 Task: Find connections with filter location Hodonín with filter topic #Lifechangewith filter profile language German with filter current company NTT DATA Services with filter school BAGALKOT JOBS with filter industry Wholesale Alcoholic Beverages with filter service category Copywriting with filter keywords title Director of Storytelling
Action: Mouse moved to (655, 84)
Screenshot: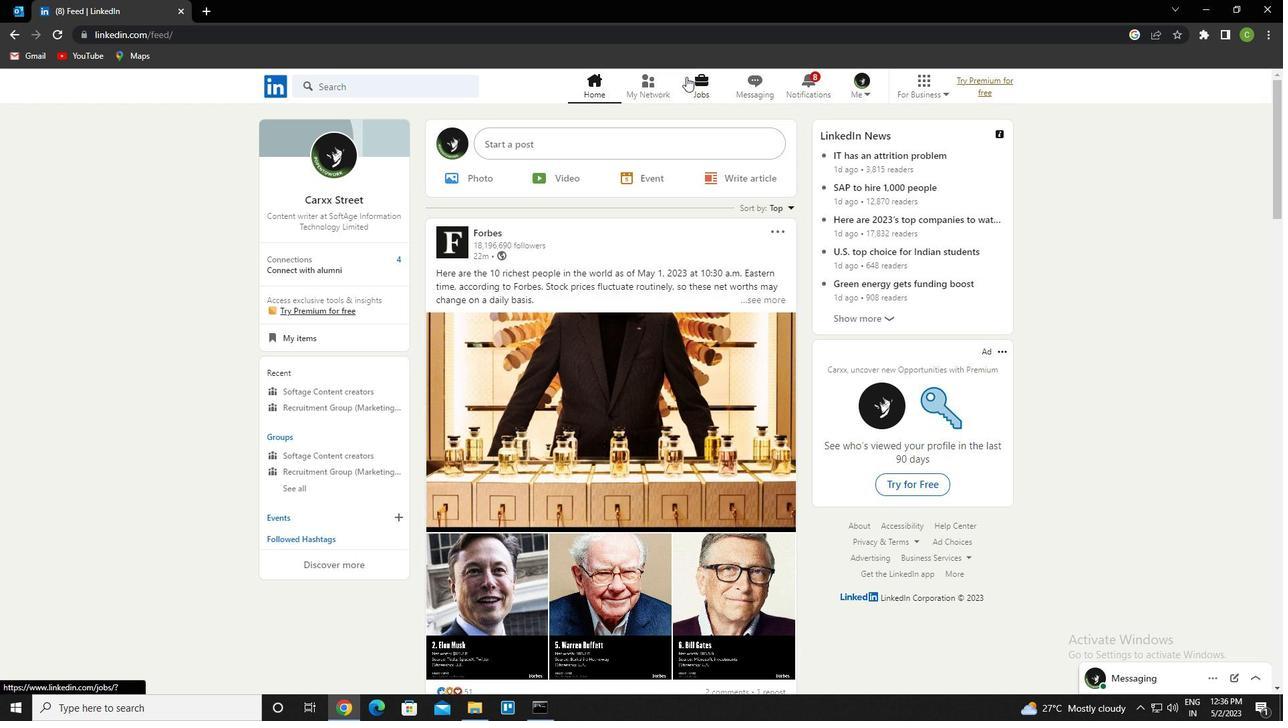 
Action: Mouse pressed left at (655, 84)
Screenshot: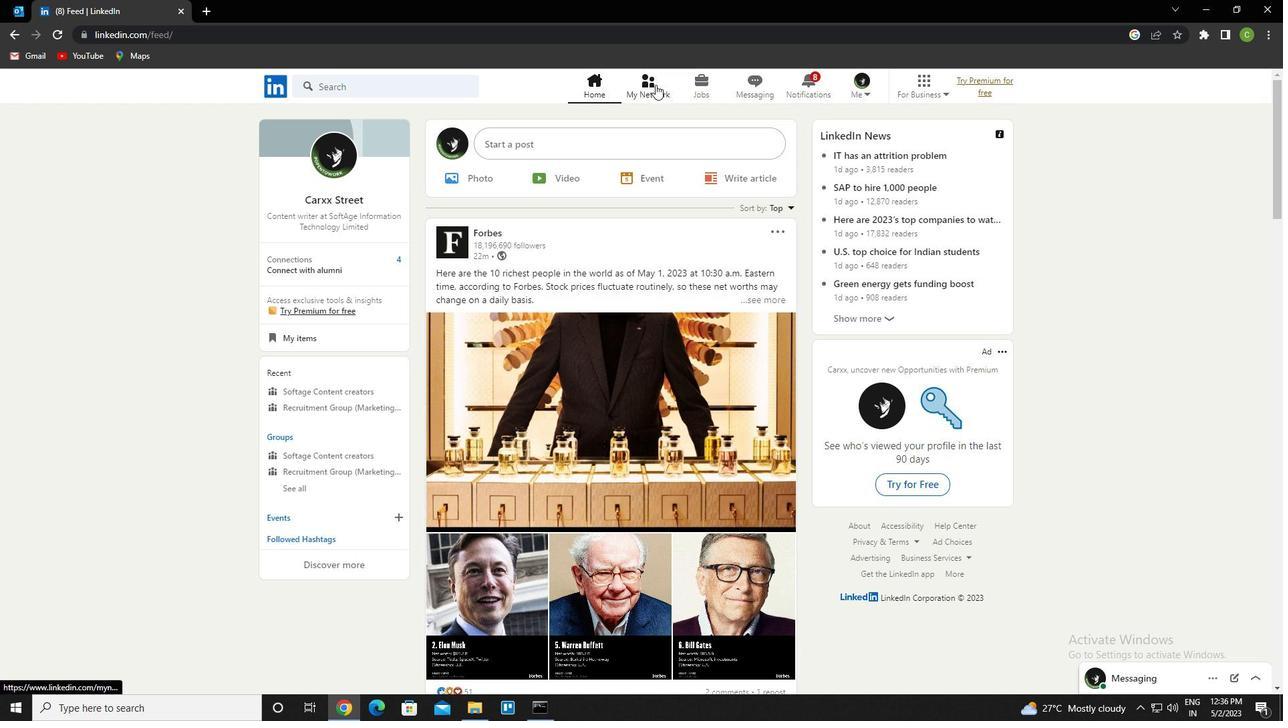 
Action: Mouse moved to (397, 163)
Screenshot: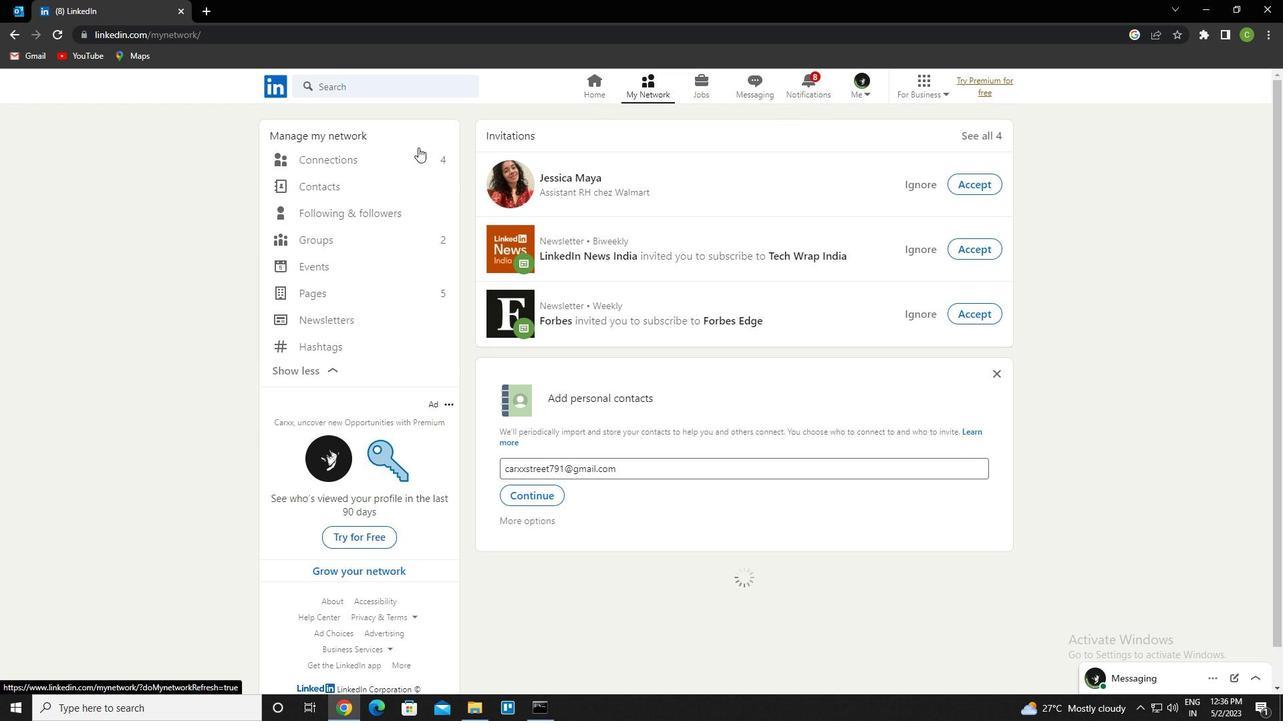 
Action: Mouse pressed left at (397, 163)
Screenshot: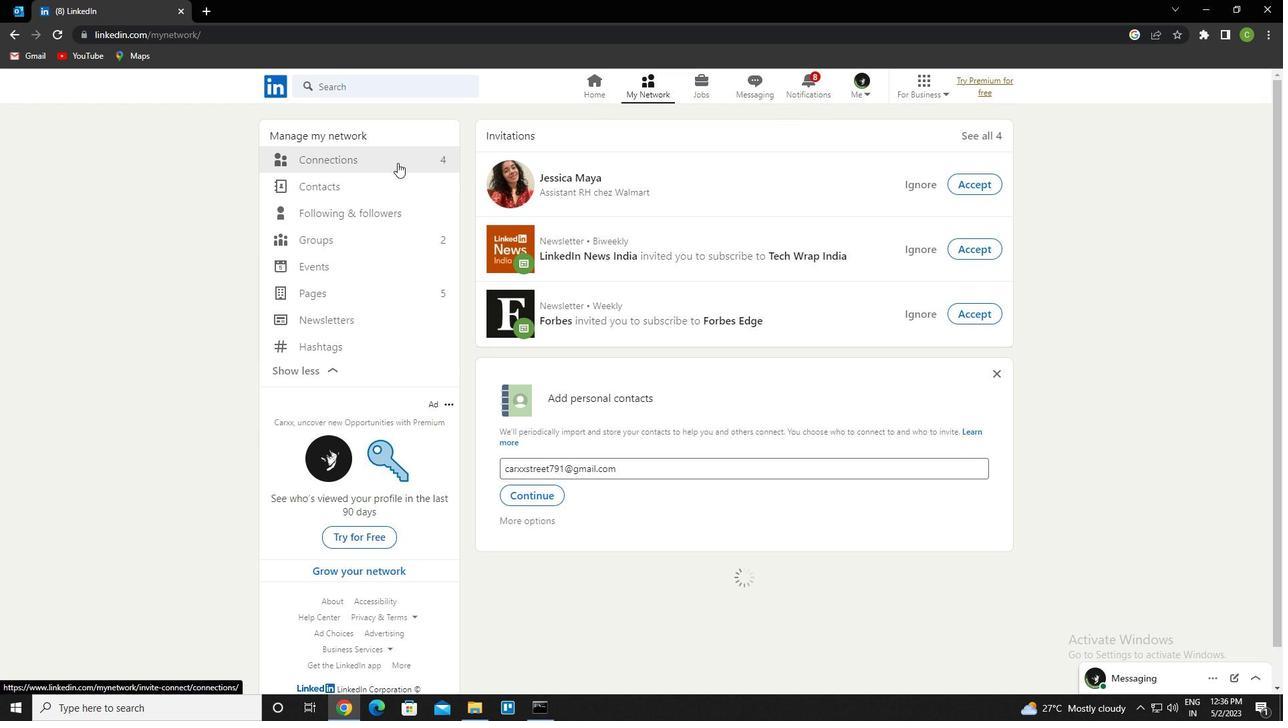 
Action: Mouse moved to (747, 155)
Screenshot: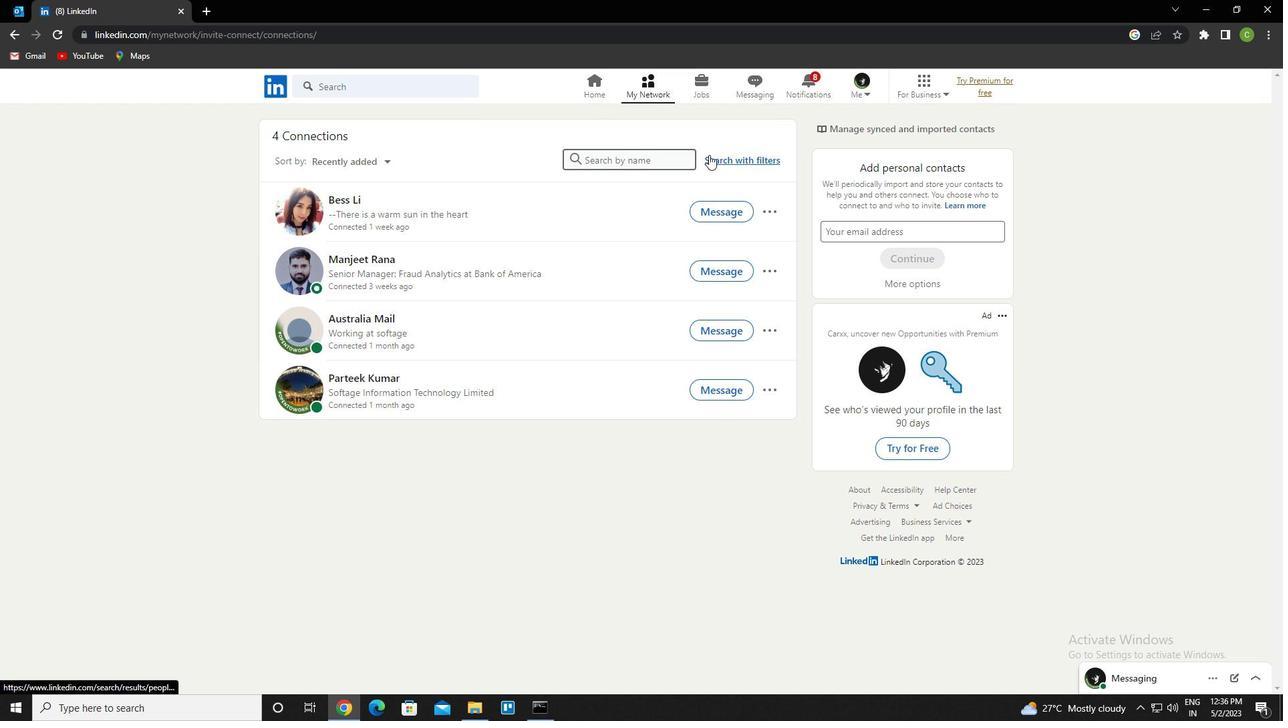 
Action: Mouse pressed left at (747, 155)
Screenshot: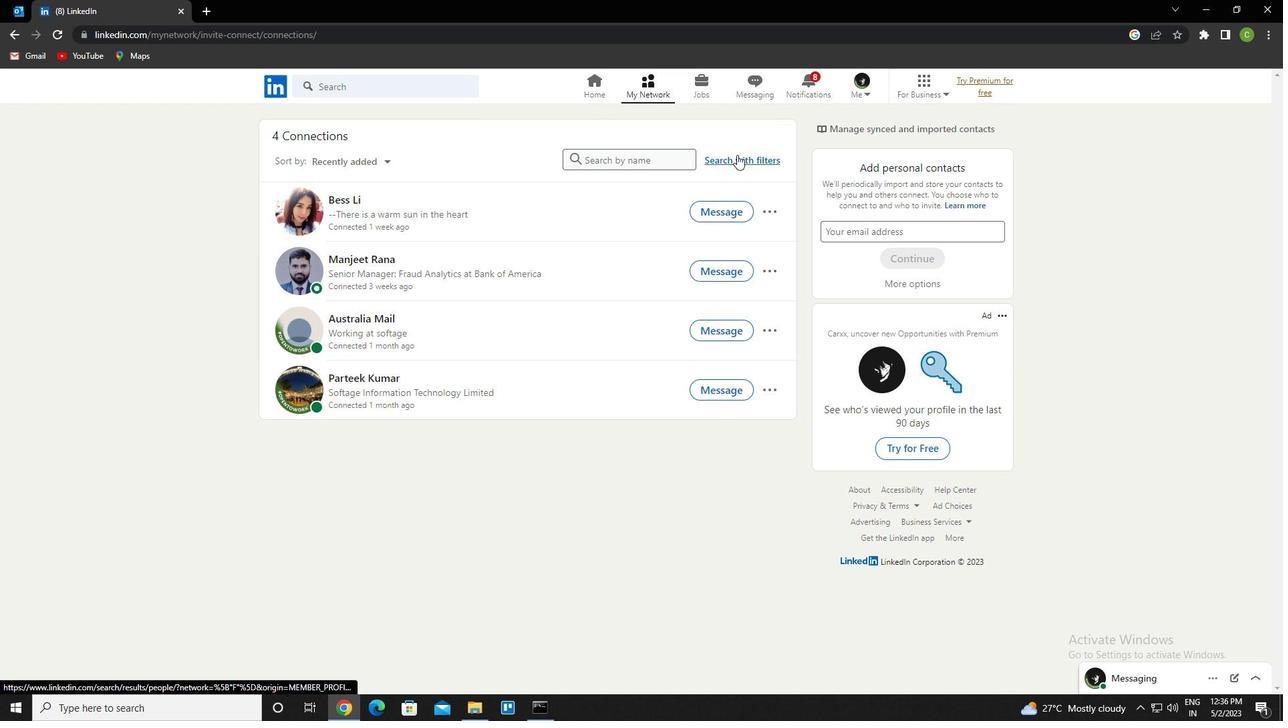 
Action: Mouse moved to (683, 125)
Screenshot: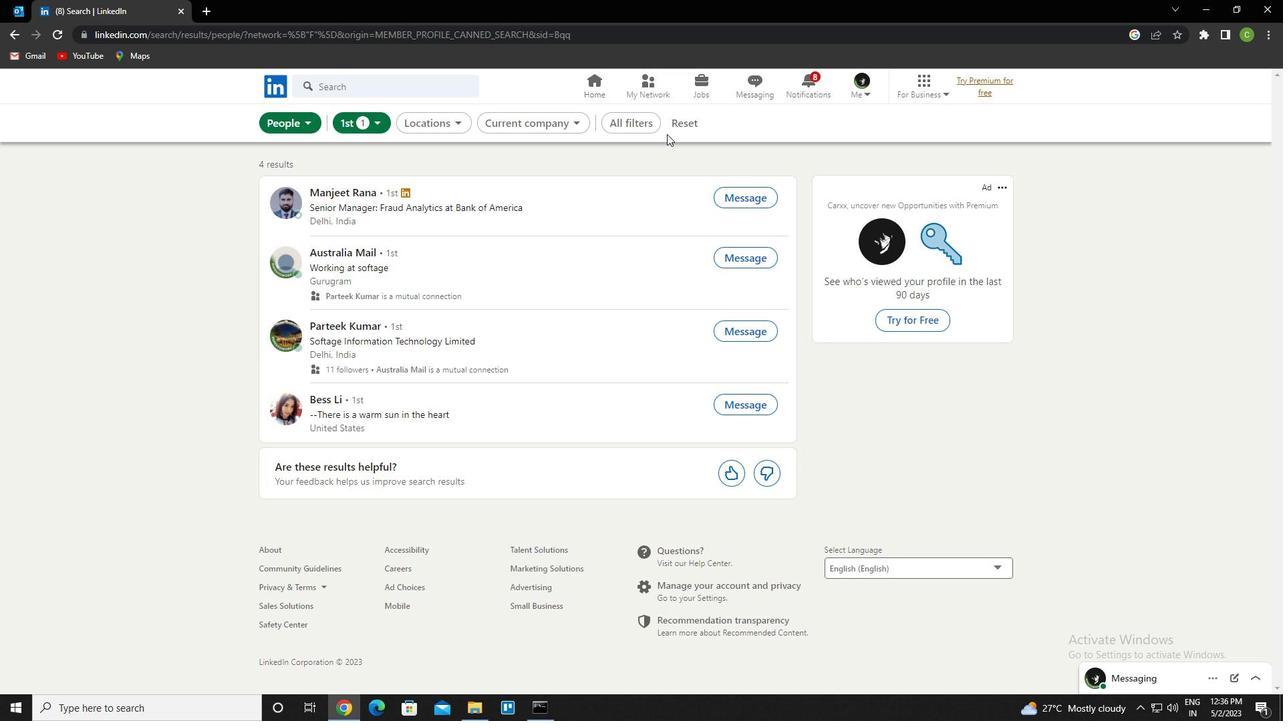 
Action: Mouse pressed left at (683, 125)
Screenshot: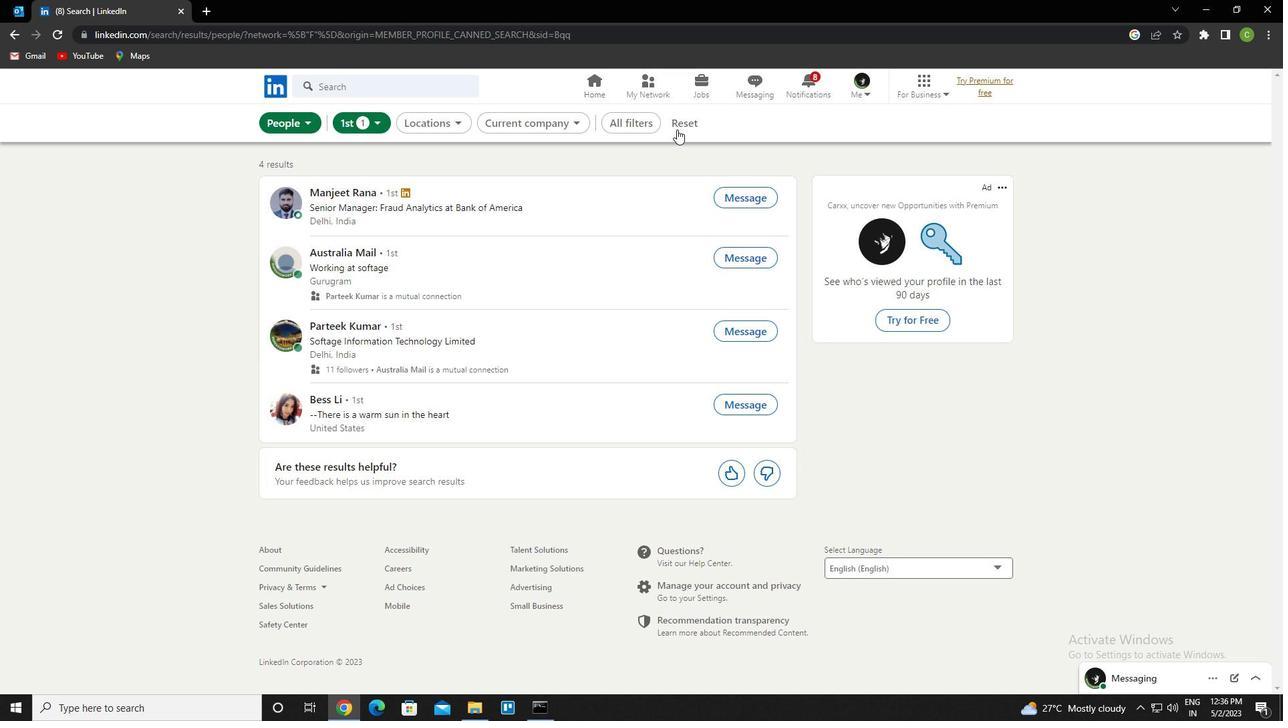 
Action: Mouse moved to (673, 126)
Screenshot: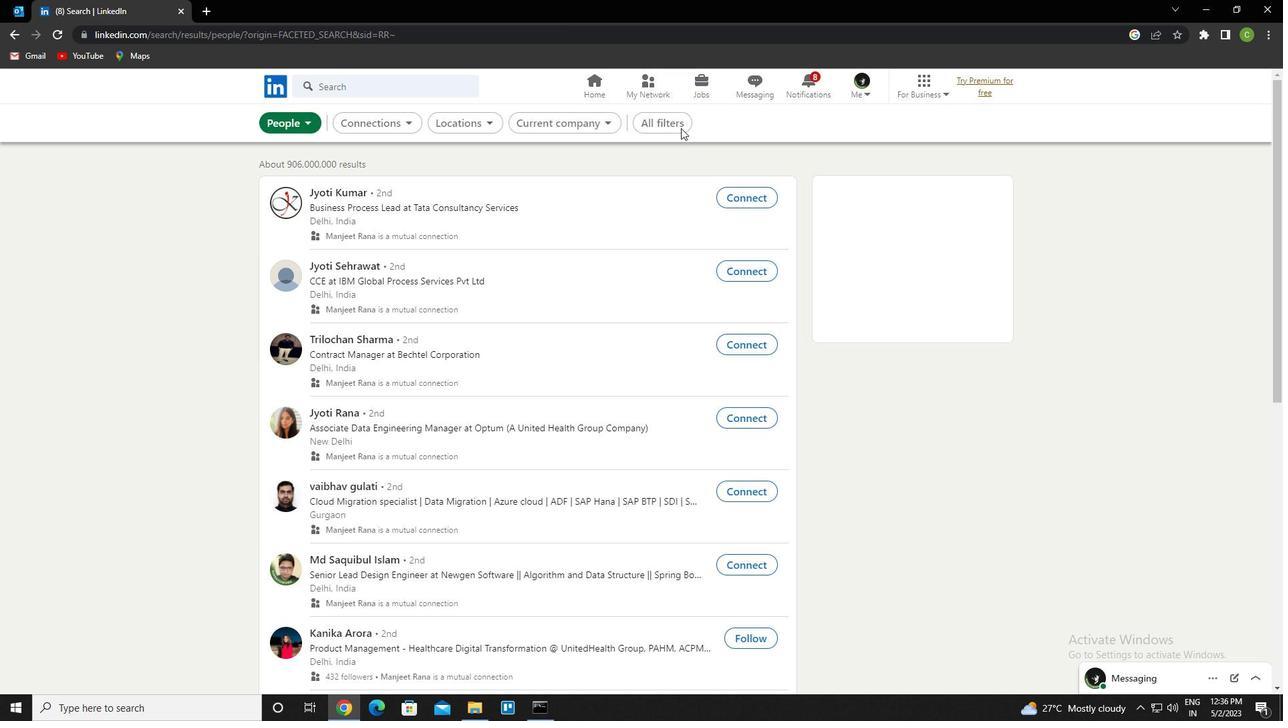 
Action: Mouse pressed left at (673, 126)
Screenshot: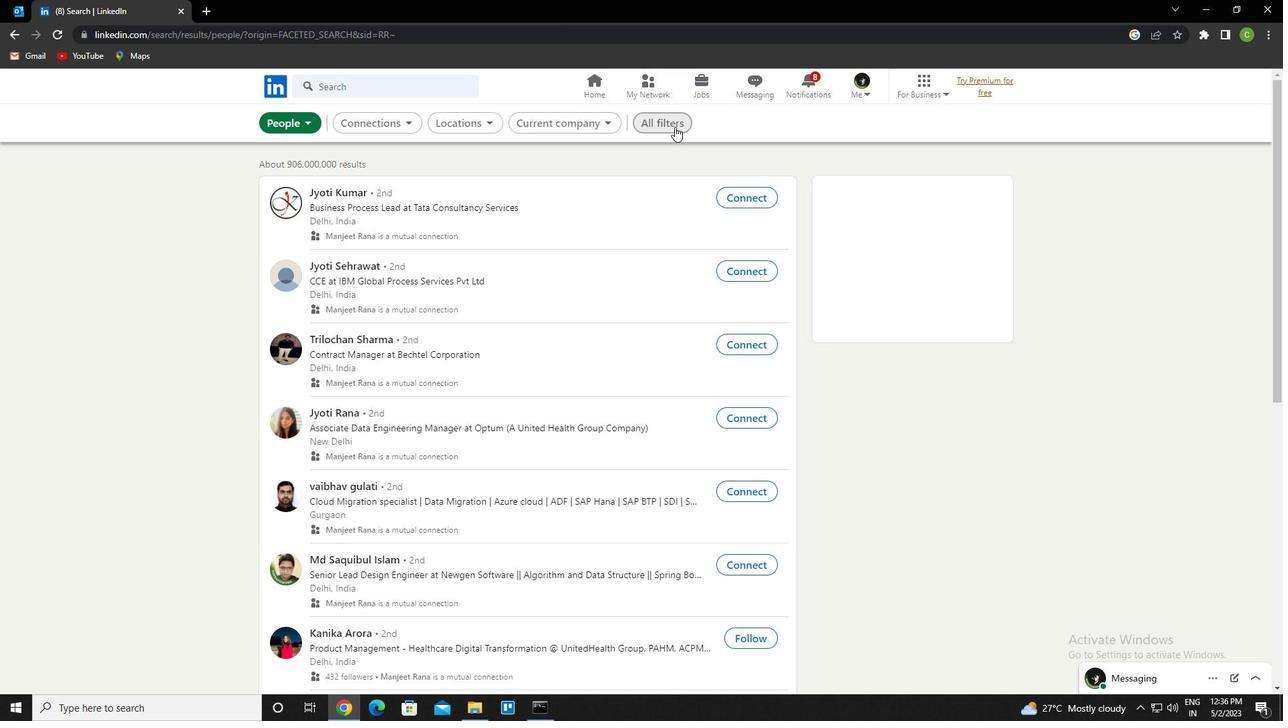 
Action: Mouse moved to (1094, 448)
Screenshot: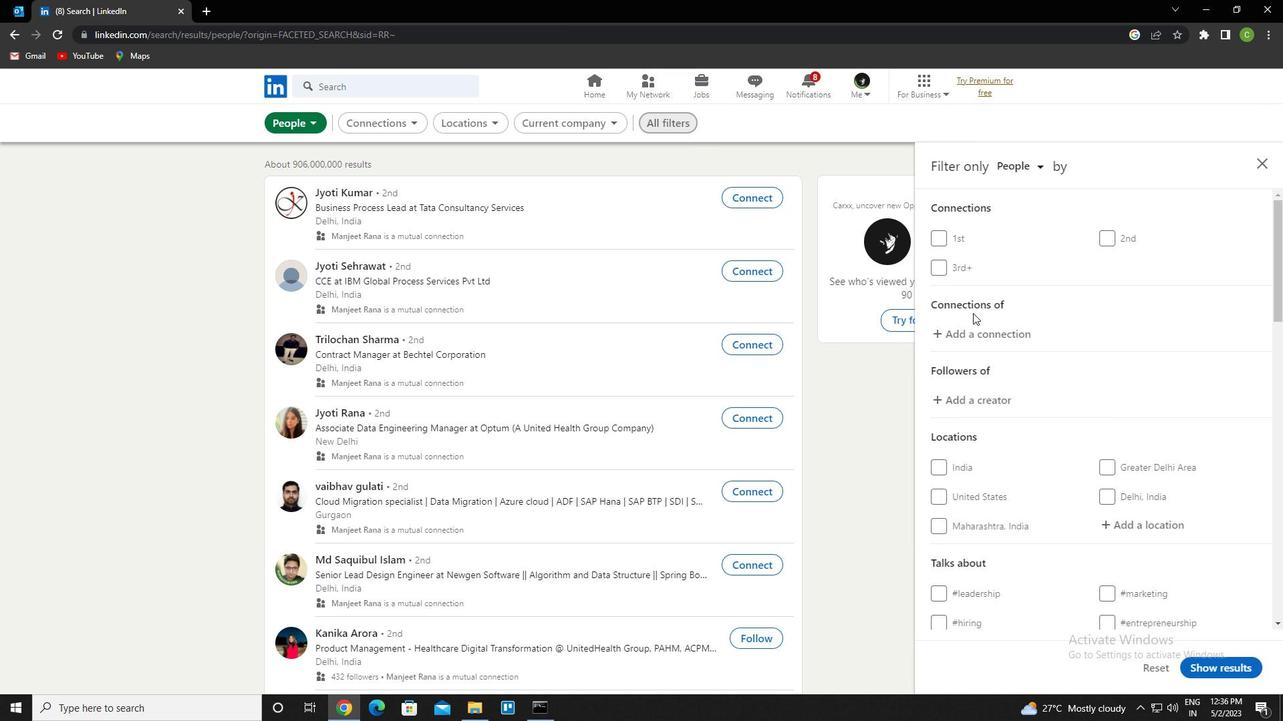 
Action: Mouse scrolled (1094, 447) with delta (0, 0)
Screenshot: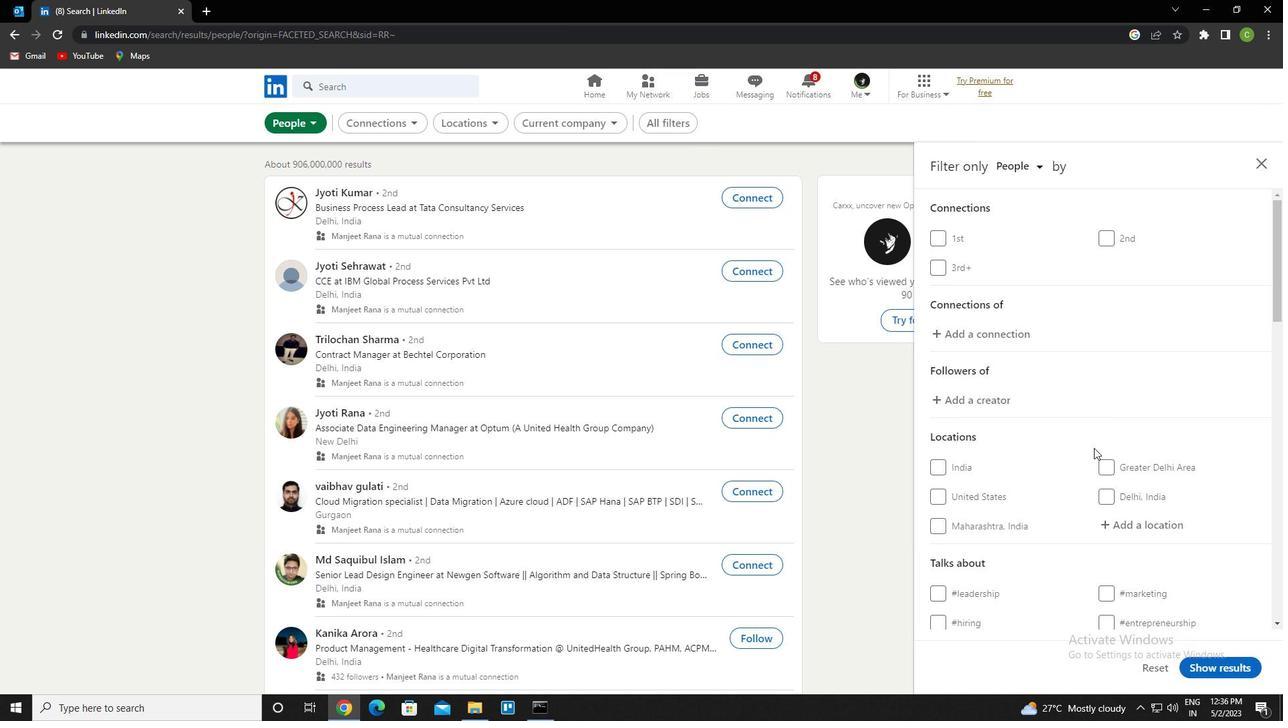 
Action: Mouse scrolled (1094, 447) with delta (0, 0)
Screenshot: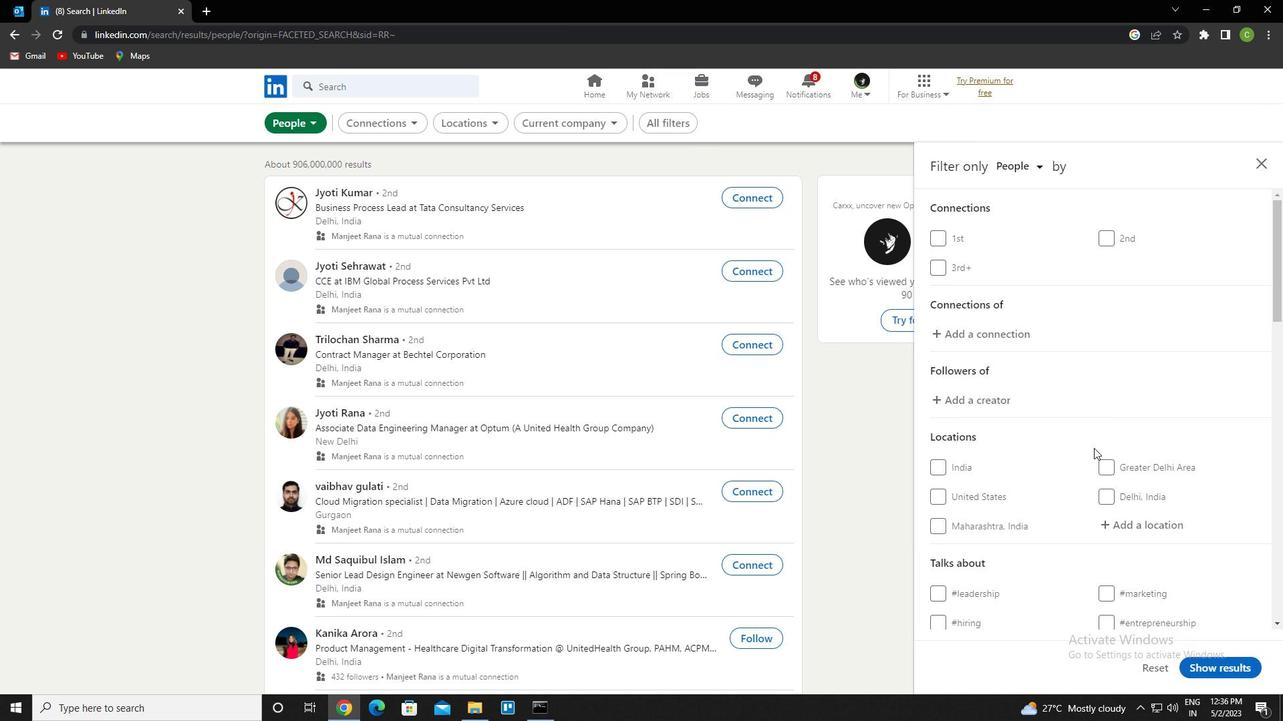 
Action: Mouse moved to (1149, 396)
Screenshot: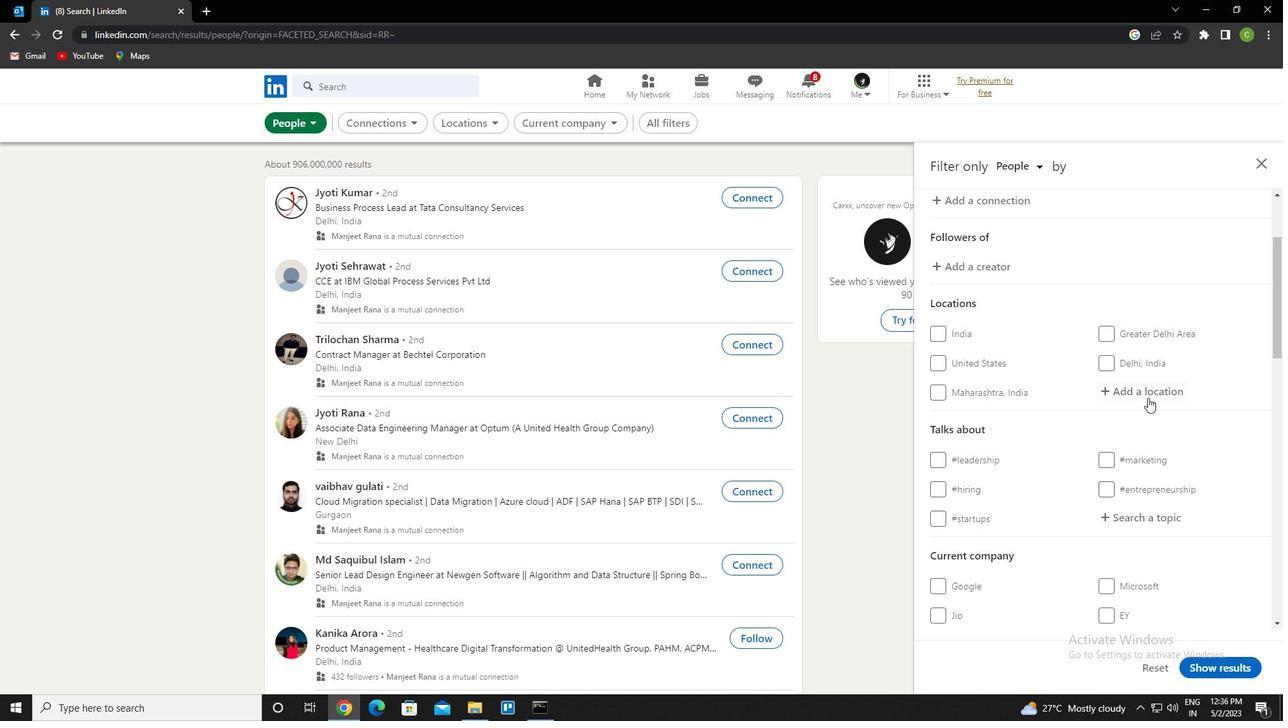 
Action: Mouse pressed left at (1149, 396)
Screenshot: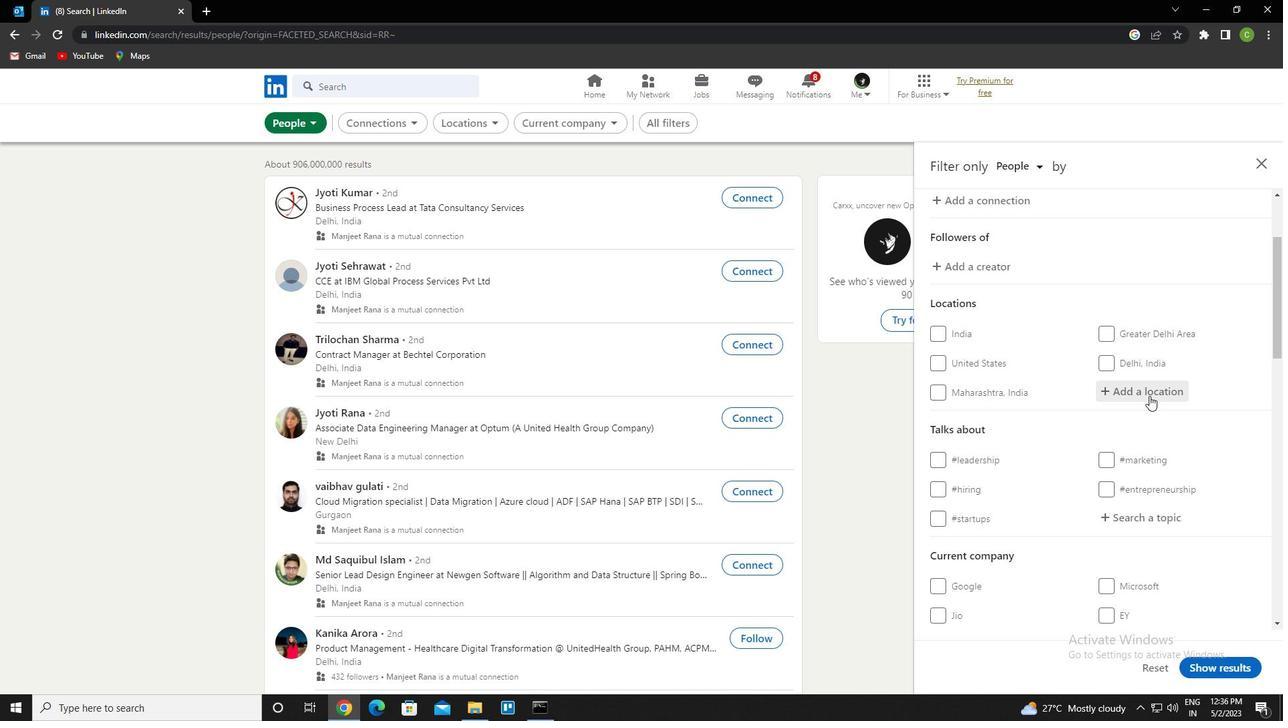
Action: Key pressed <Key.caps_lock>h<Key.caps_lock>odono<Key.backspace>in<Key.down><Key.enter>
Screenshot: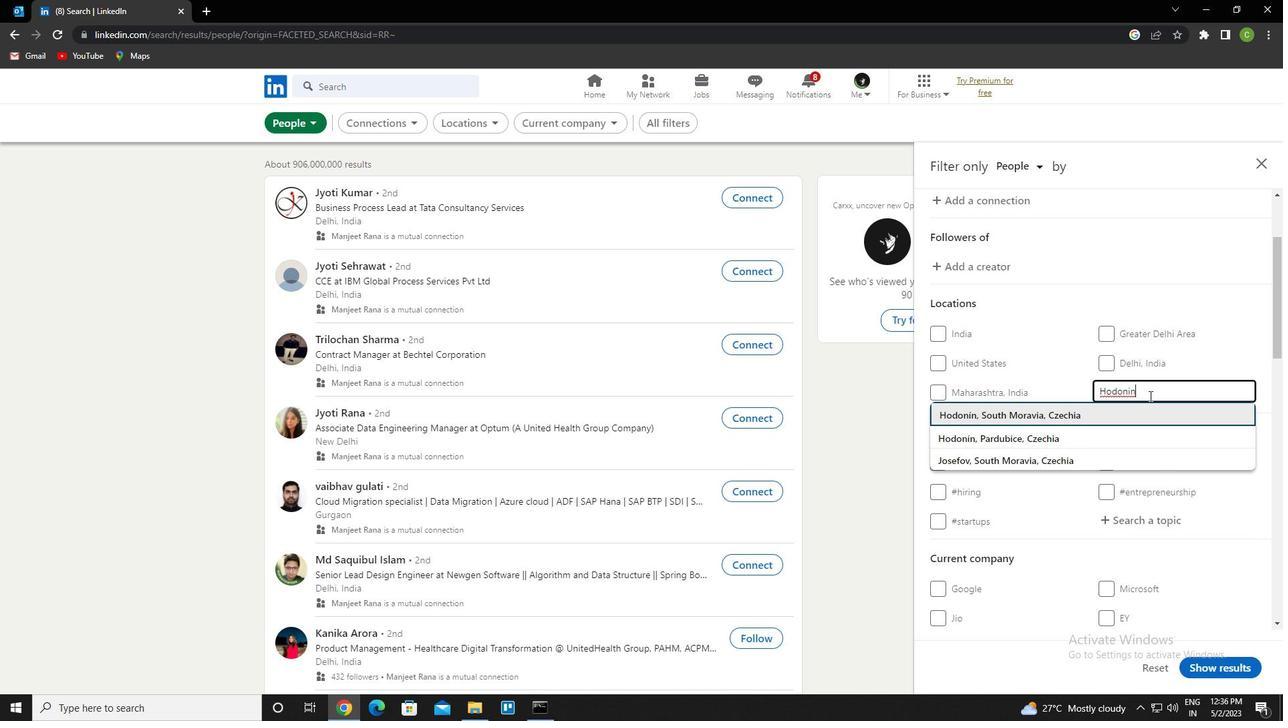 
Action: Mouse scrolled (1149, 395) with delta (0, 0)
Screenshot: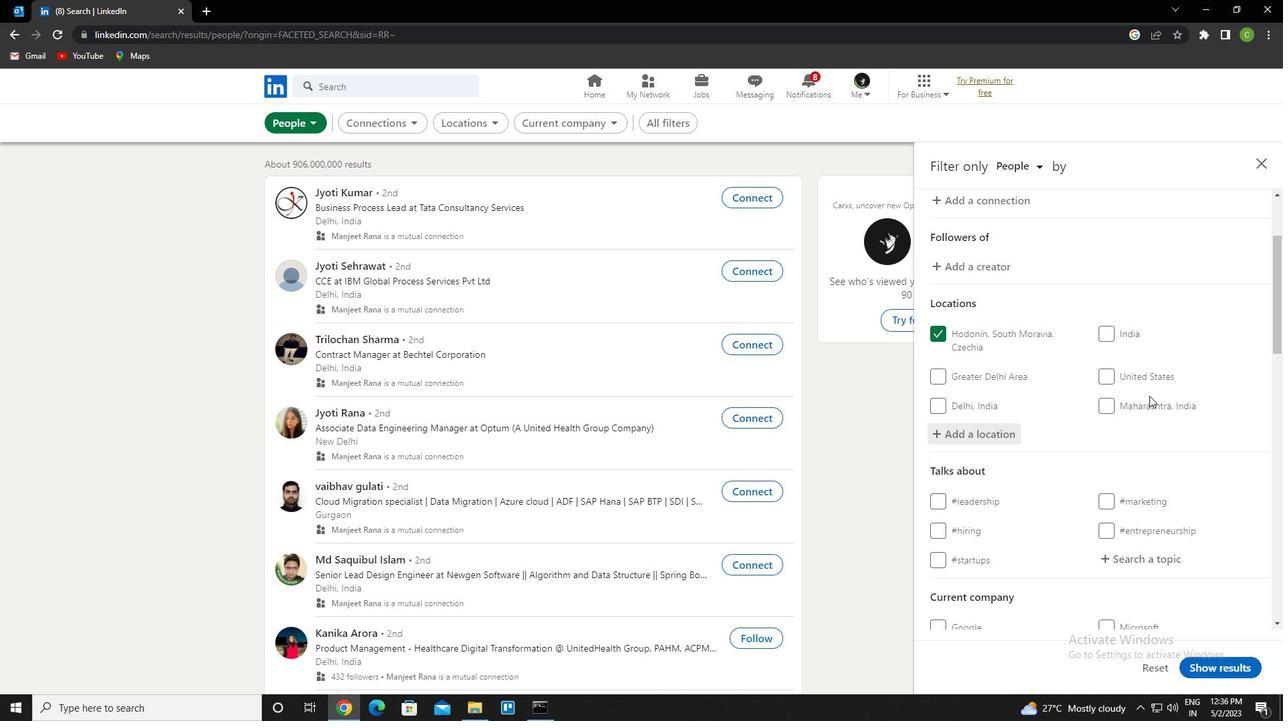 
Action: Mouse scrolled (1149, 395) with delta (0, 0)
Screenshot: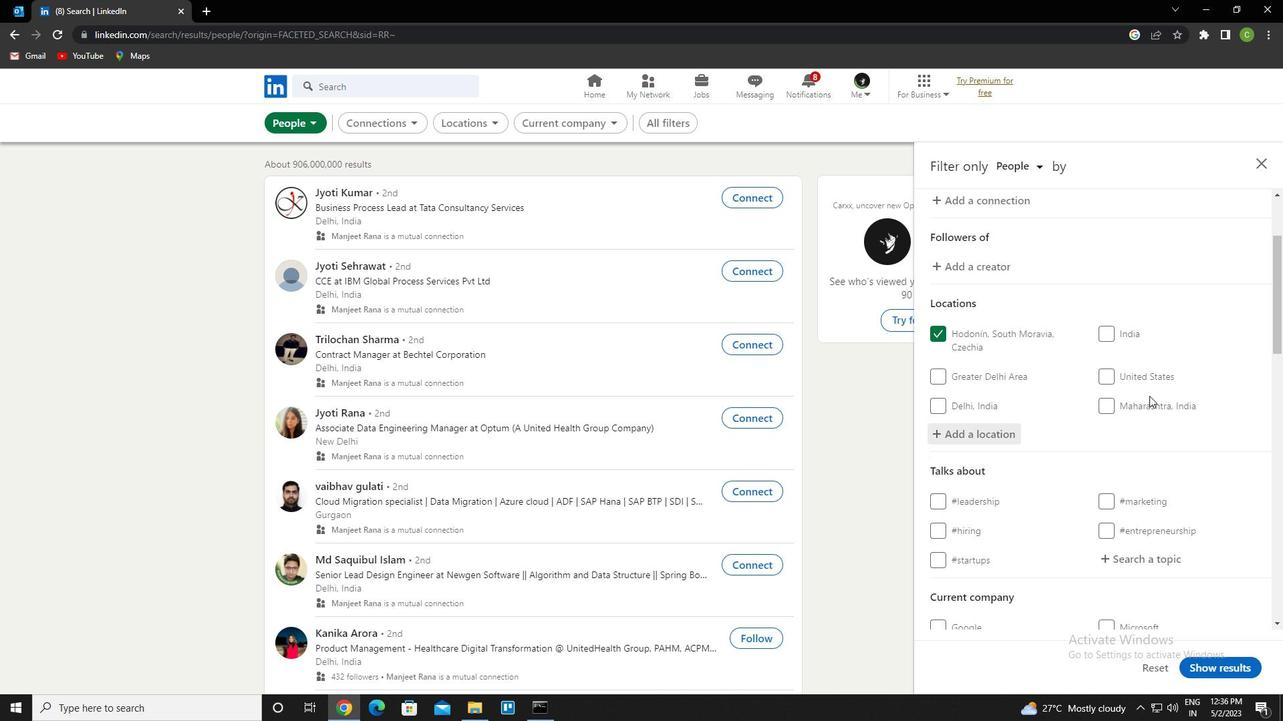 
Action: Mouse moved to (1129, 426)
Screenshot: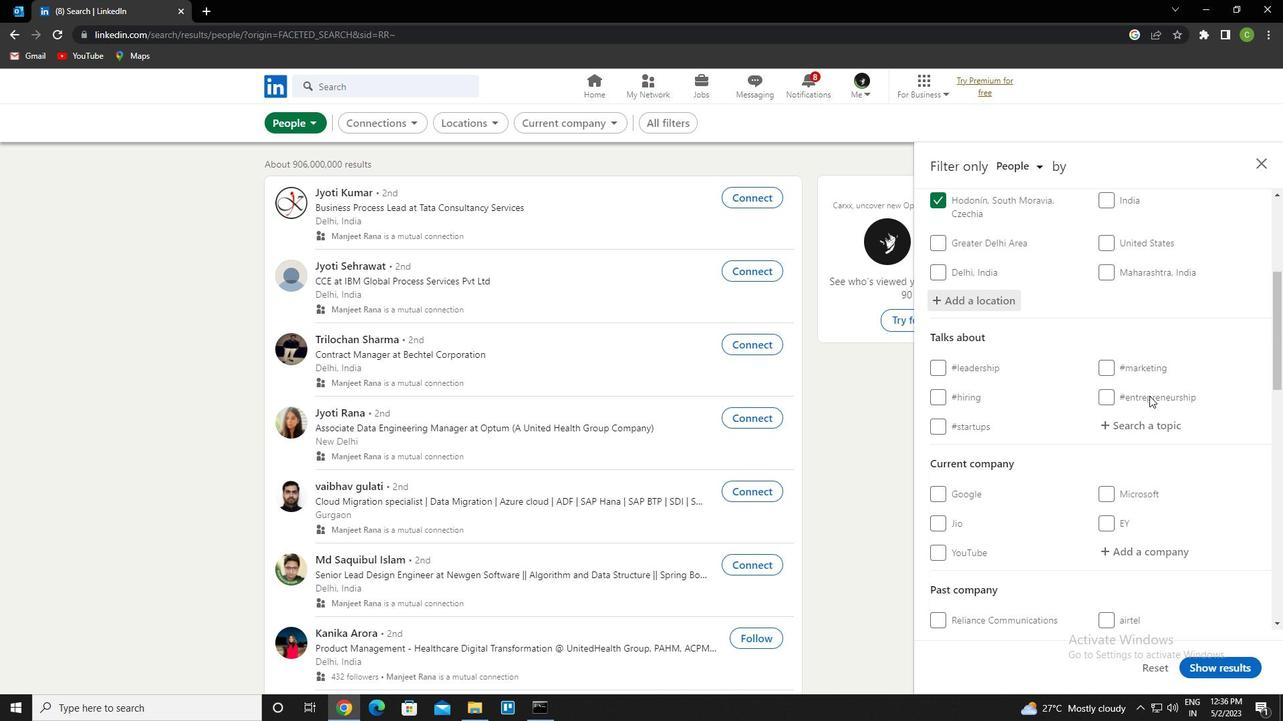 
Action: Mouse pressed left at (1129, 426)
Screenshot: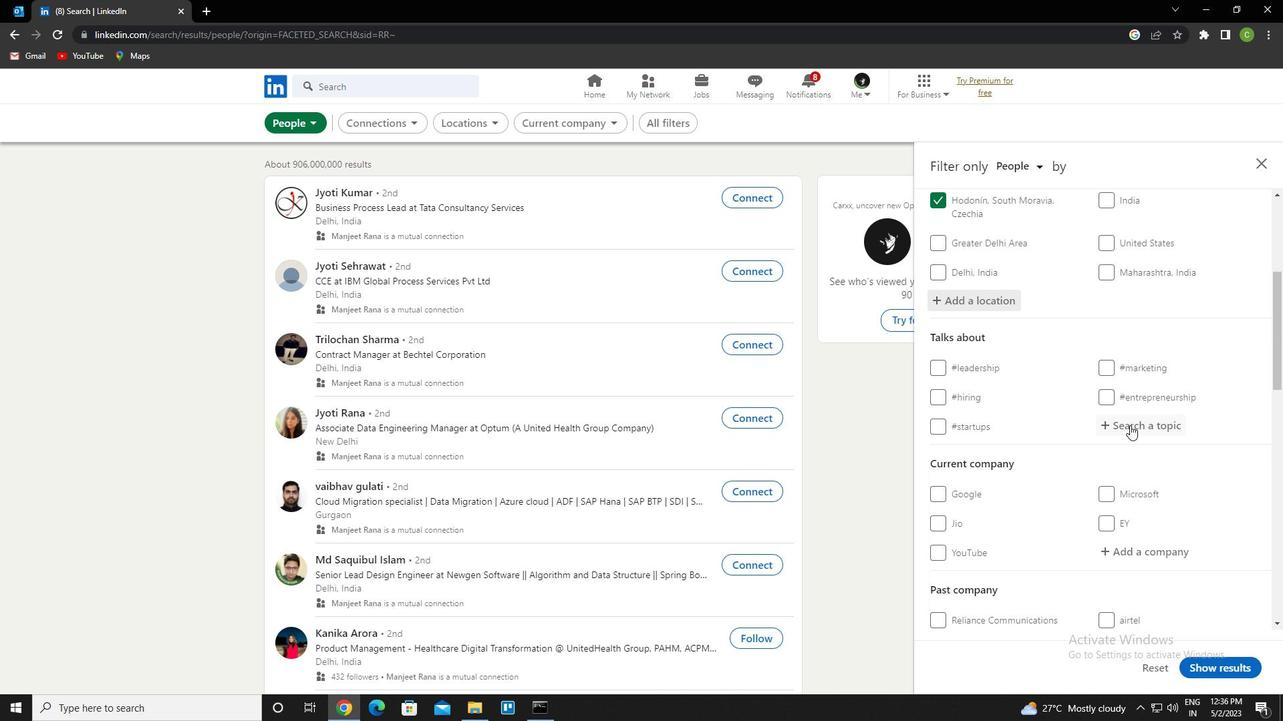 
Action: Key pressed lifechange<Key.down><Key.enter>
Screenshot: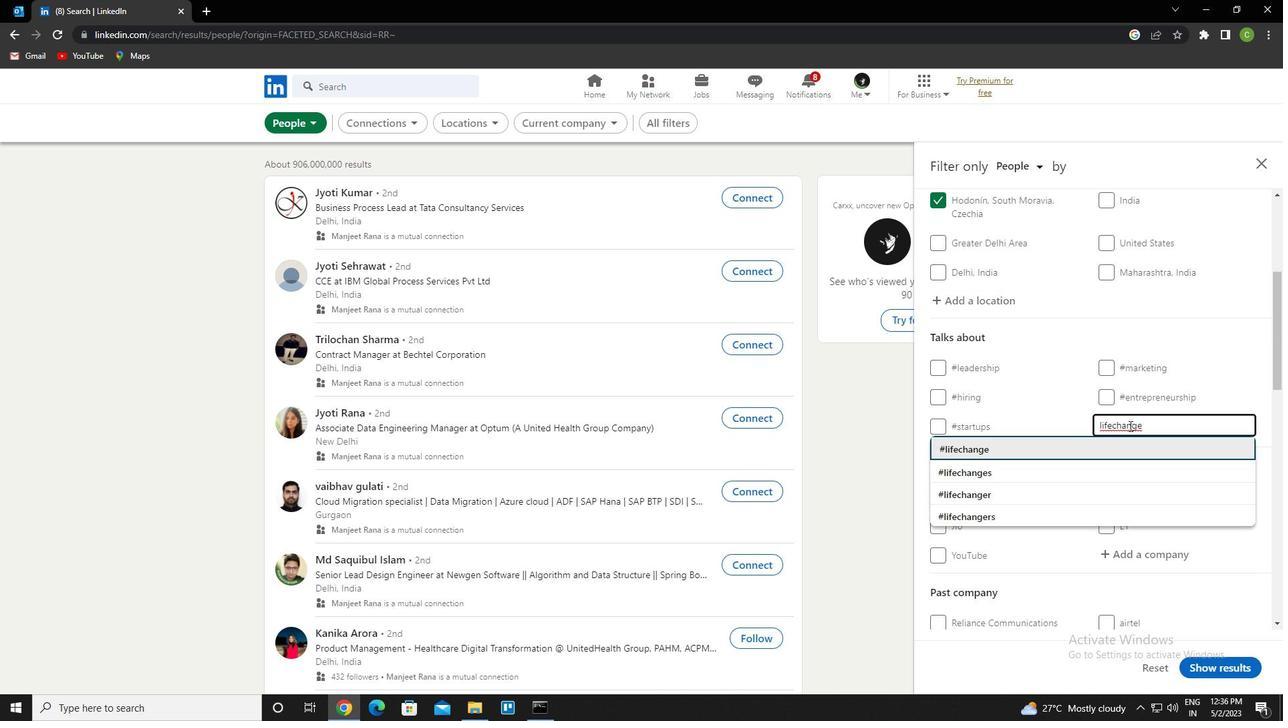 
Action: Mouse moved to (1175, 485)
Screenshot: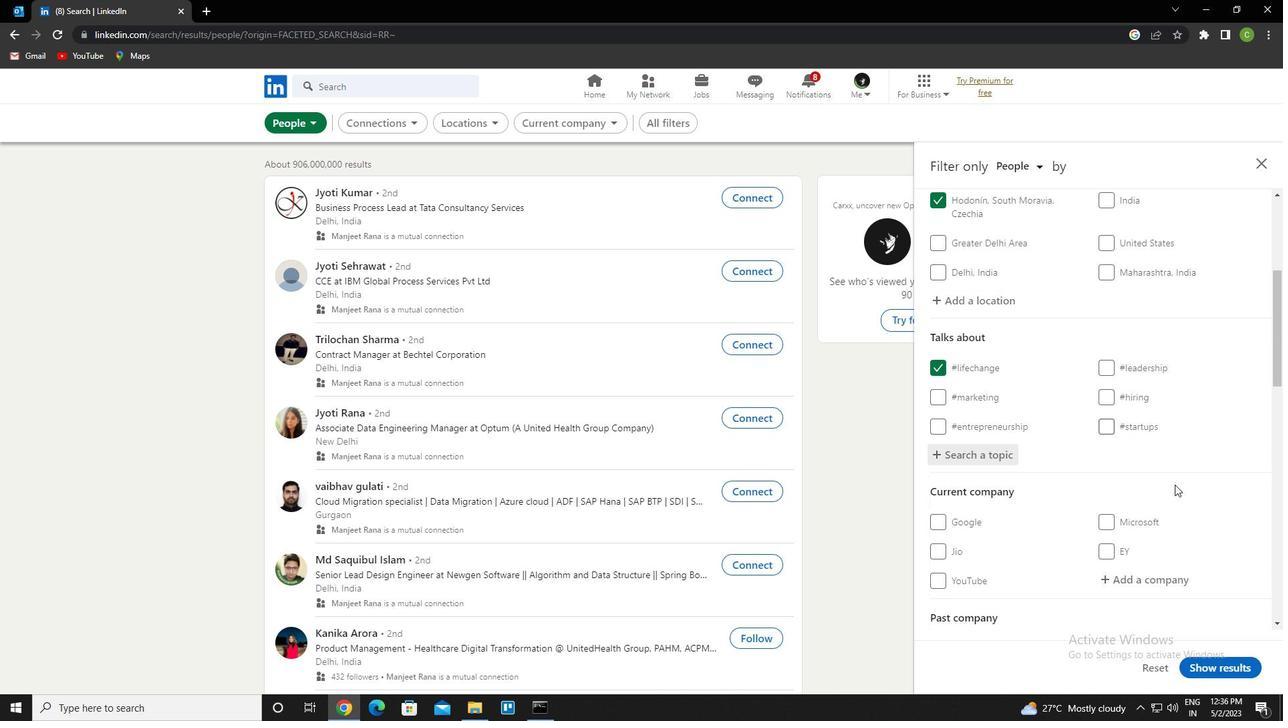 
Action: Mouse scrolled (1175, 485) with delta (0, 0)
Screenshot: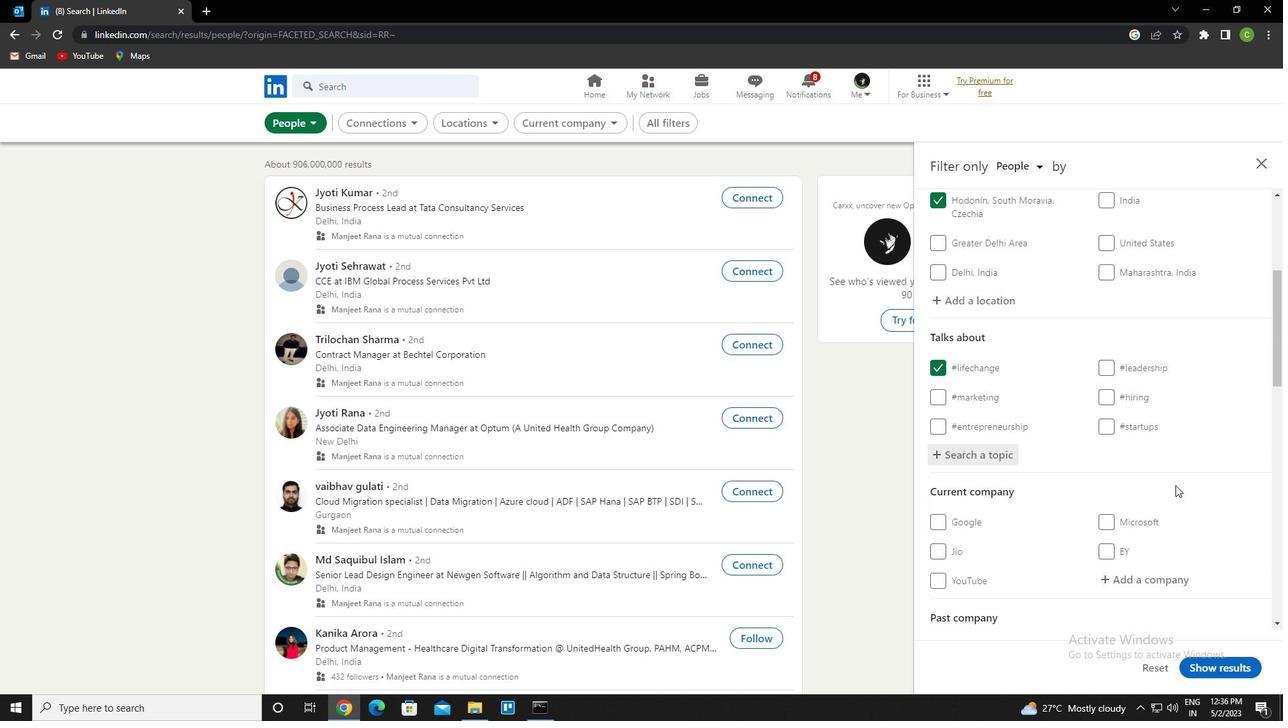 
Action: Mouse scrolled (1175, 485) with delta (0, 0)
Screenshot: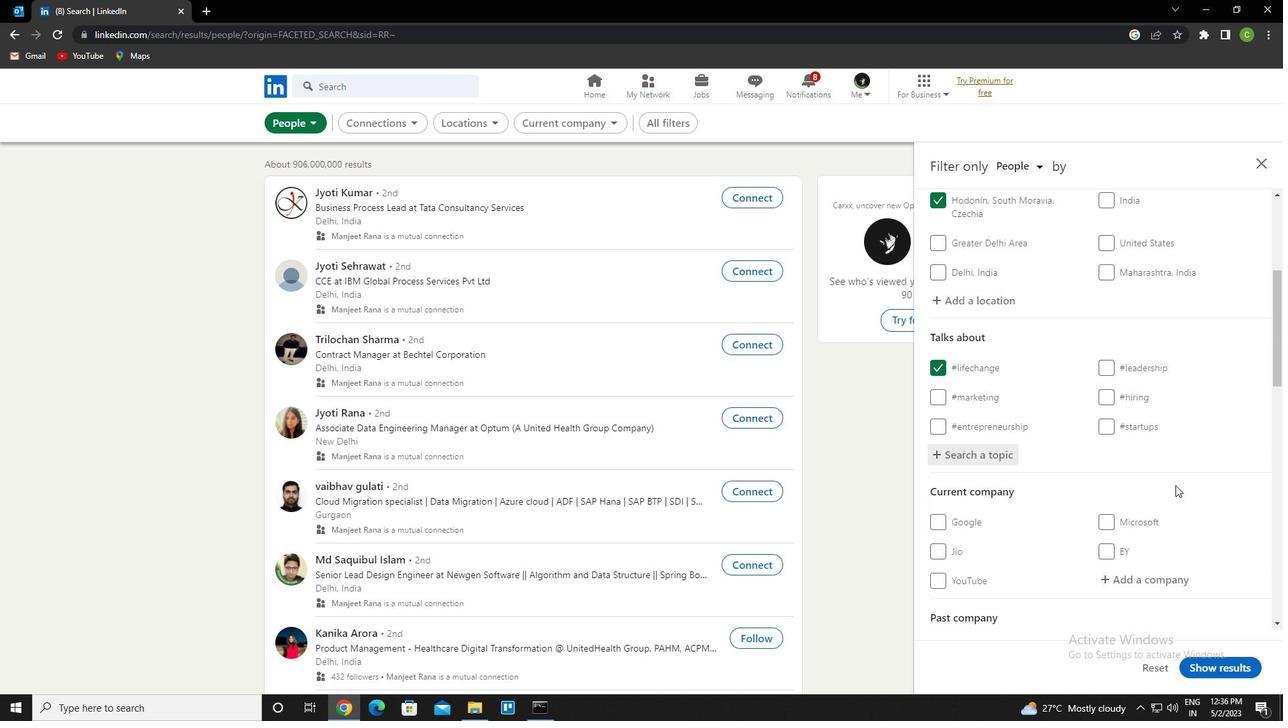 
Action: Mouse scrolled (1175, 485) with delta (0, 0)
Screenshot: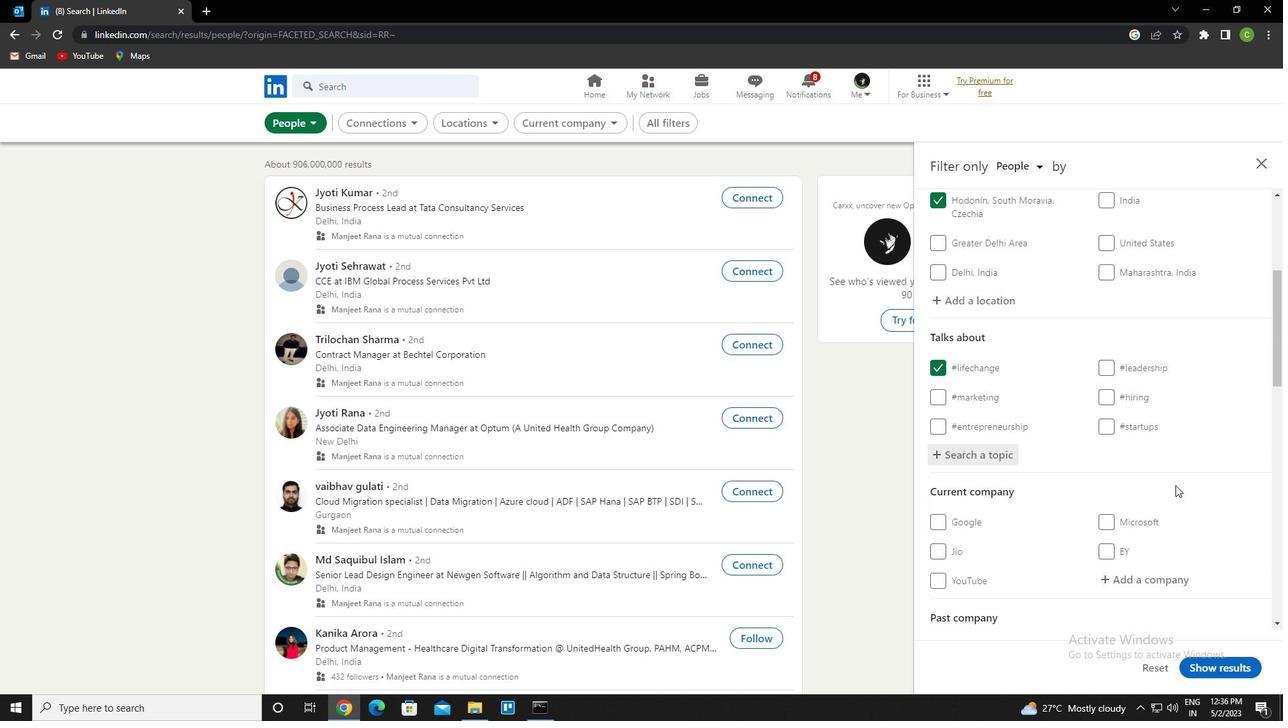
Action: Mouse scrolled (1175, 485) with delta (0, 0)
Screenshot: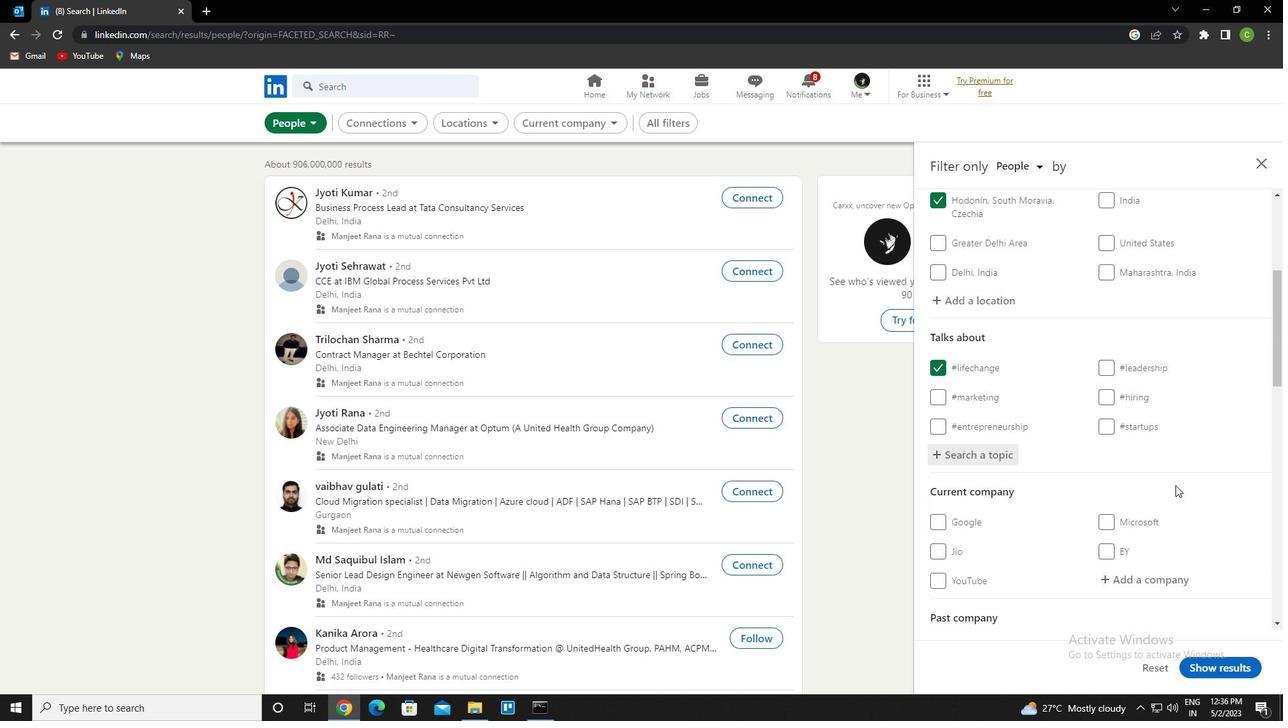 
Action: Mouse scrolled (1175, 485) with delta (0, 0)
Screenshot: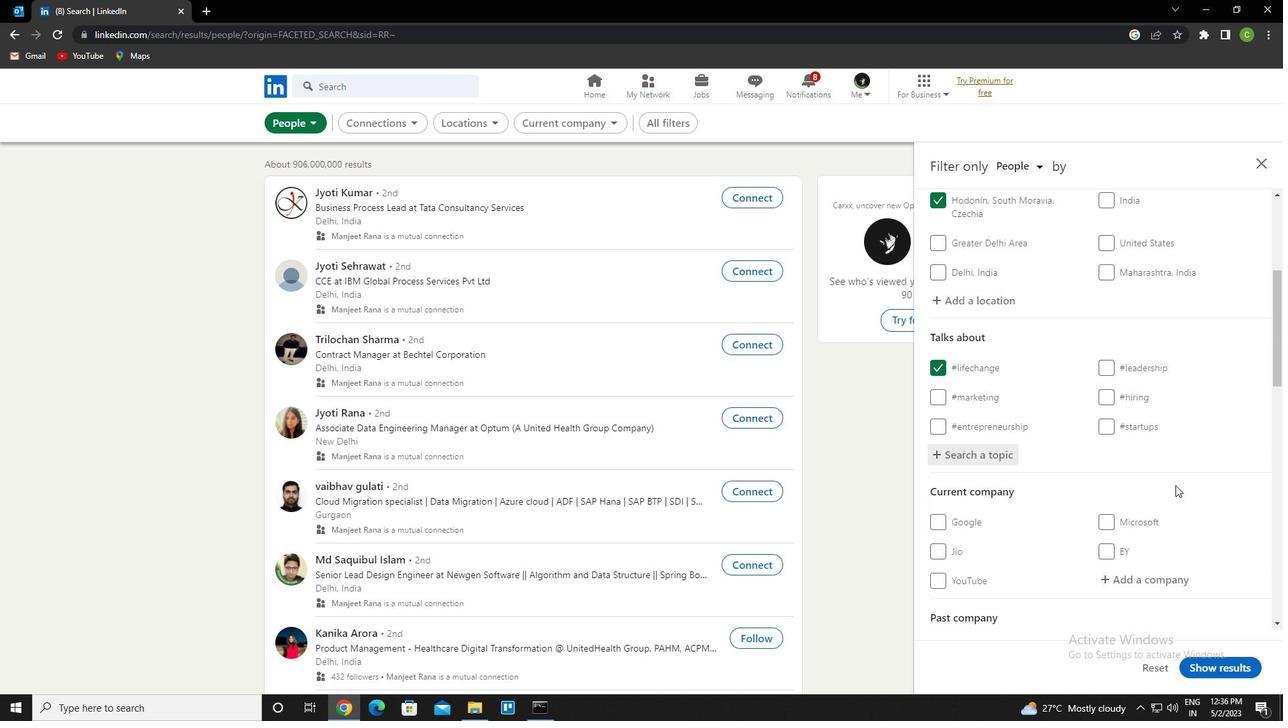 
Action: Mouse scrolled (1175, 485) with delta (0, 0)
Screenshot: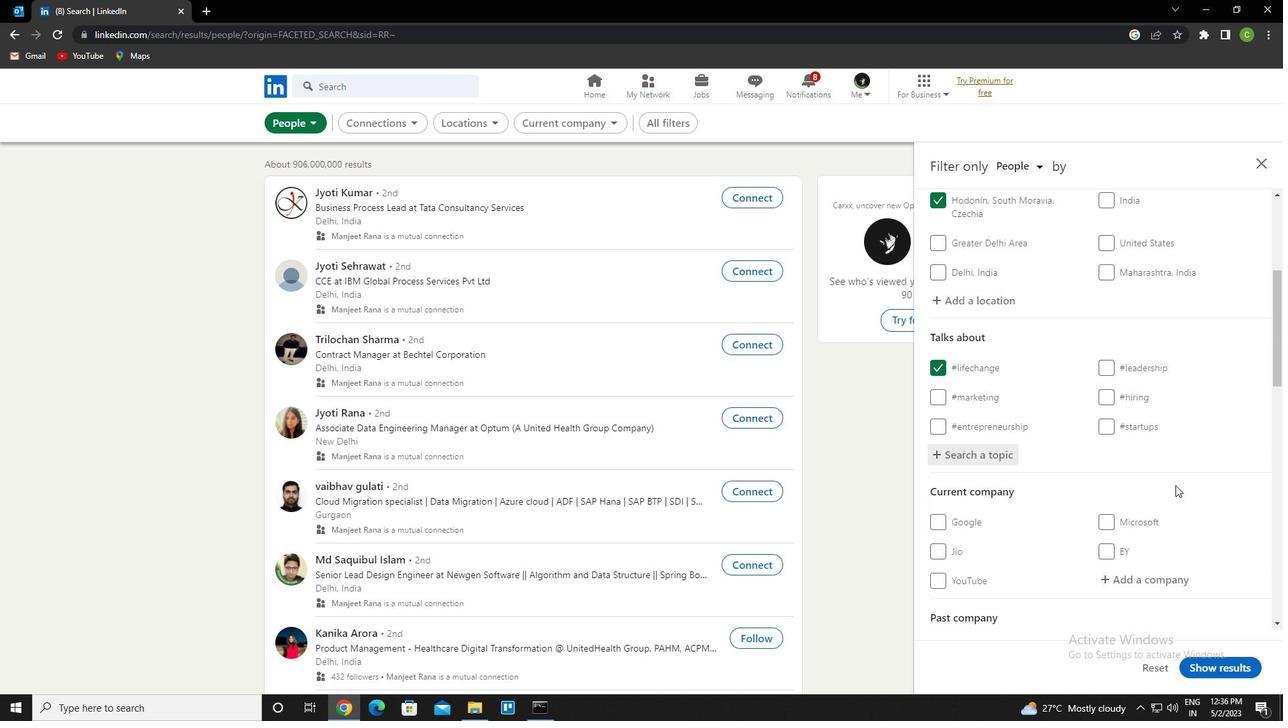 
Action: Mouse scrolled (1175, 485) with delta (0, 0)
Screenshot: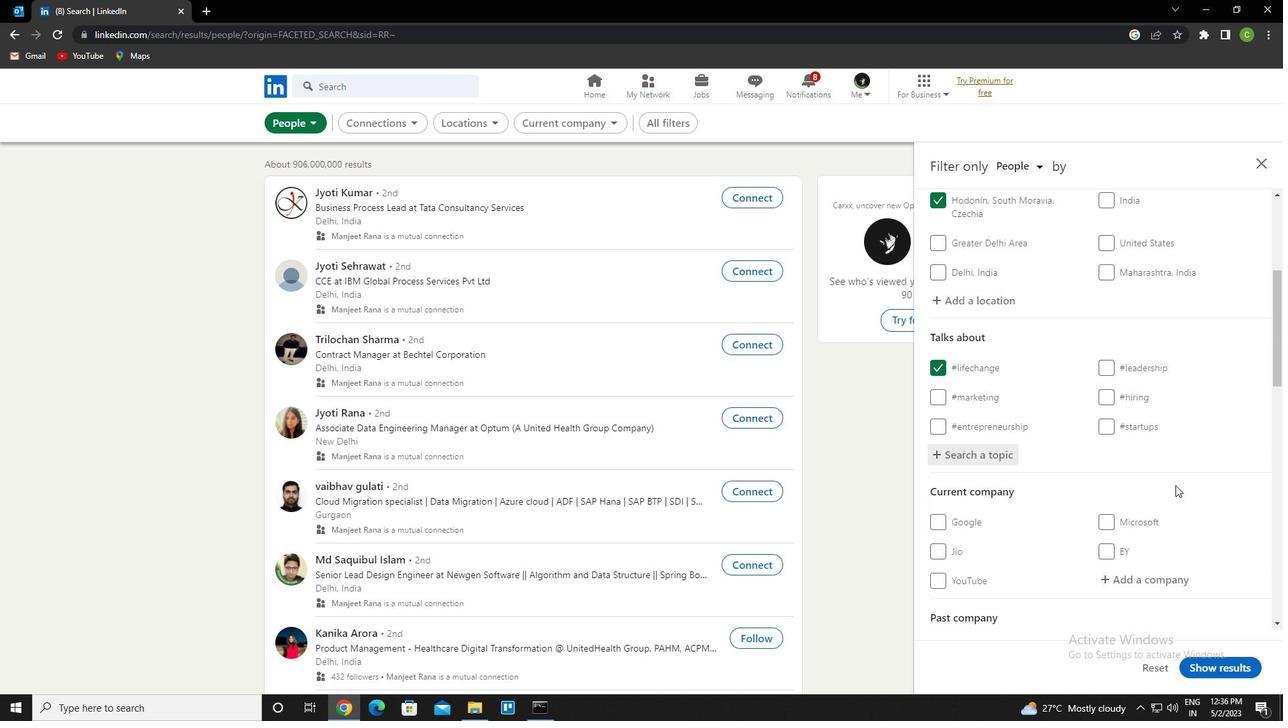 
Action: Mouse scrolled (1175, 485) with delta (0, 0)
Screenshot: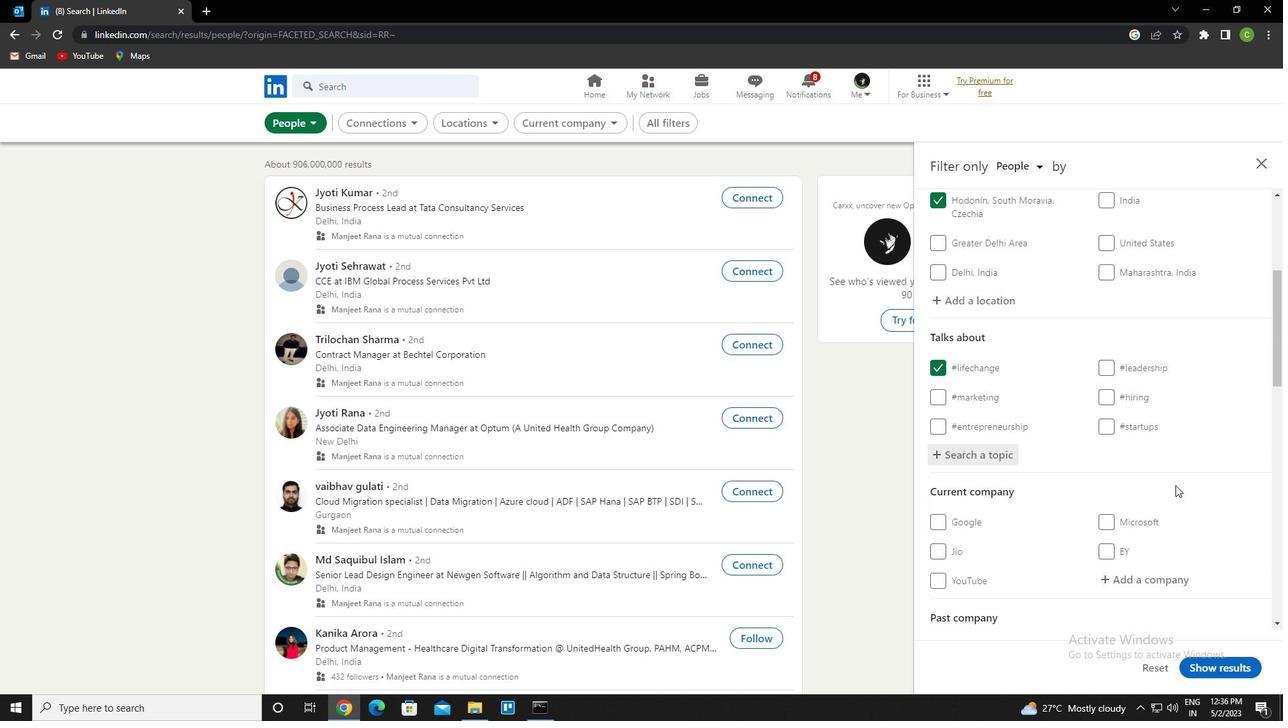 
Action: Mouse scrolled (1175, 485) with delta (0, 0)
Screenshot: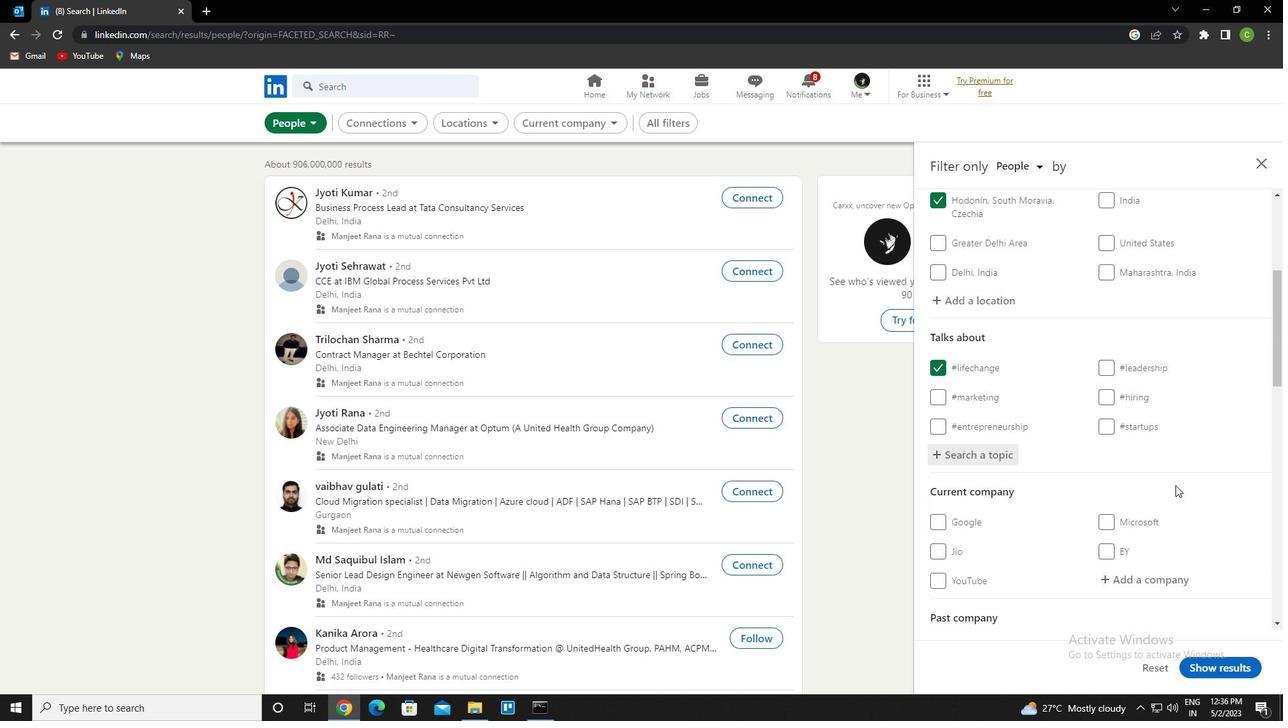 
Action: Mouse moved to (943, 518)
Screenshot: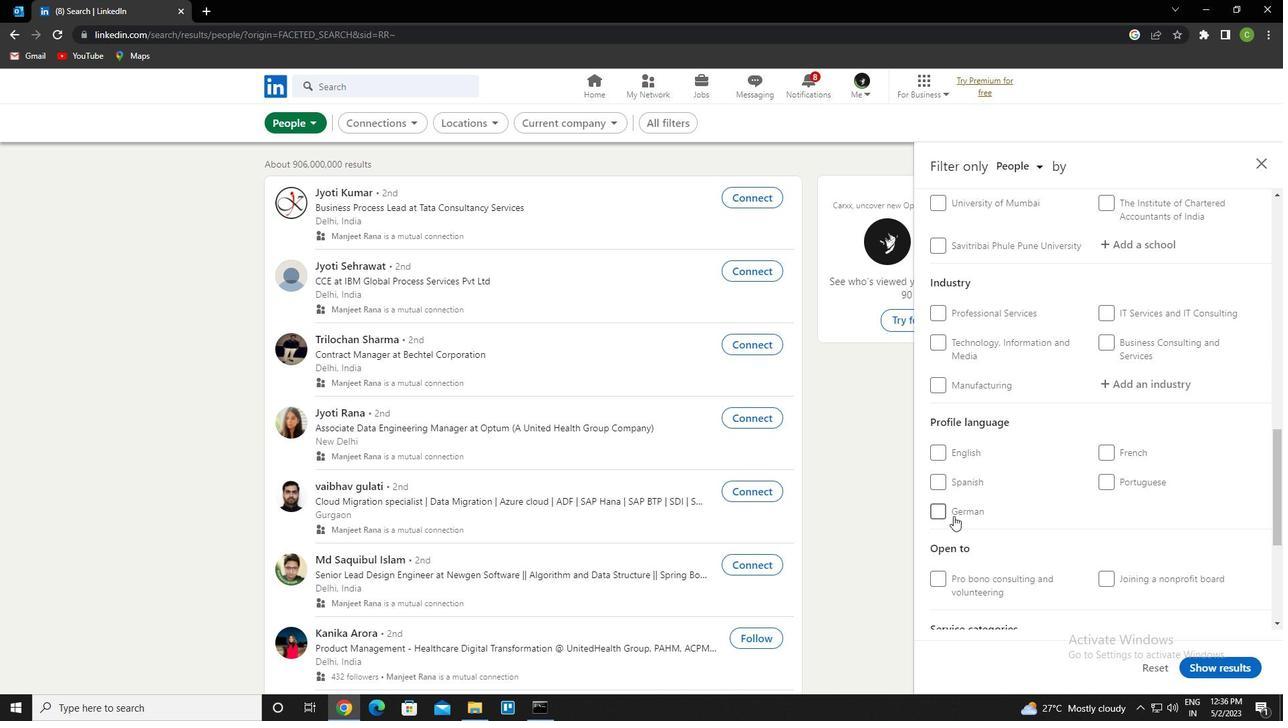 
Action: Mouse pressed left at (943, 518)
Screenshot: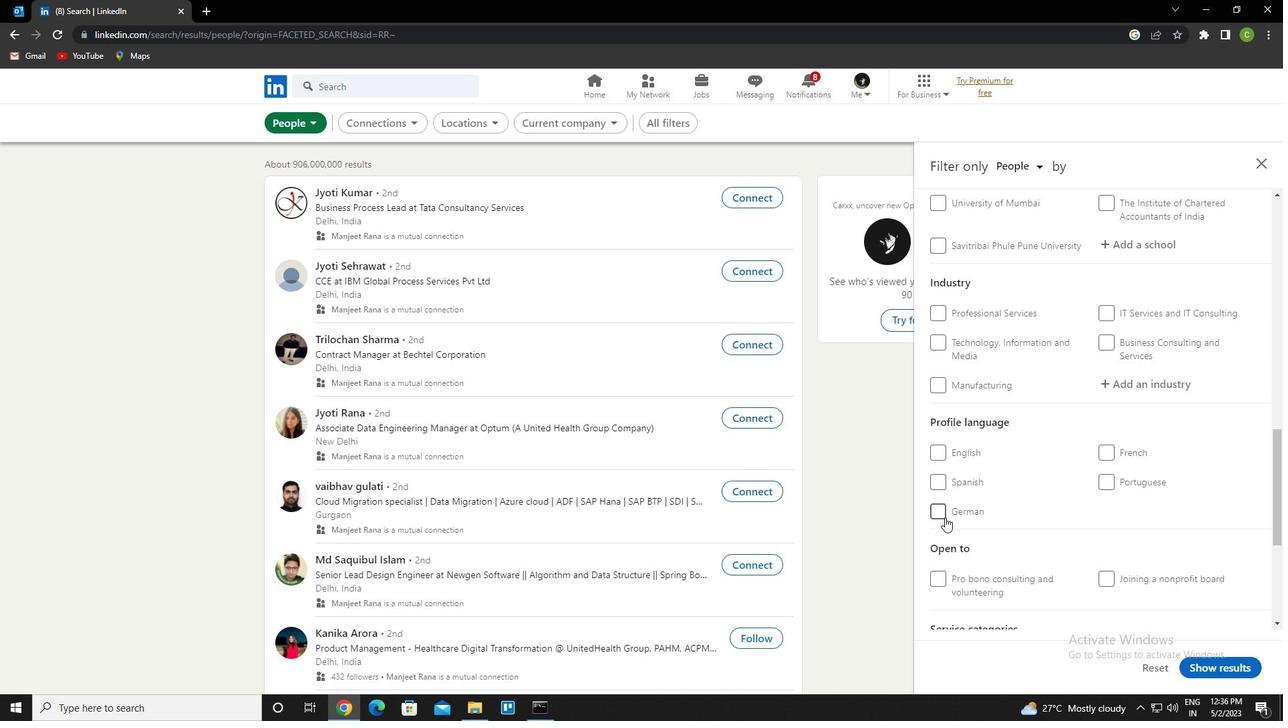 
Action: Mouse moved to (975, 511)
Screenshot: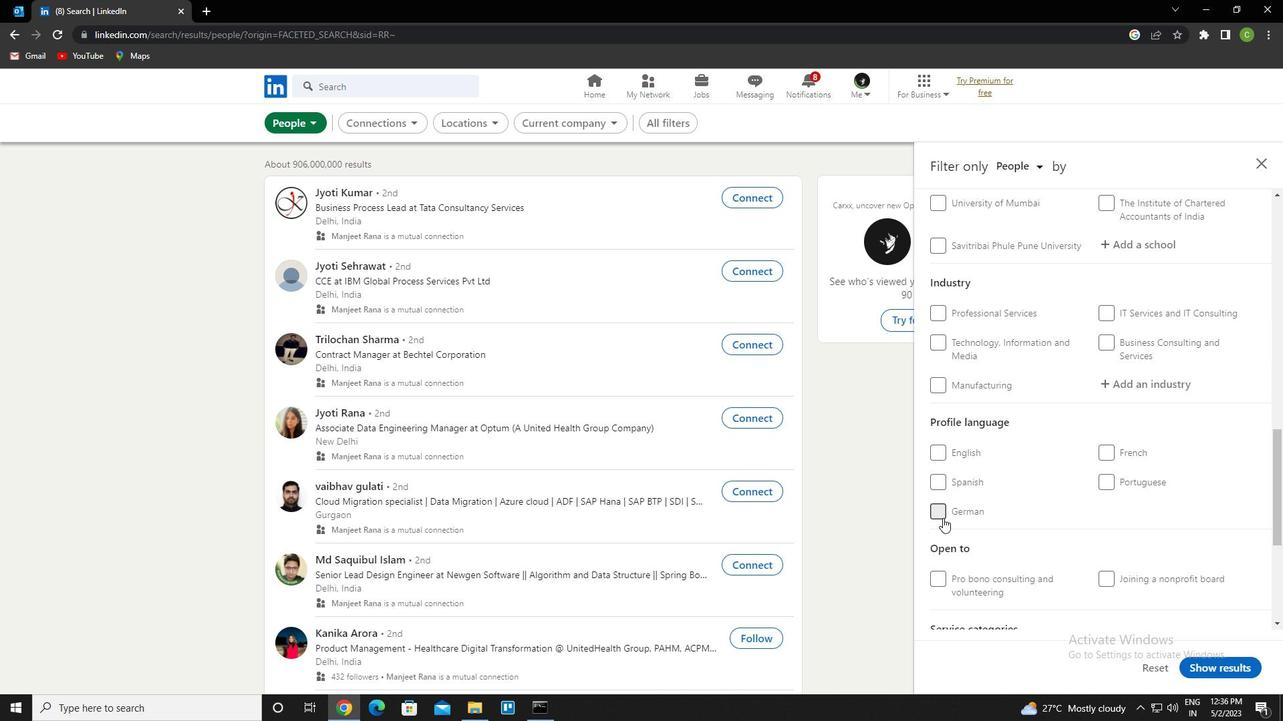 
Action: Mouse scrolled (975, 512) with delta (0, 0)
Screenshot: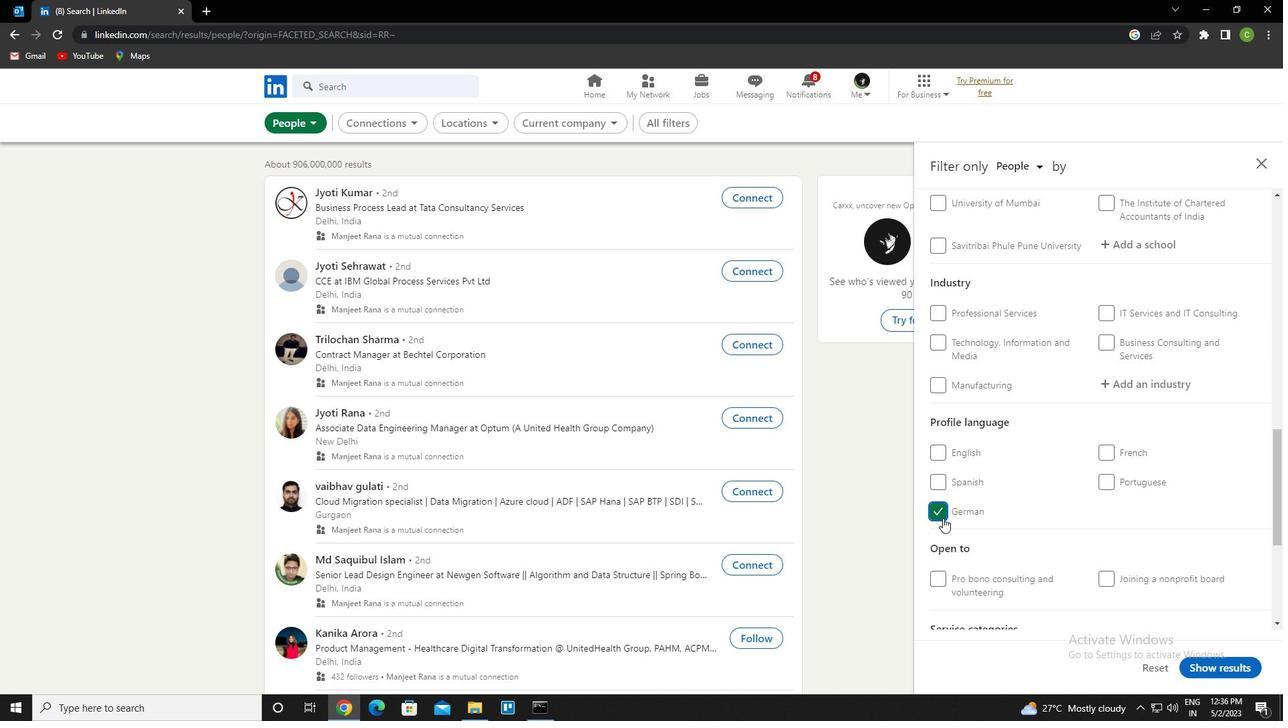 
Action: Mouse moved to (975, 511)
Screenshot: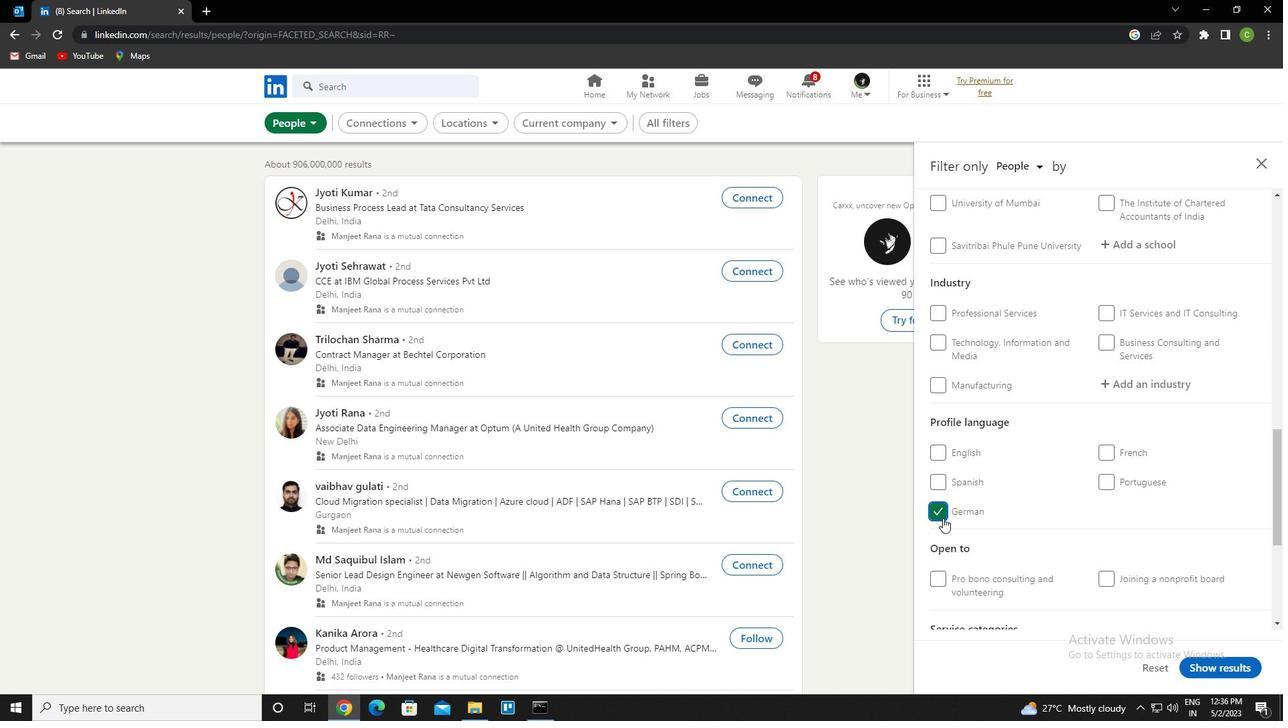 
Action: Mouse scrolled (975, 512) with delta (0, 0)
Screenshot: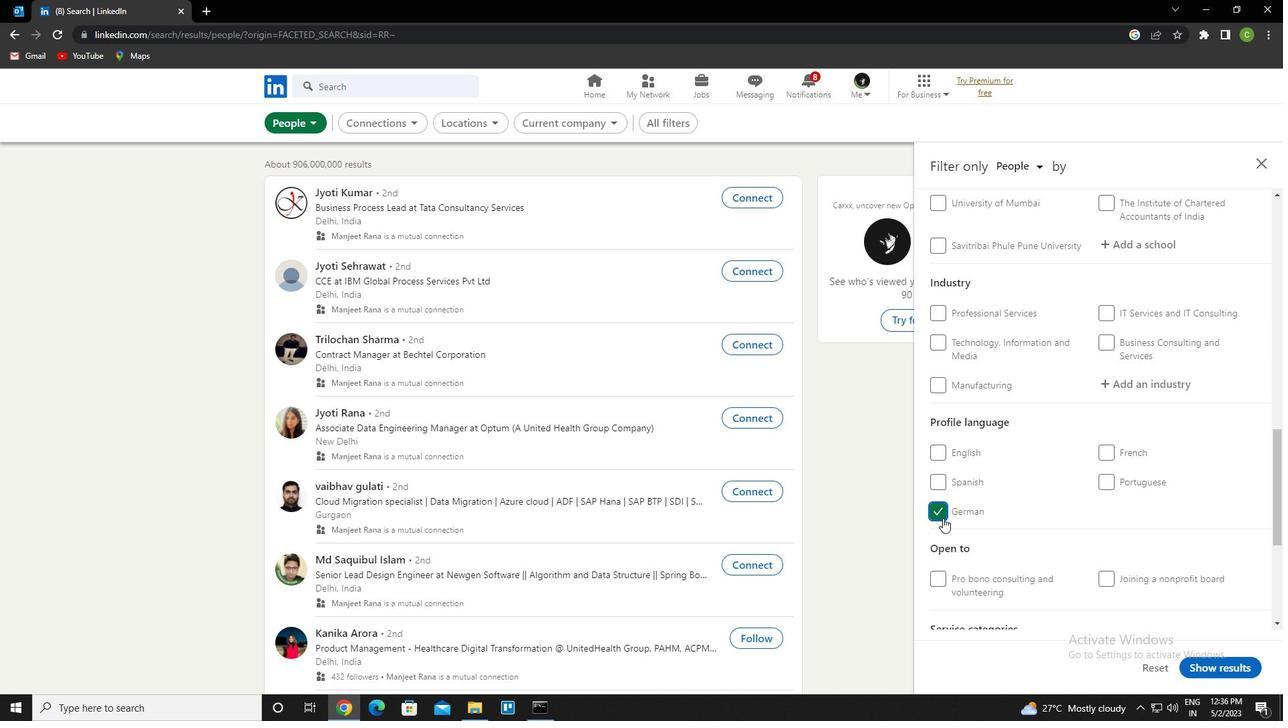
Action: Mouse scrolled (975, 512) with delta (0, 0)
Screenshot: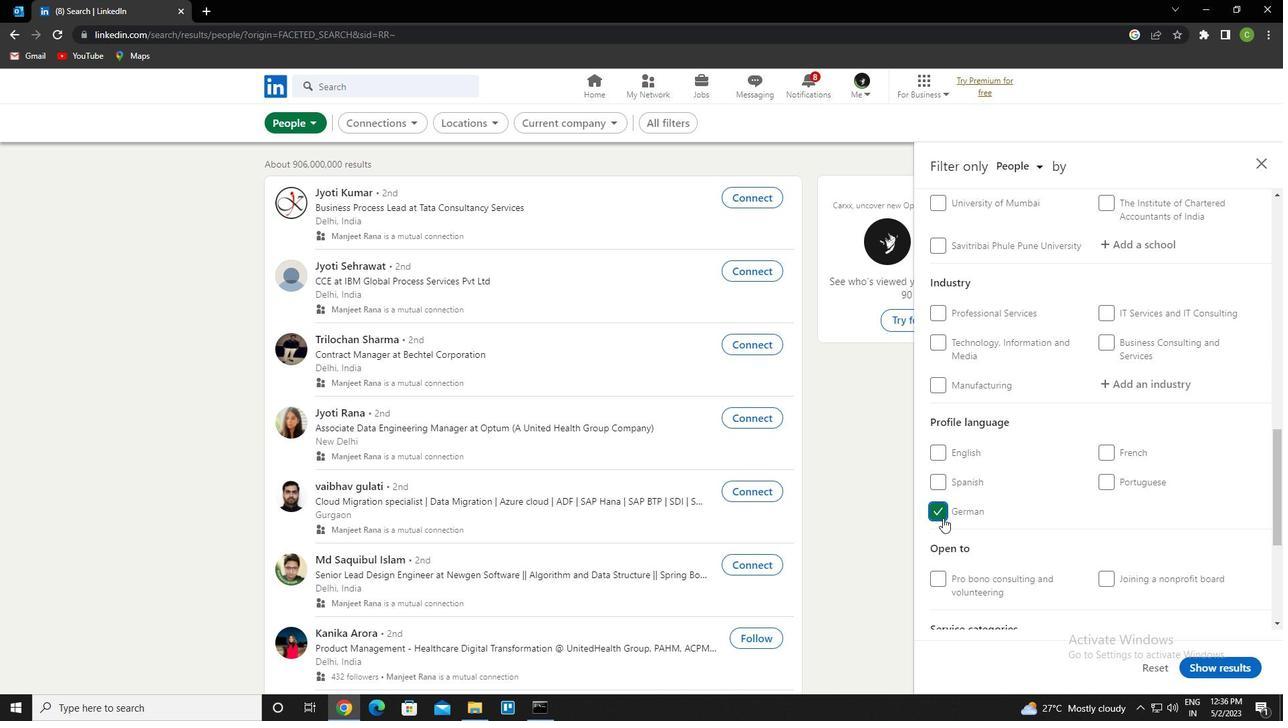 
Action: Mouse scrolled (975, 512) with delta (0, 0)
Screenshot: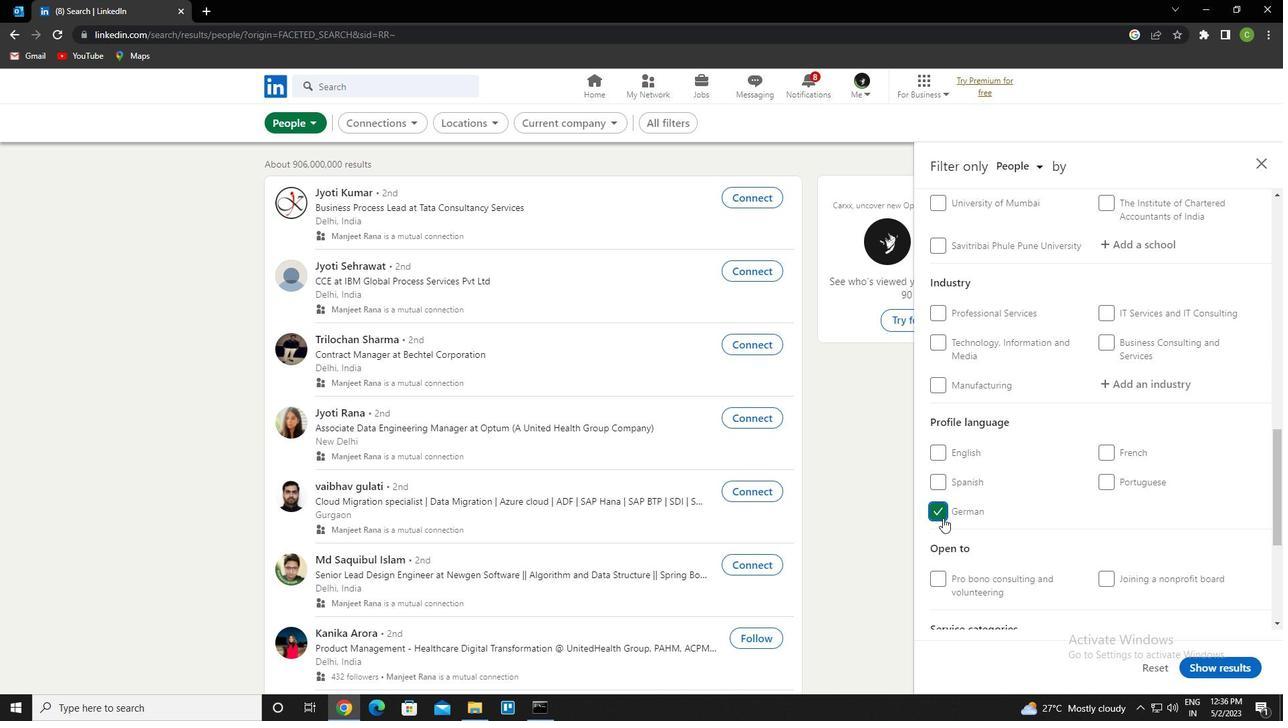 
Action: Mouse scrolled (975, 512) with delta (0, 0)
Screenshot: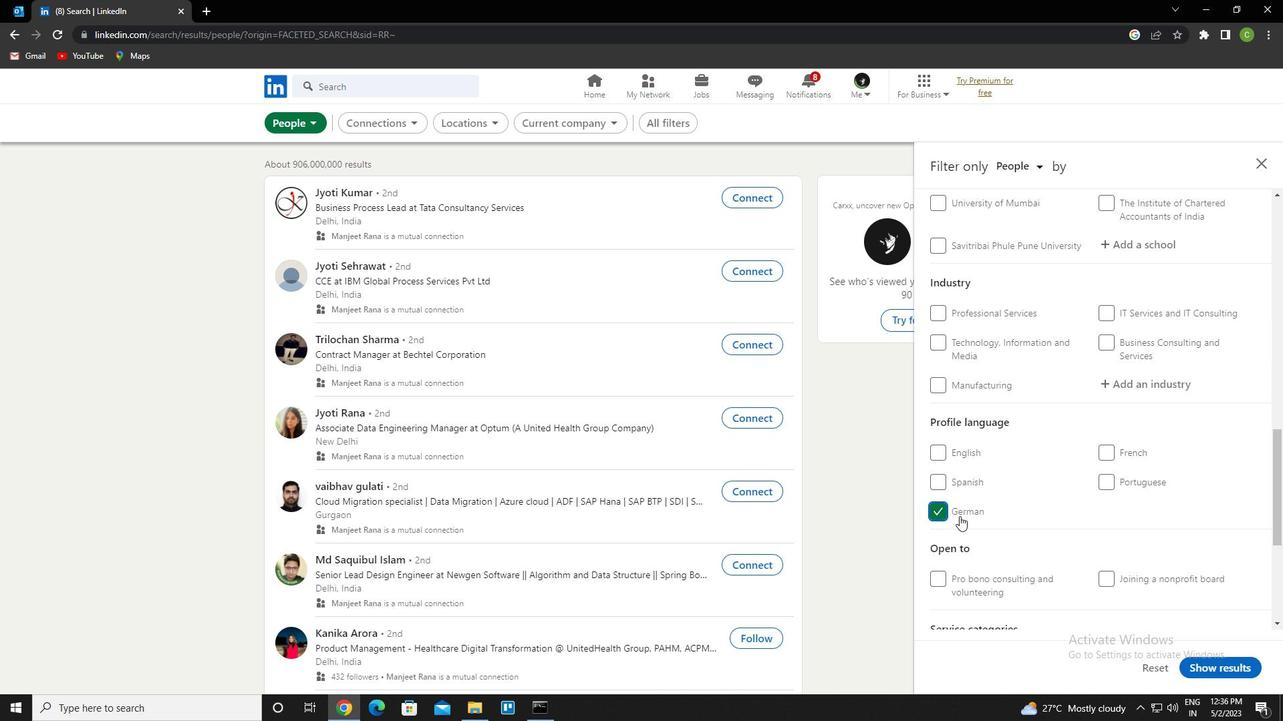 
Action: Mouse scrolled (975, 512) with delta (0, 0)
Screenshot: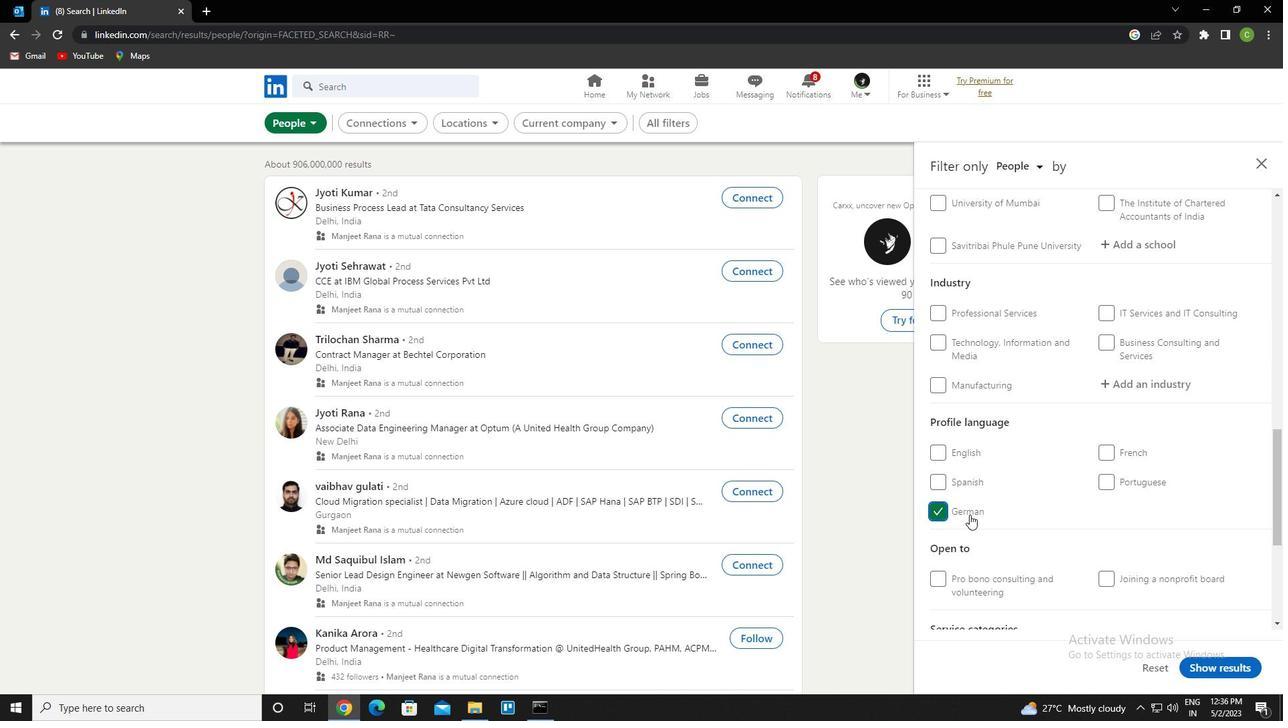 
Action: Mouse moved to (1144, 384)
Screenshot: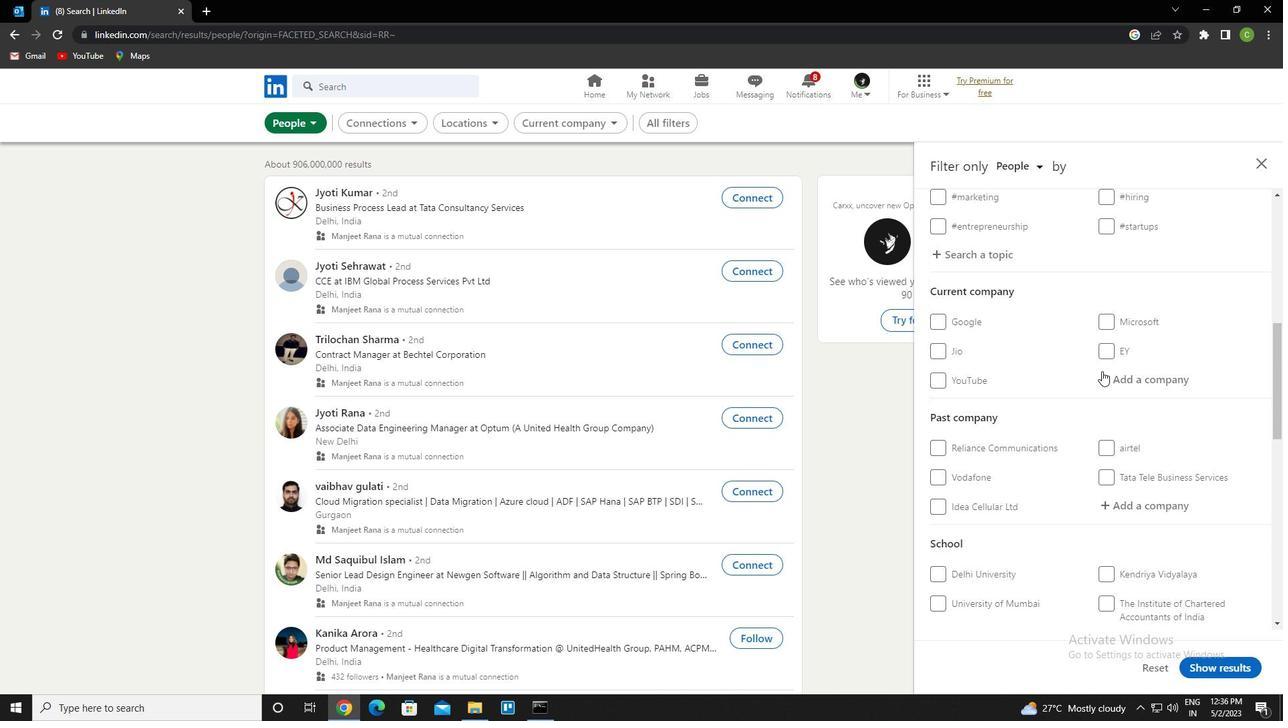 
Action: Mouse pressed left at (1144, 384)
Screenshot: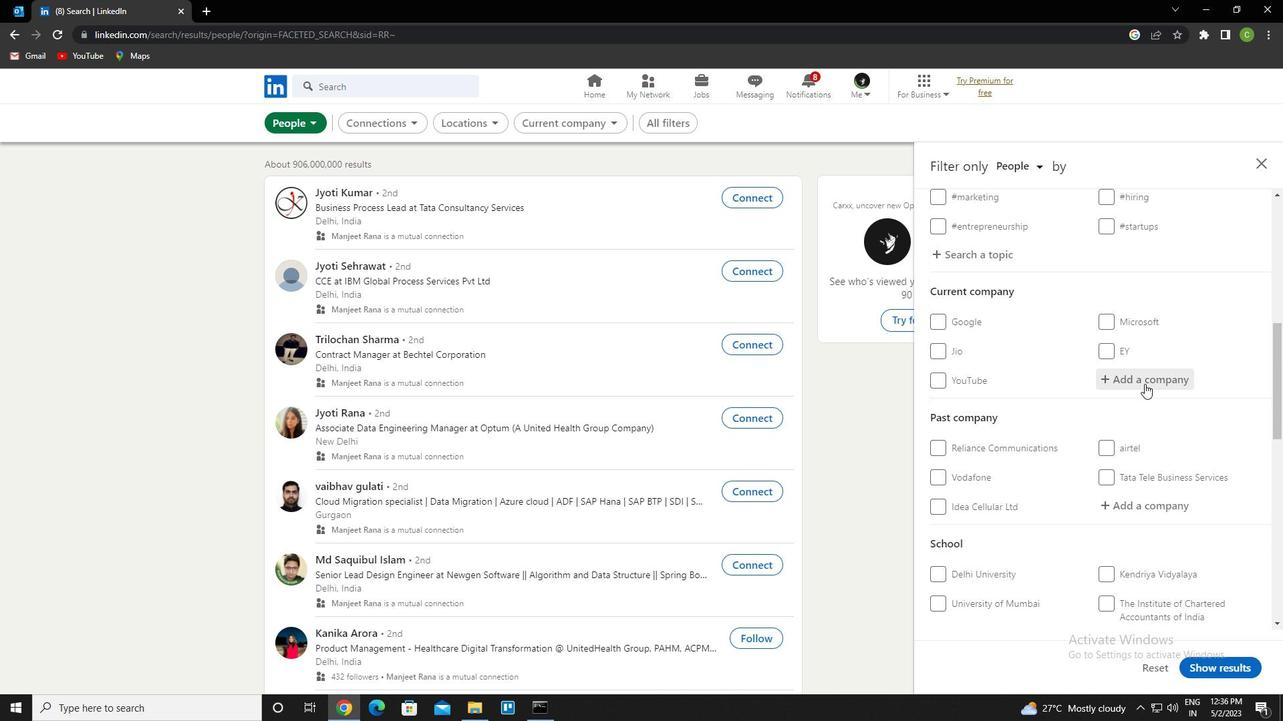 
Action: Key pressed <Key.caps_lock>ntt<Key.space>data<Key.down><Key.down><Key.enter>
Screenshot: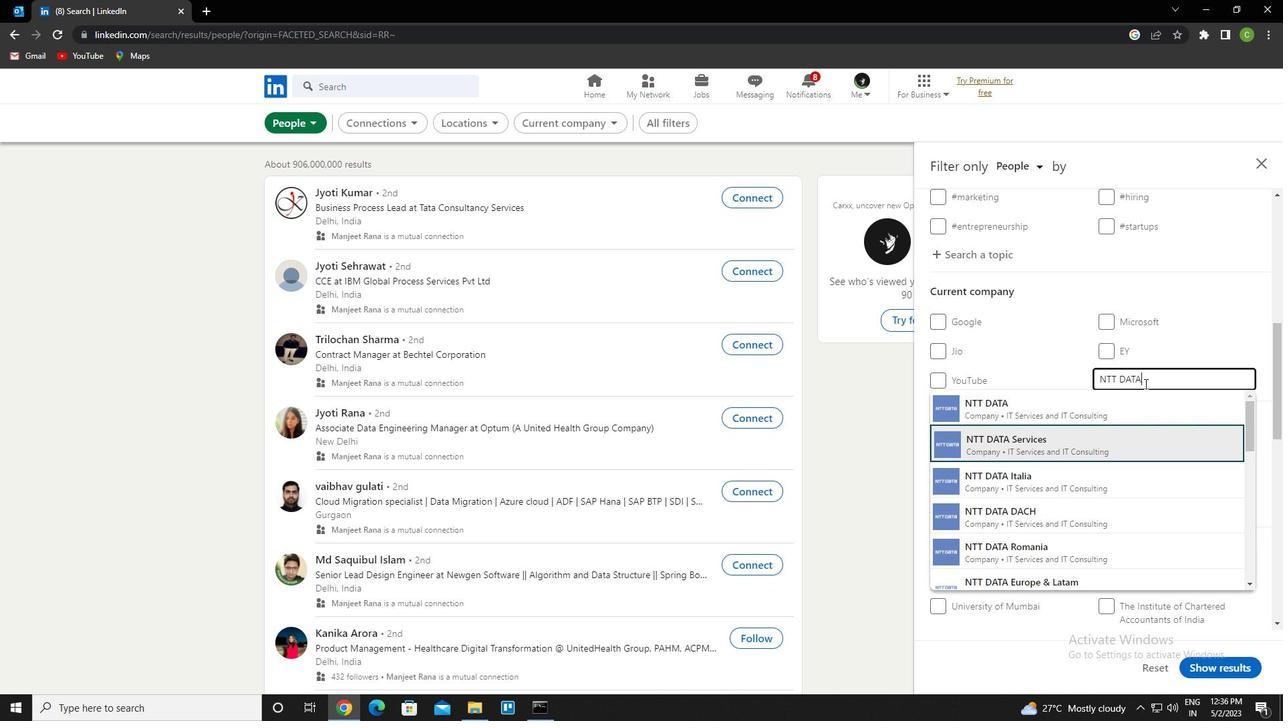 
Action: Mouse scrolled (1144, 383) with delta (0, 0)
Screenshot: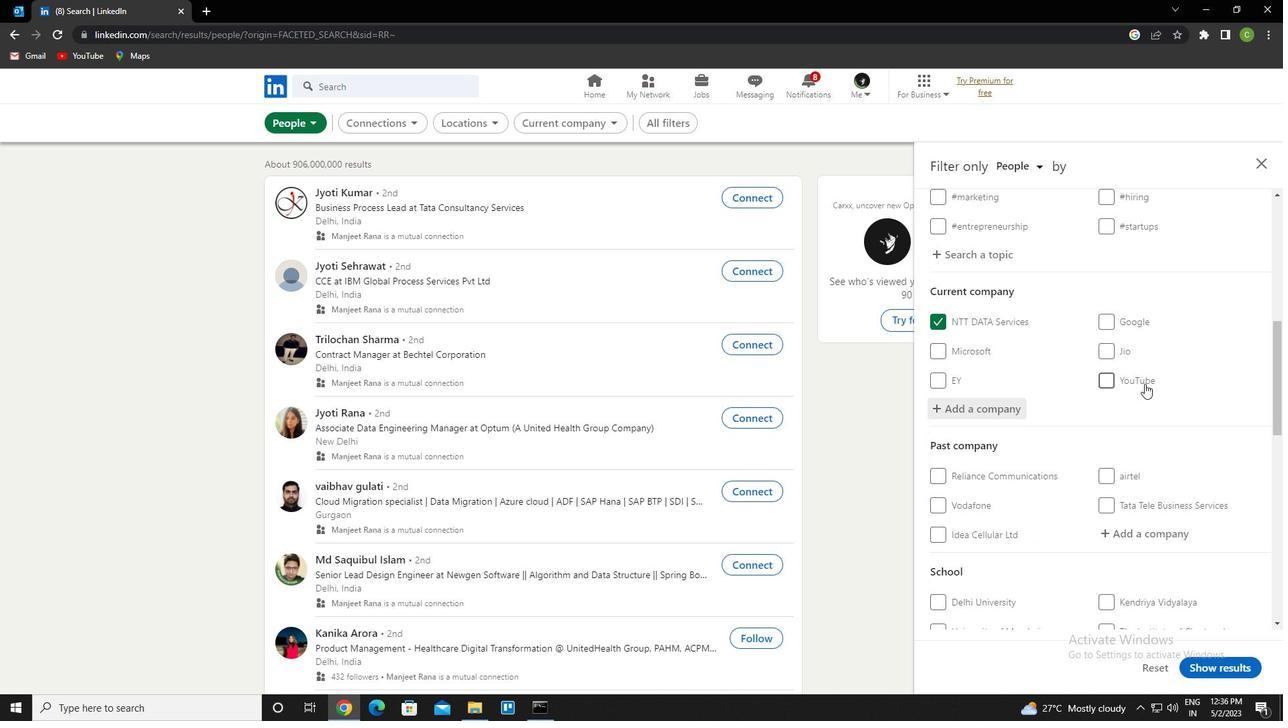 
Action: Mouse scrolled (1144, 383) with delta (0, 0)
Screenshot: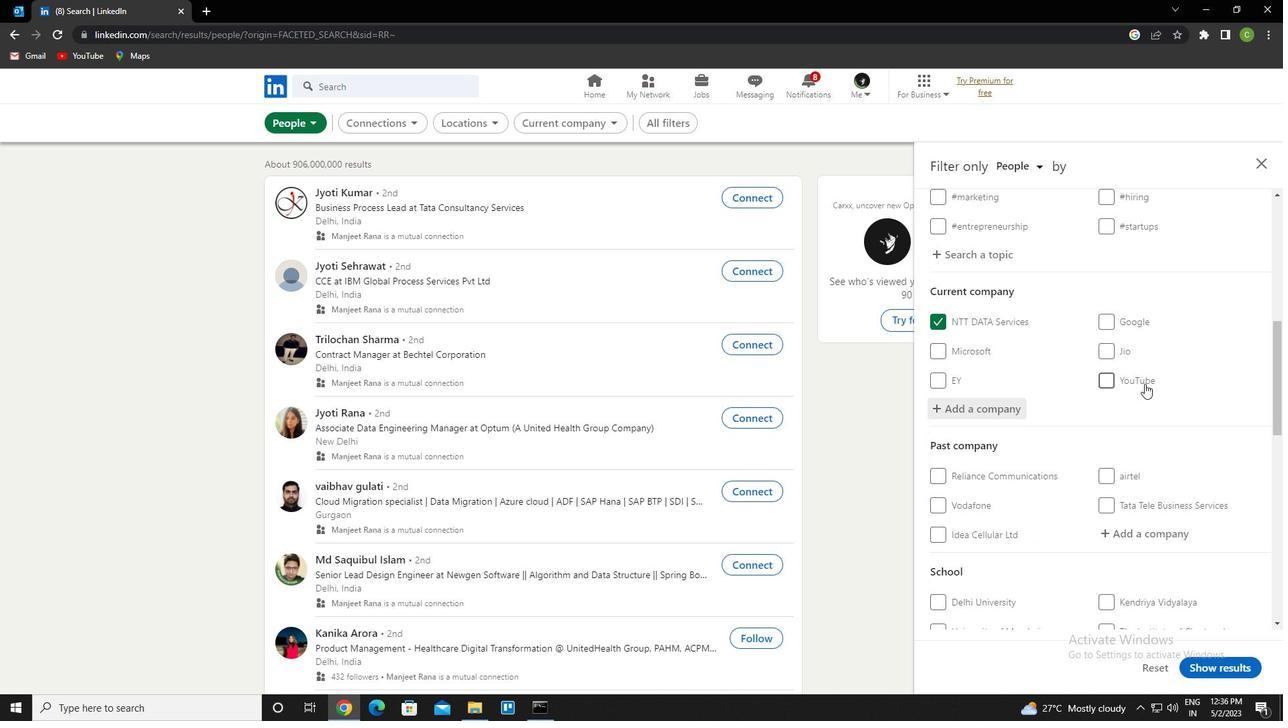 
Action: Mouse scrolled (1144, 383) with delta (0, 0)
Screenshot: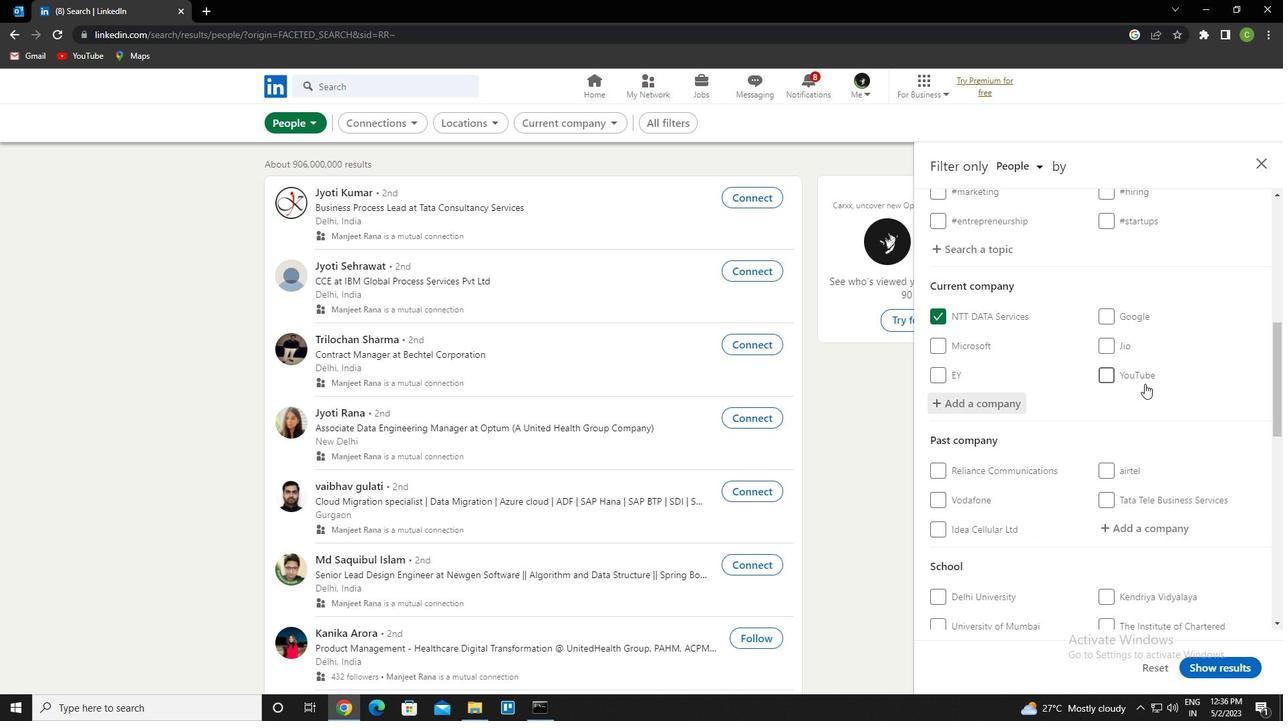
Action: Mouse scrolled (1144, 383) with delta (0, 0)
Screenshot: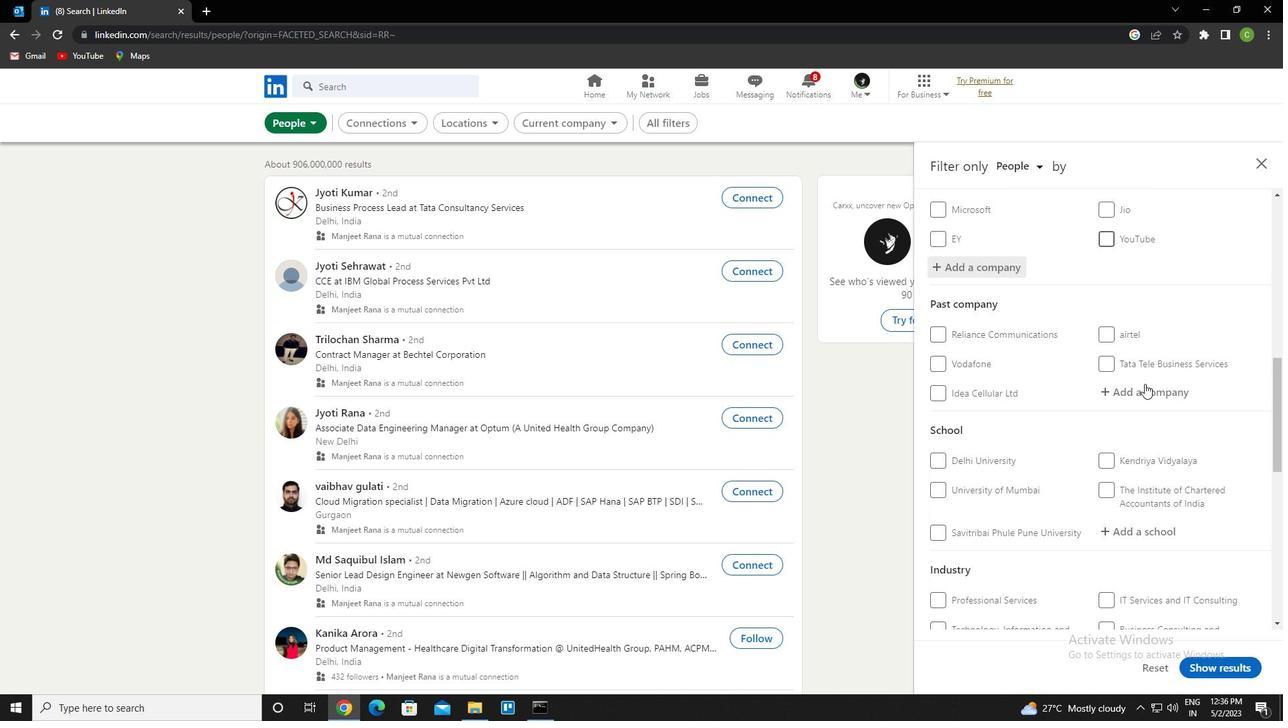 
Action: Mouse scrolled (1144, 383) with delta (0, 0)
Screenshot: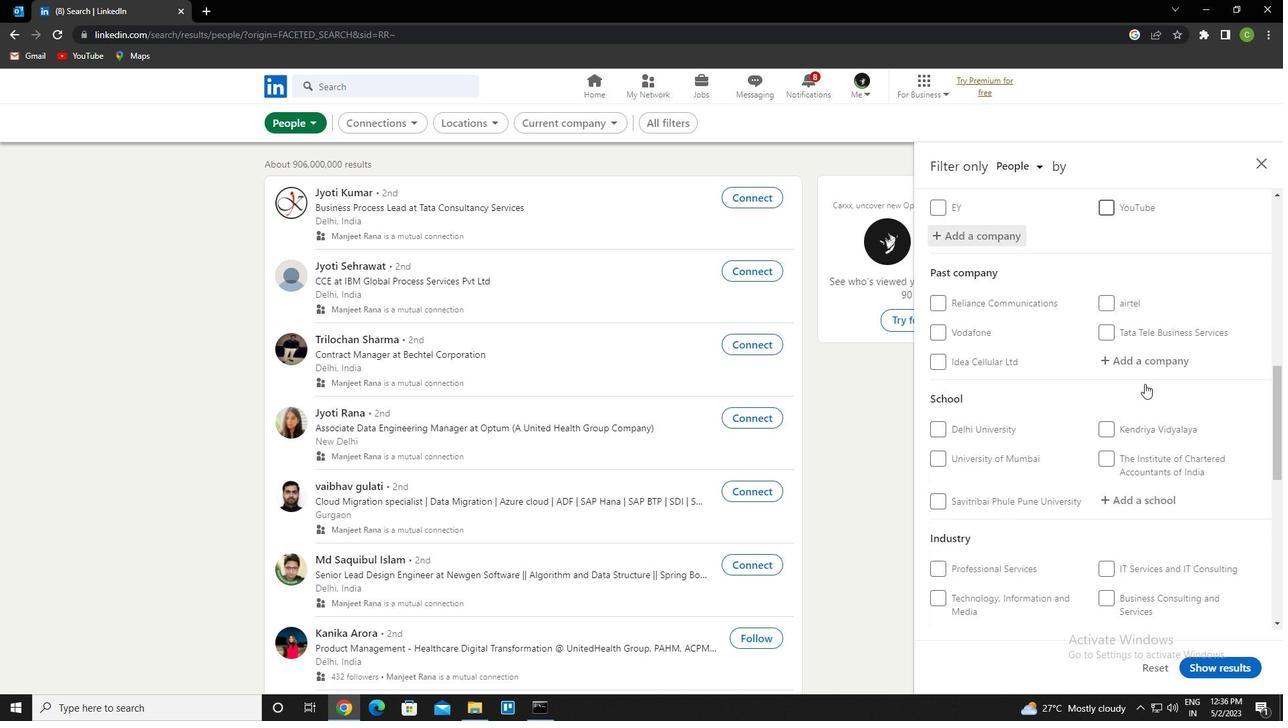
Action: Mouse moved to (1142, 343)
Screenshot: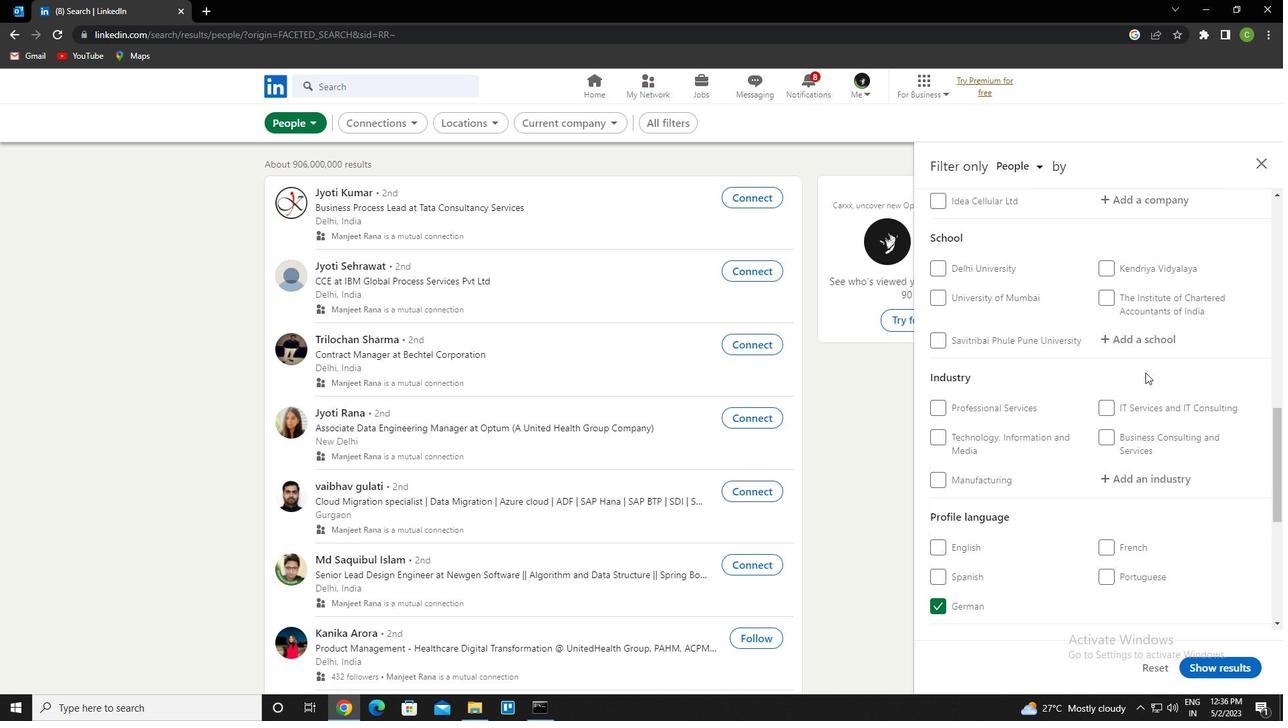 
Action: Mouse pressed left at (1142, 343)
Screenshot: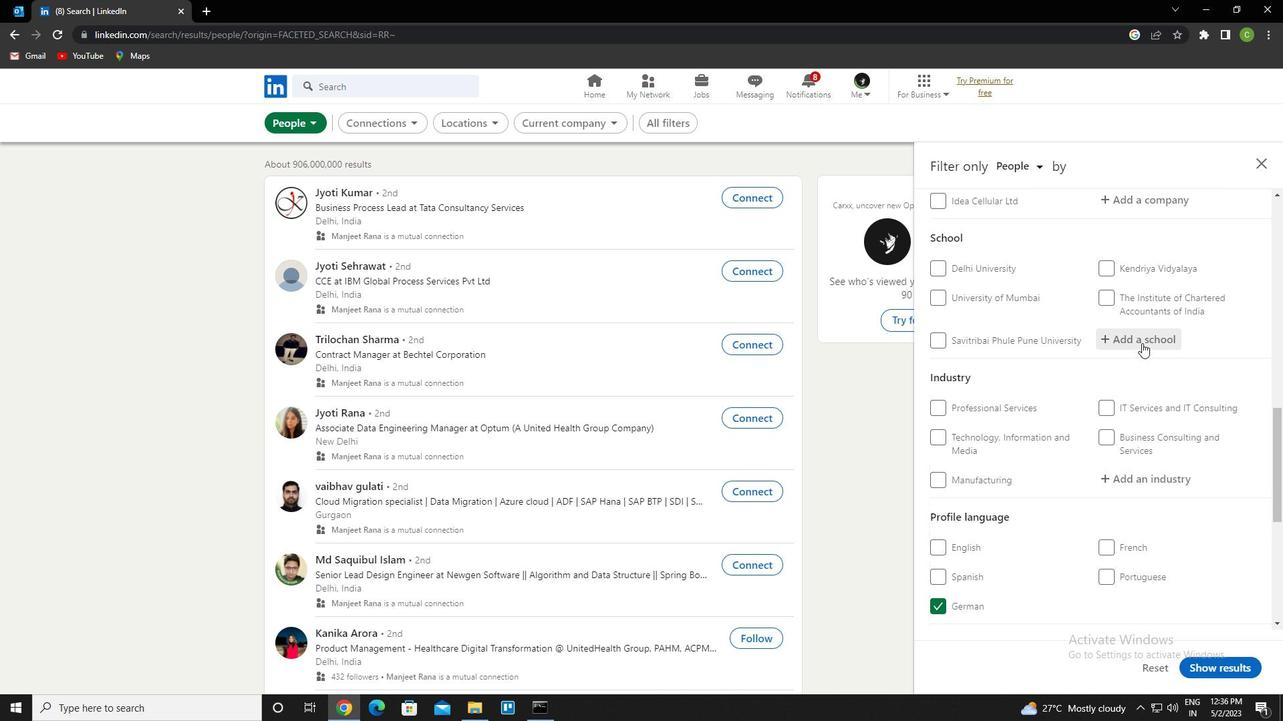 
Action: Key pressed bagalkot<Key.down><Key.enter>
Screenshot: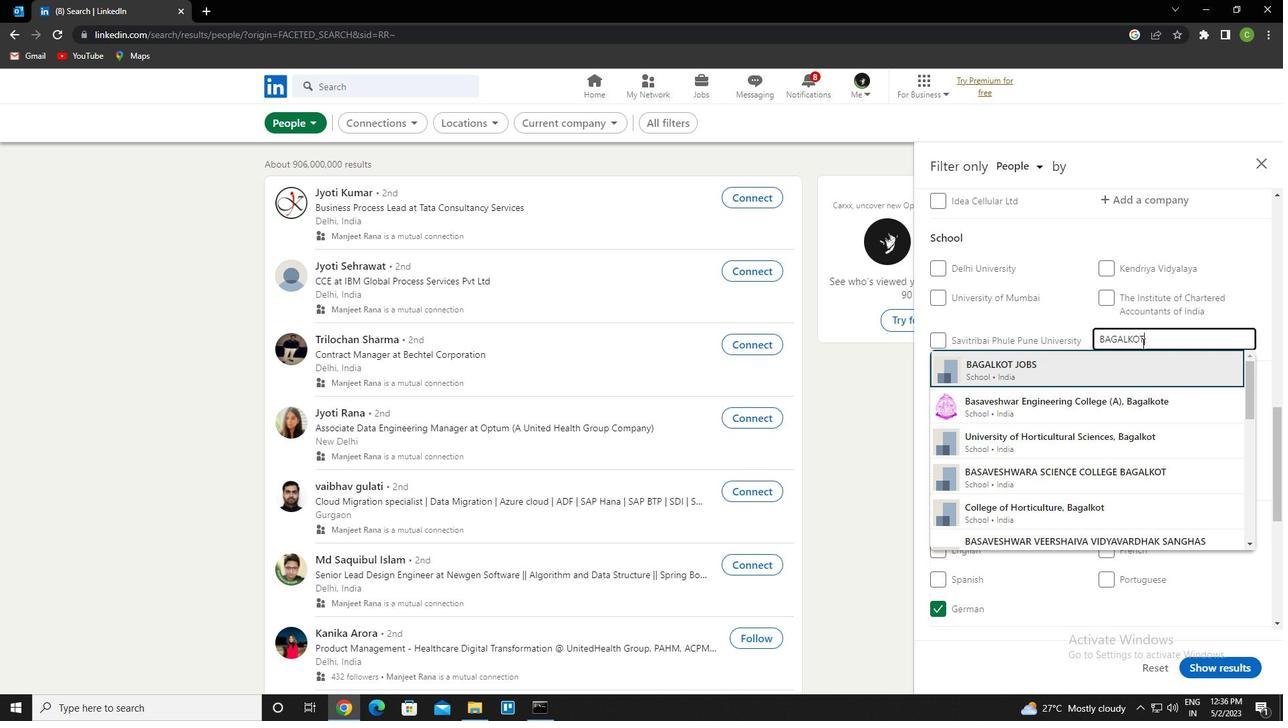
Action: Mouse scrolled (1142, 342) with delta (0, 0)
Screenshot: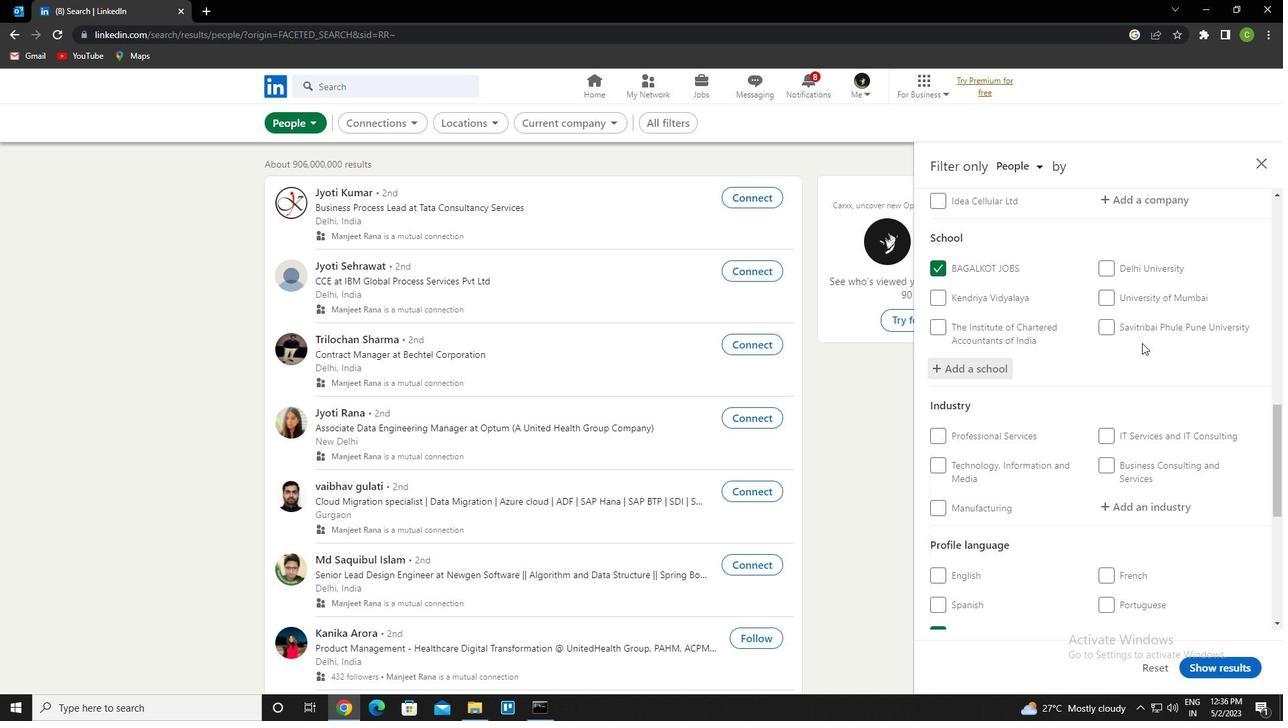 
Action: Mouse scrolled (1142, 342) with delta (0, 0)
Screenshot: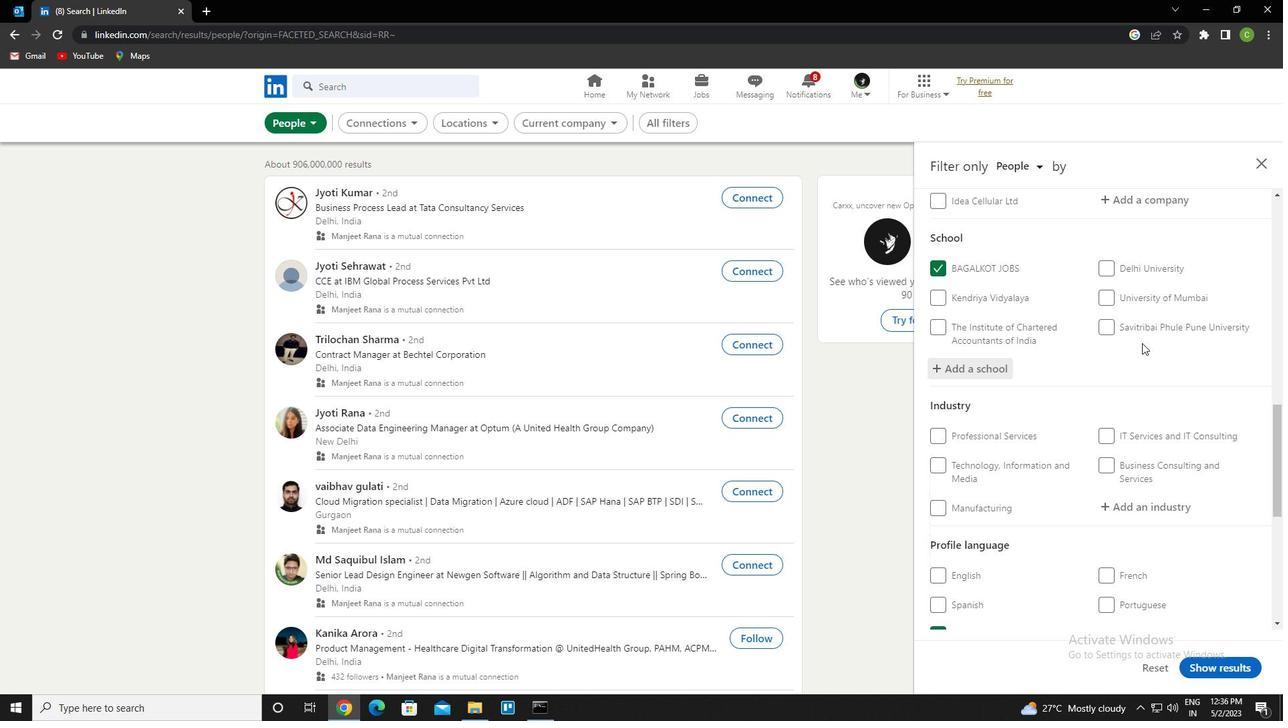 
Action: Mouse moved to (1146, 369)
Screenshot: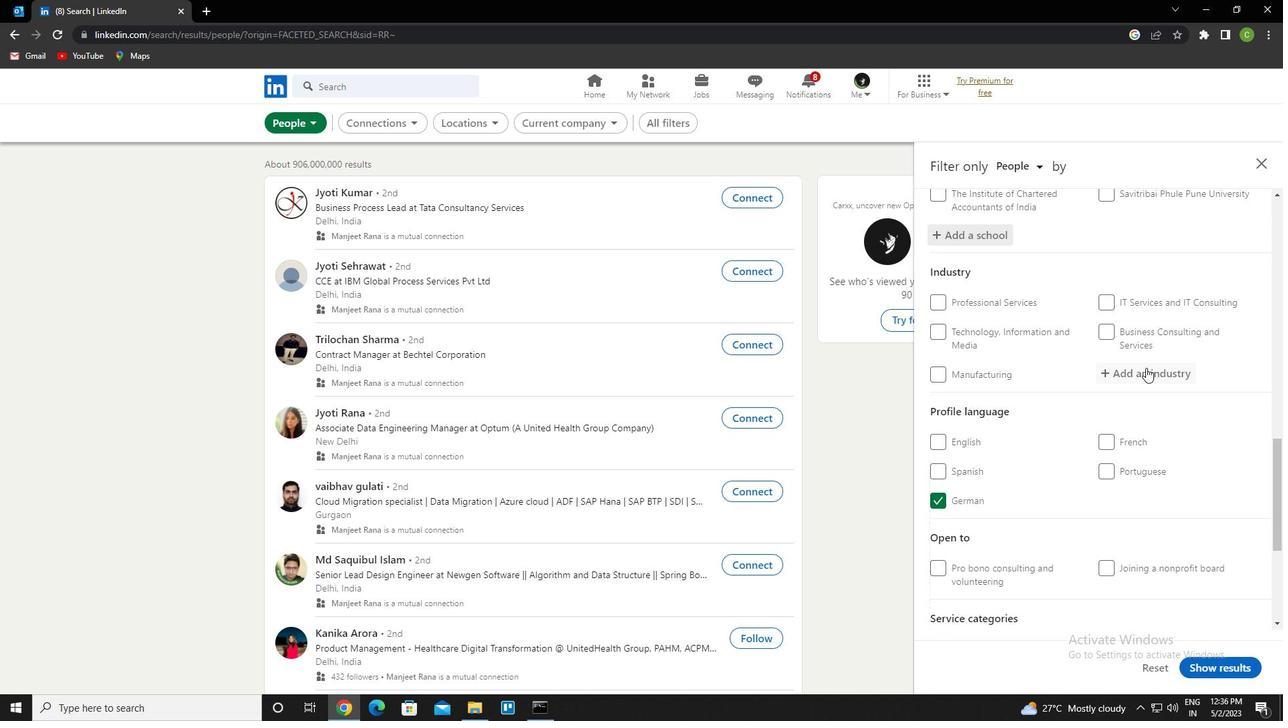 
Action: Mouse pressed left at (1146, 369)
Screenshot: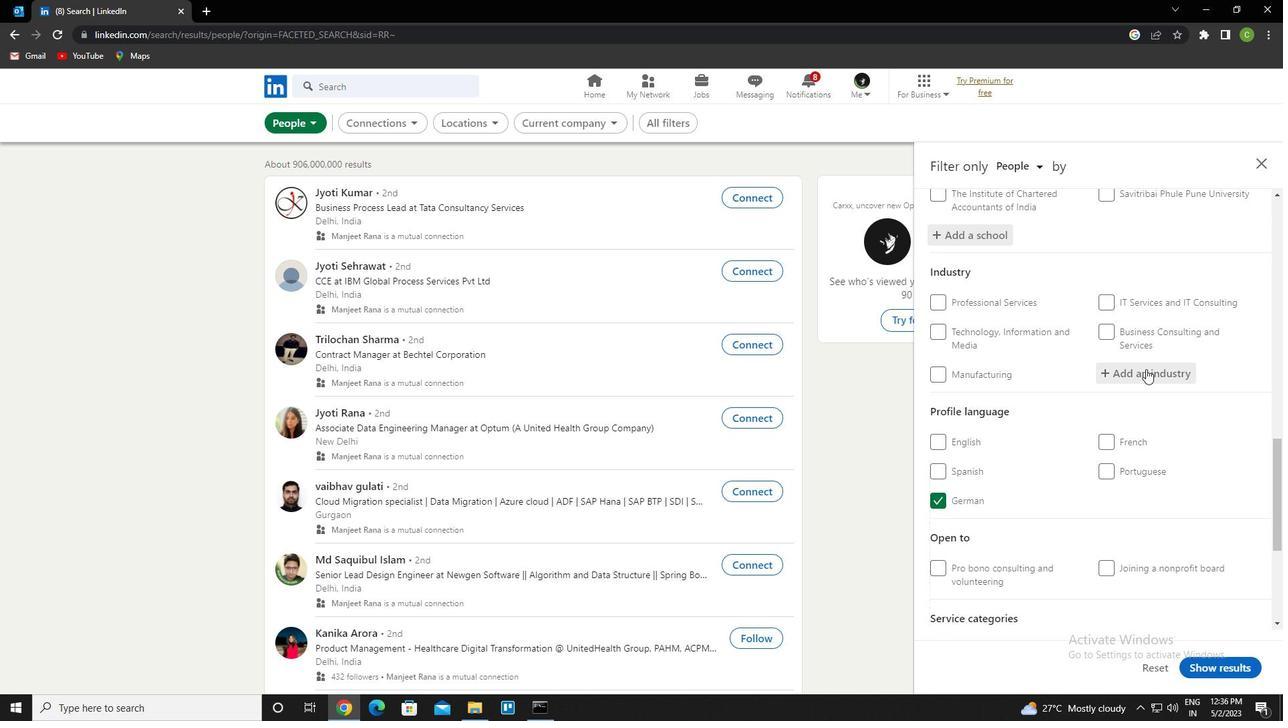 
Action: Key pressed w<Key.caps_lock>holesale<Key.space>al<Key.down><Key.enter>
Screenshot: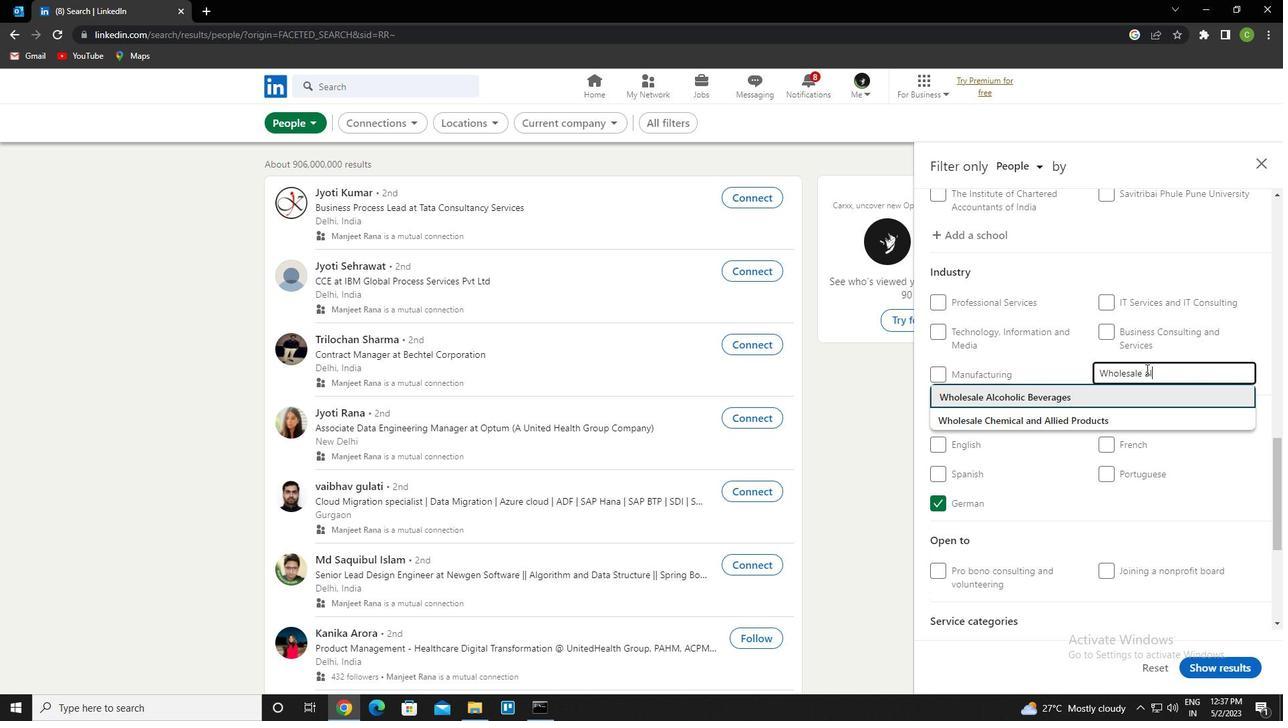 
Action: Mouse scrolled (1146, 368) with delta (0, 0)
Screenshot: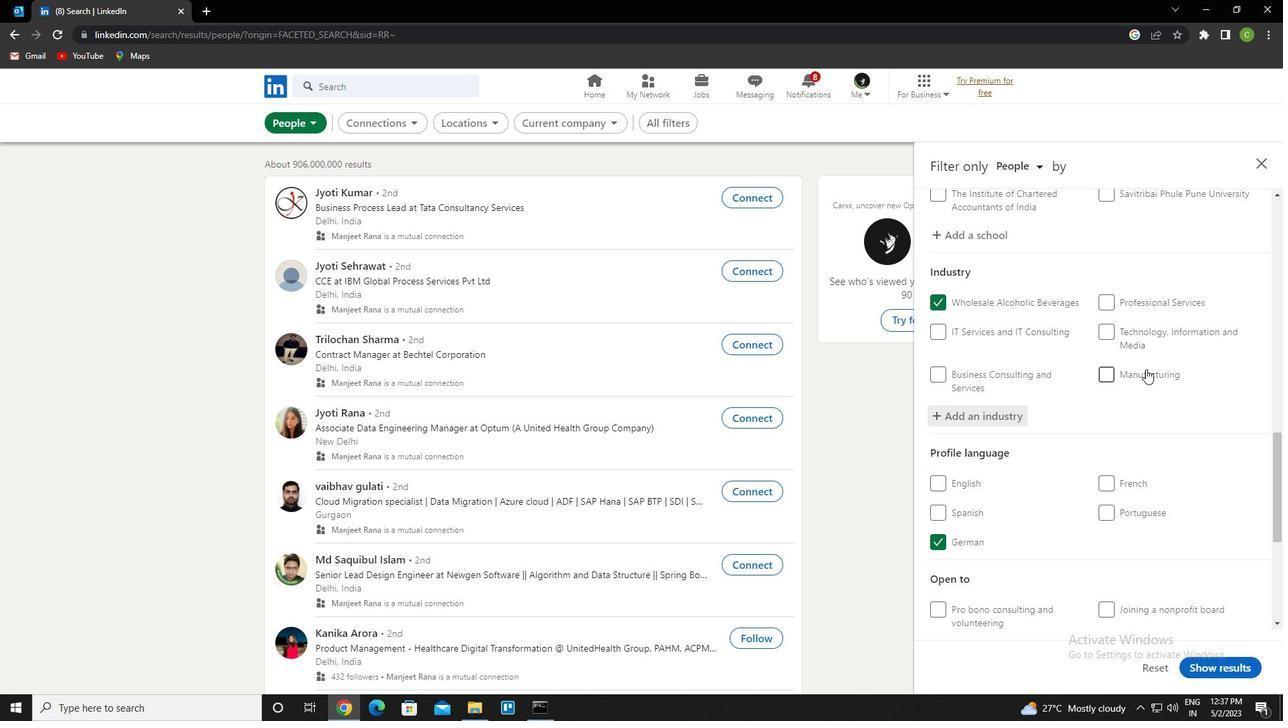 
Action: Mouse scrolled (1146, 368) with delta (0, 0)
Screenshot: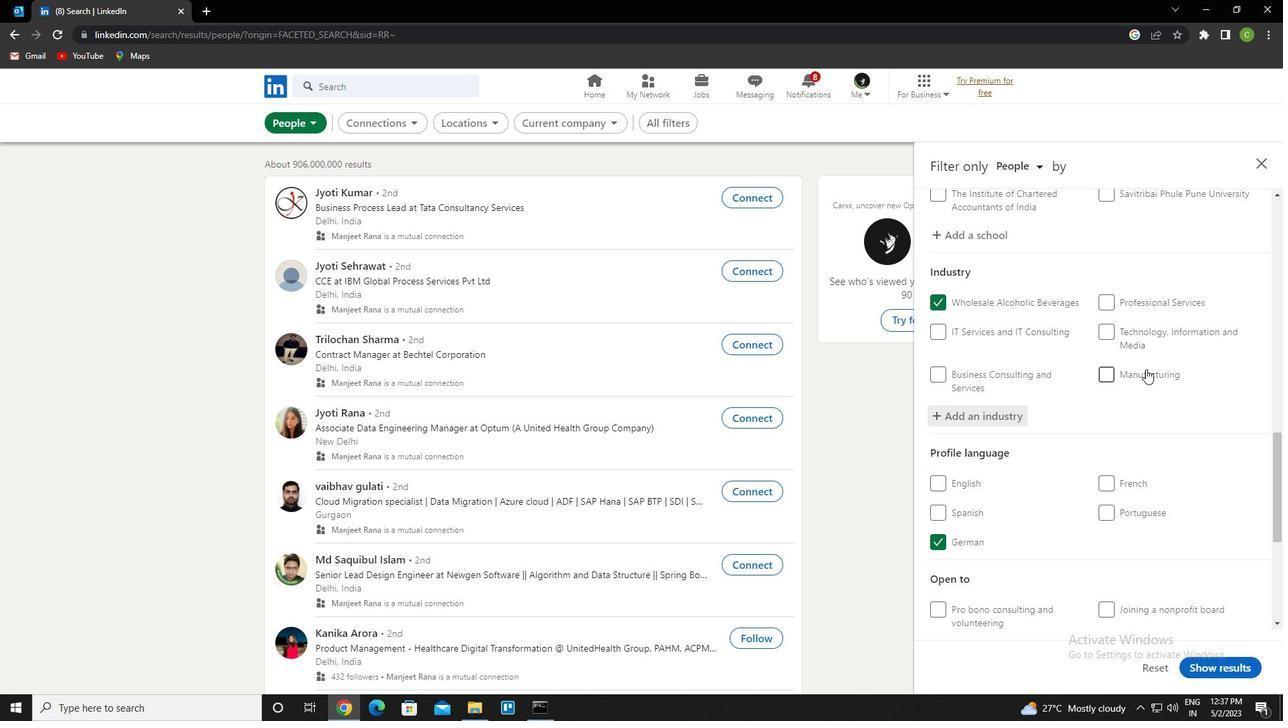 
Action: Mouse scrolled (1146, 368) with delta (0, 0)
Screenshot: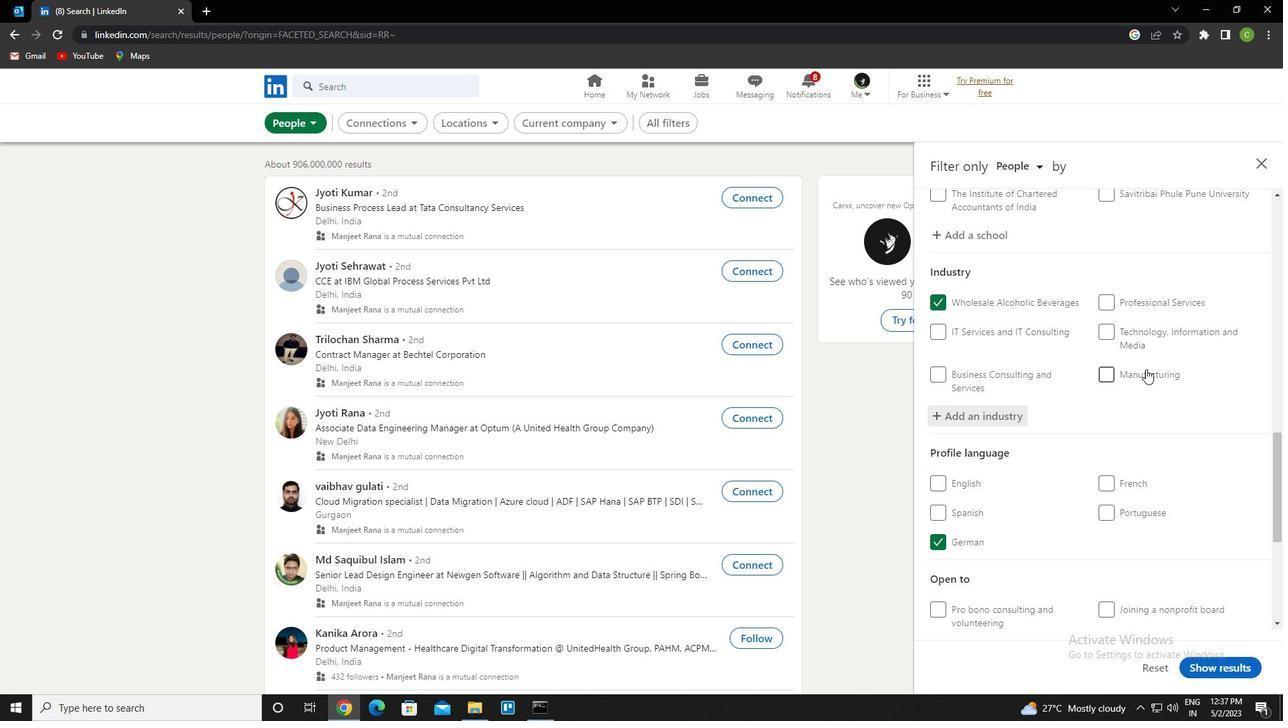 
Action: Mouse scrolled (1146, 368) with delta (0, 0)
Screenshot: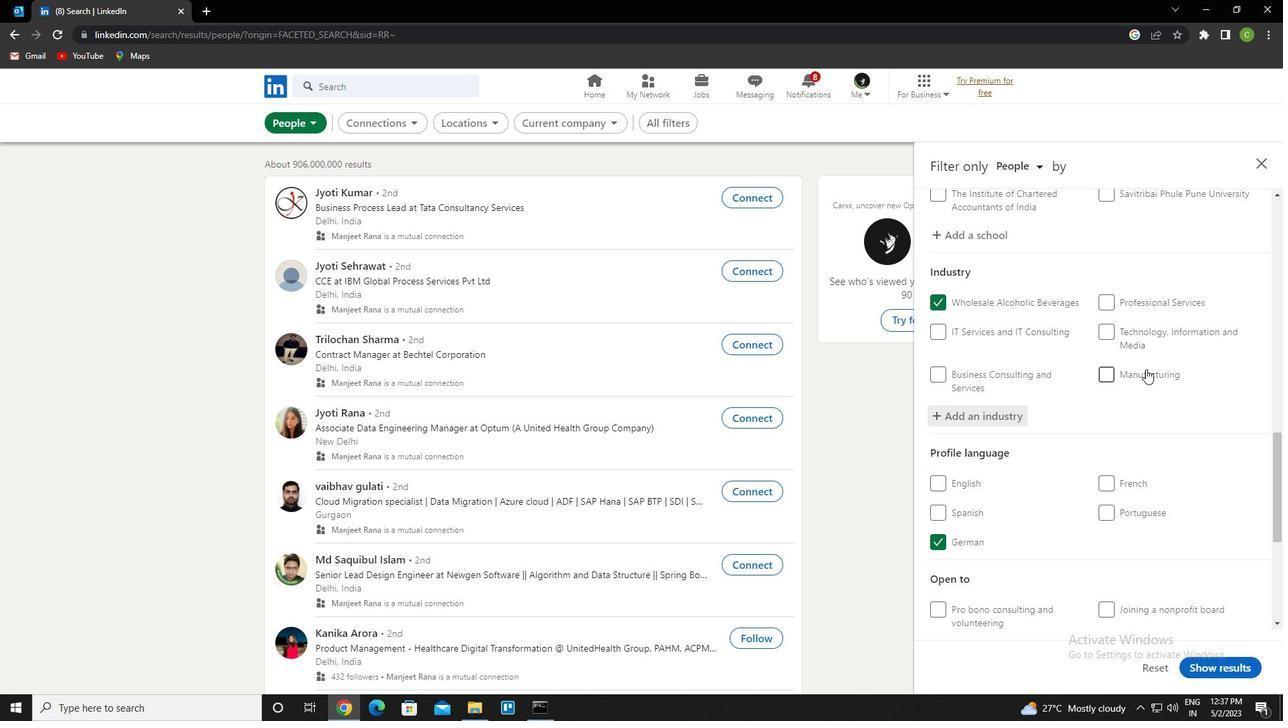 
Action: Mouse scrolled (1146, 368) with delta (0, 0)
Screenshot: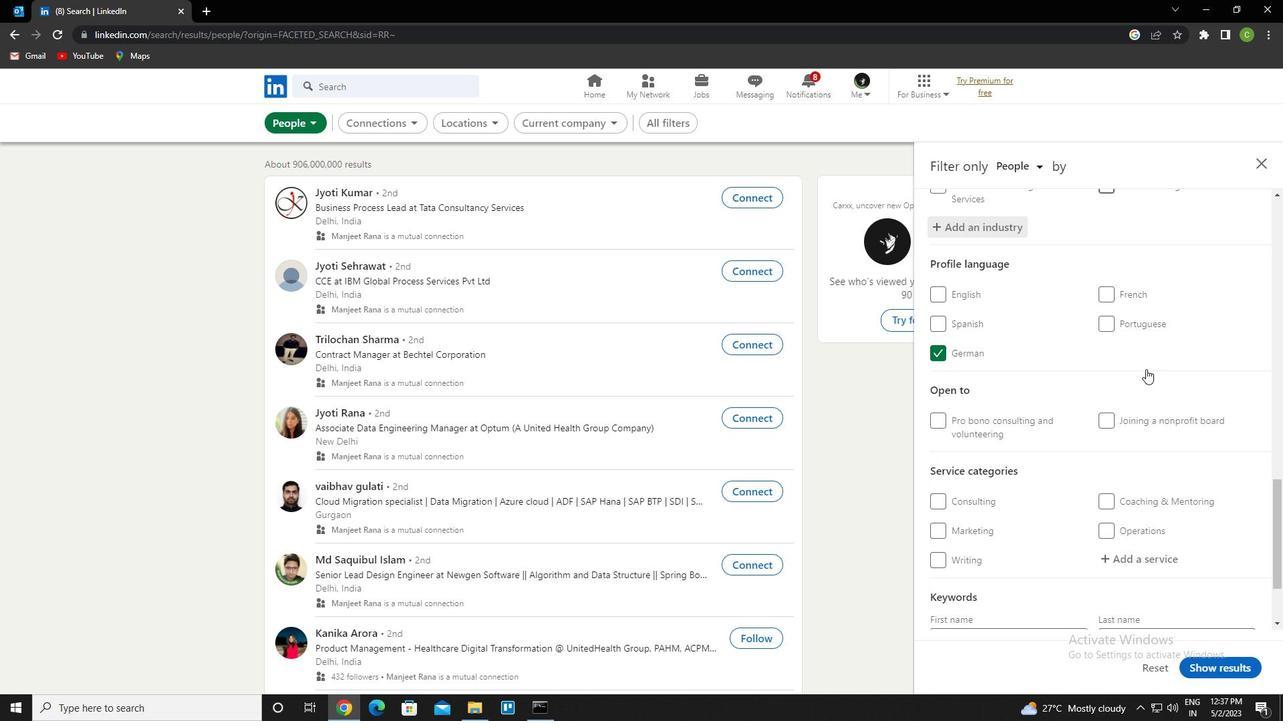 
Action: Mouse scrolled (1146, 368) with delta (0, 0)
Screenshot: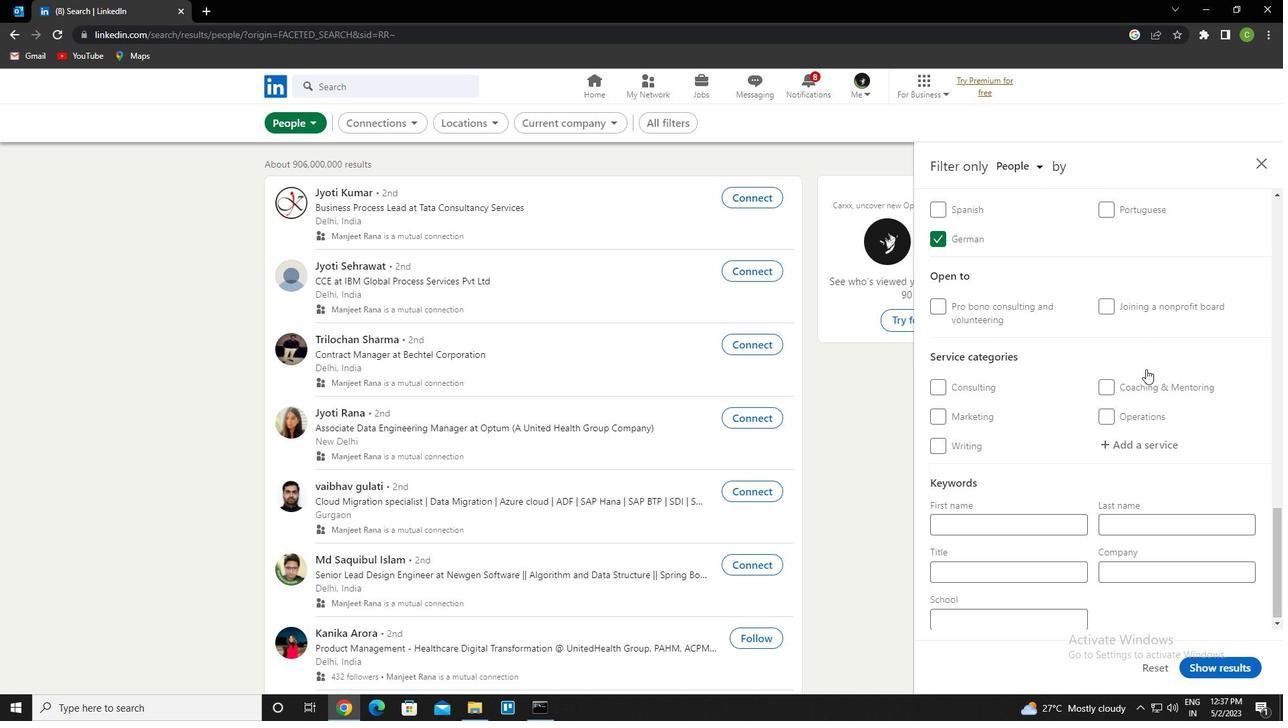 
Action: Mouse scrolled (1146, 368) with delta (0, 0)
Screenshot: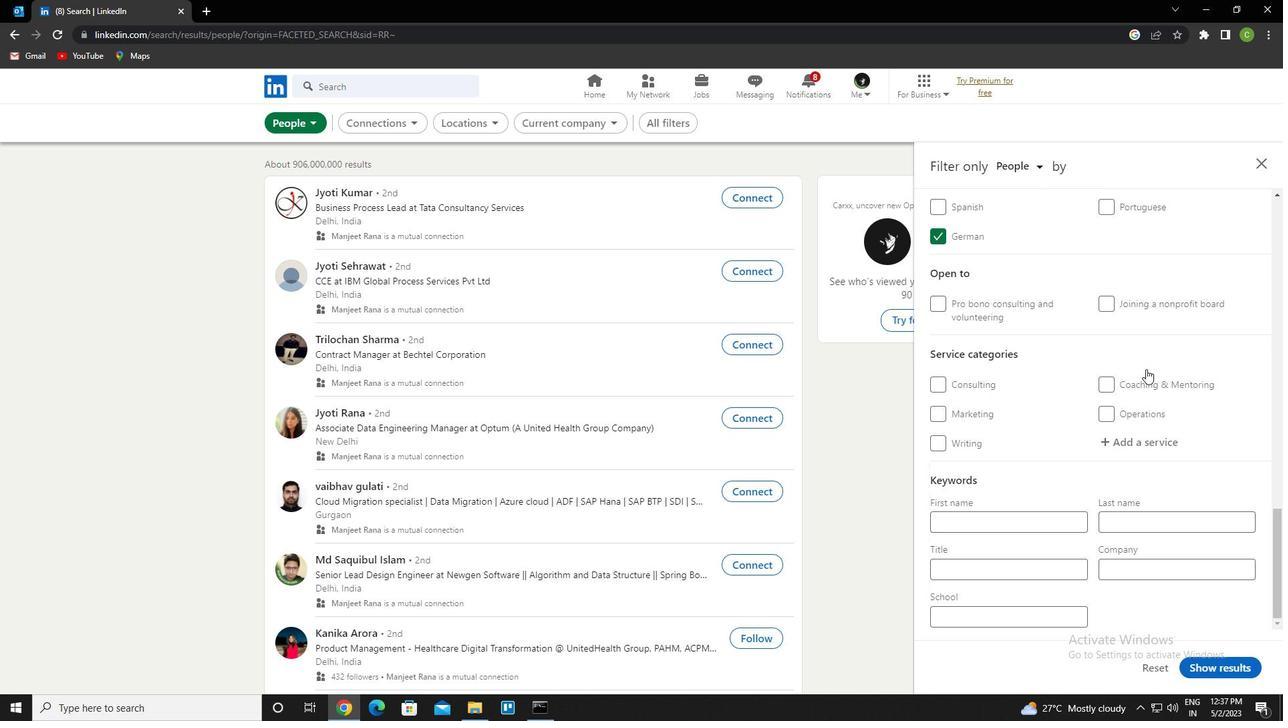 
Action: Mouse moved to (1131, 438)
Screenshot: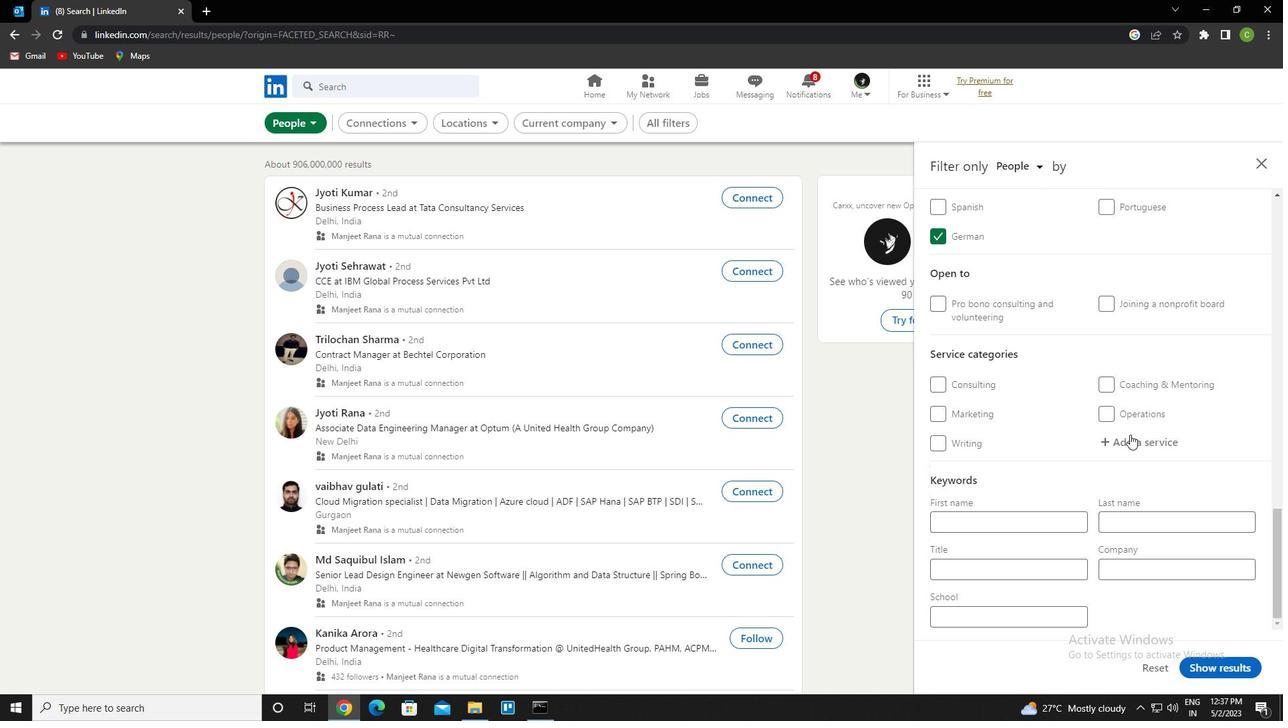 
Action: Mouse pressed left at (1131, 438)
Screenshot: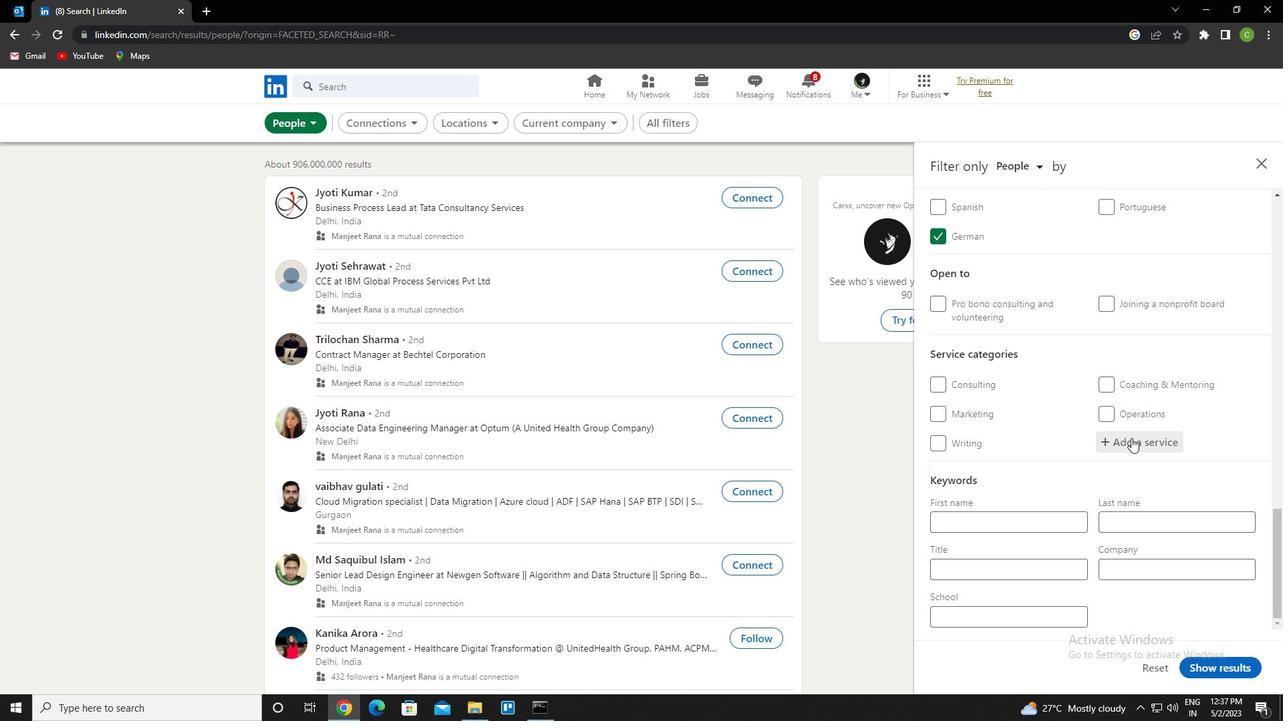 
Action: Key pressed <Key.caps_lock>c<Key.caps_lock>opy<Key.down><Key.enter>
Screenshot: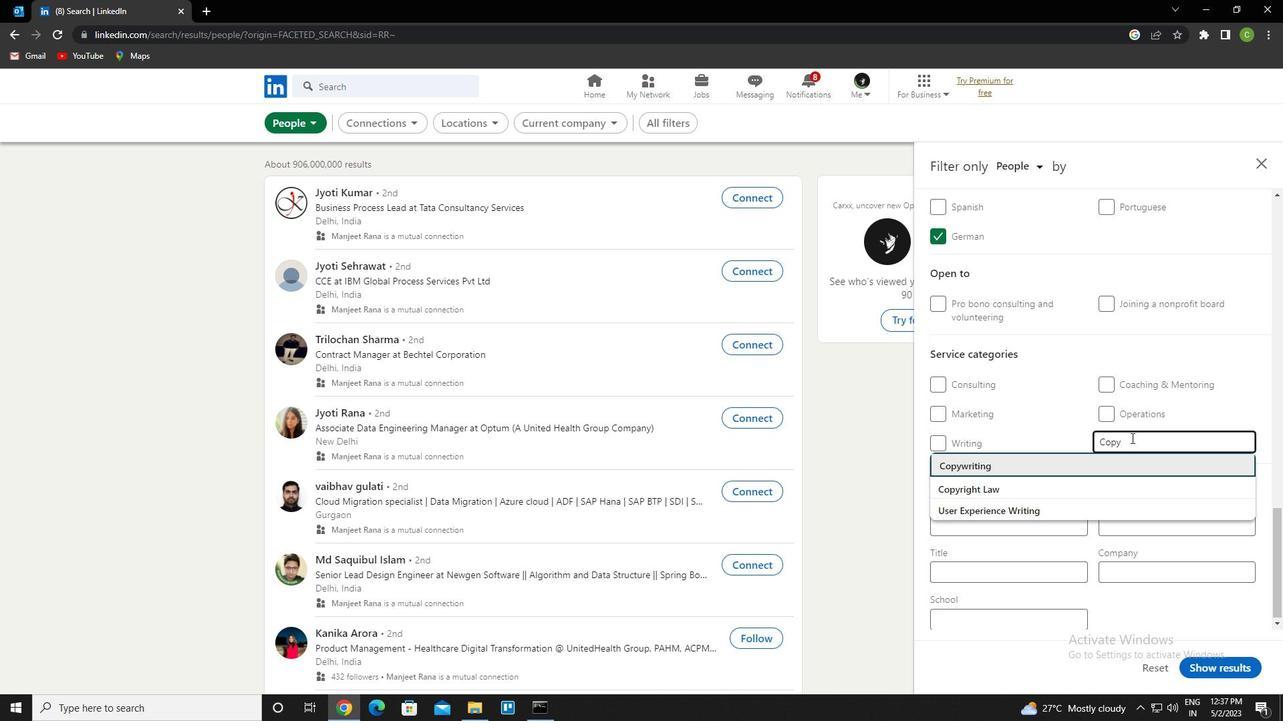 
Action: Mouse scrolled (1131, 437) with delta (0, 0)
Screenshot: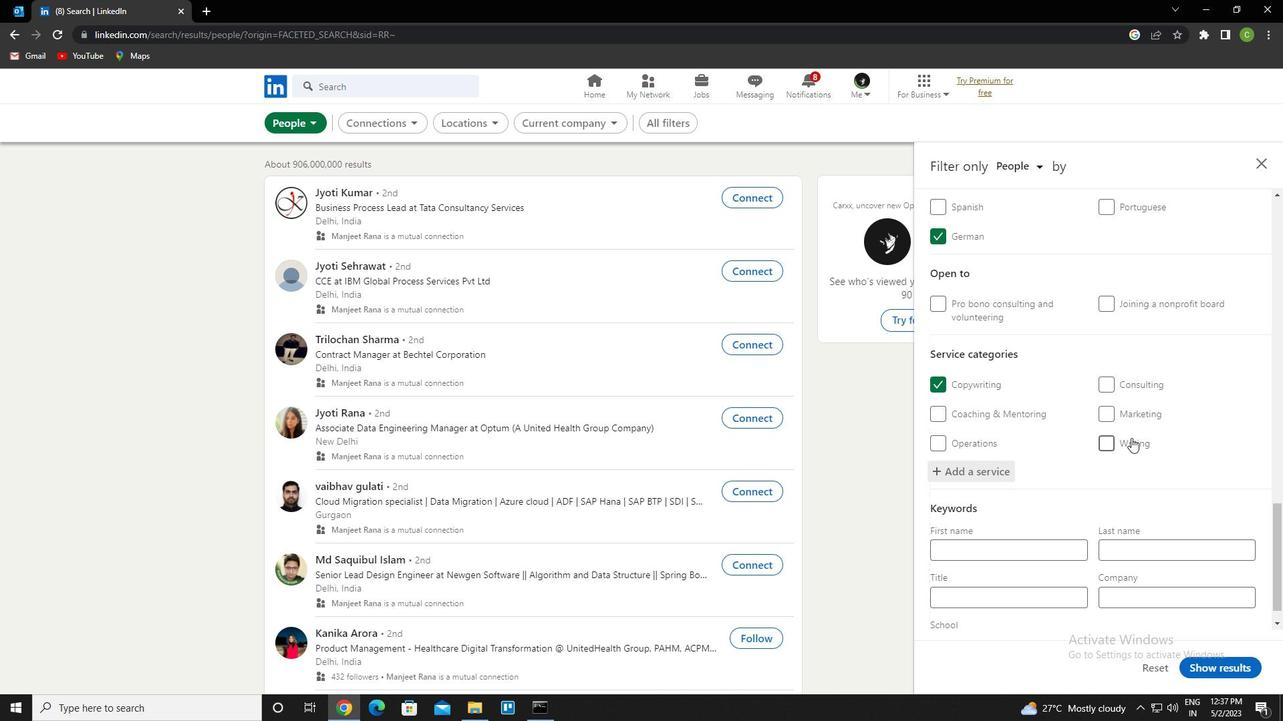 
Action: Mouse scrolled (1131, 437) with delta (0, 0)
Screenshot: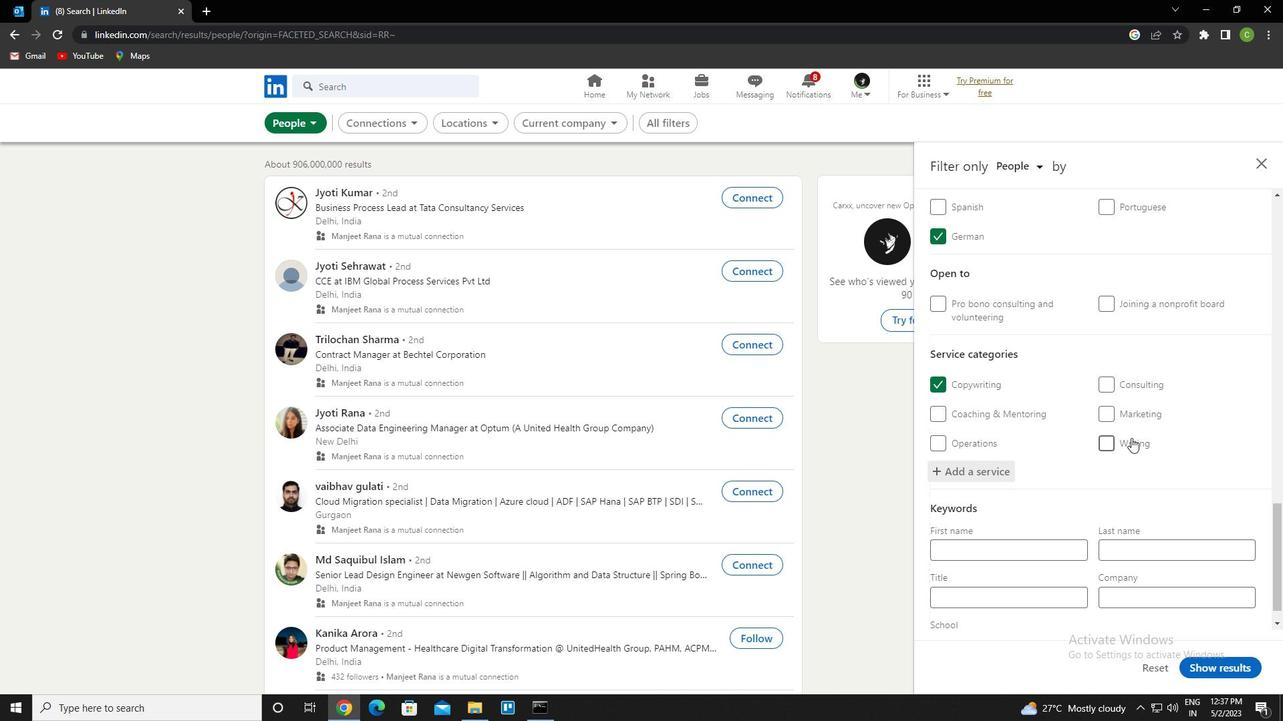 
Action: Mouse scrolled (1131, 437) with delta (0, 0)
Screenshot: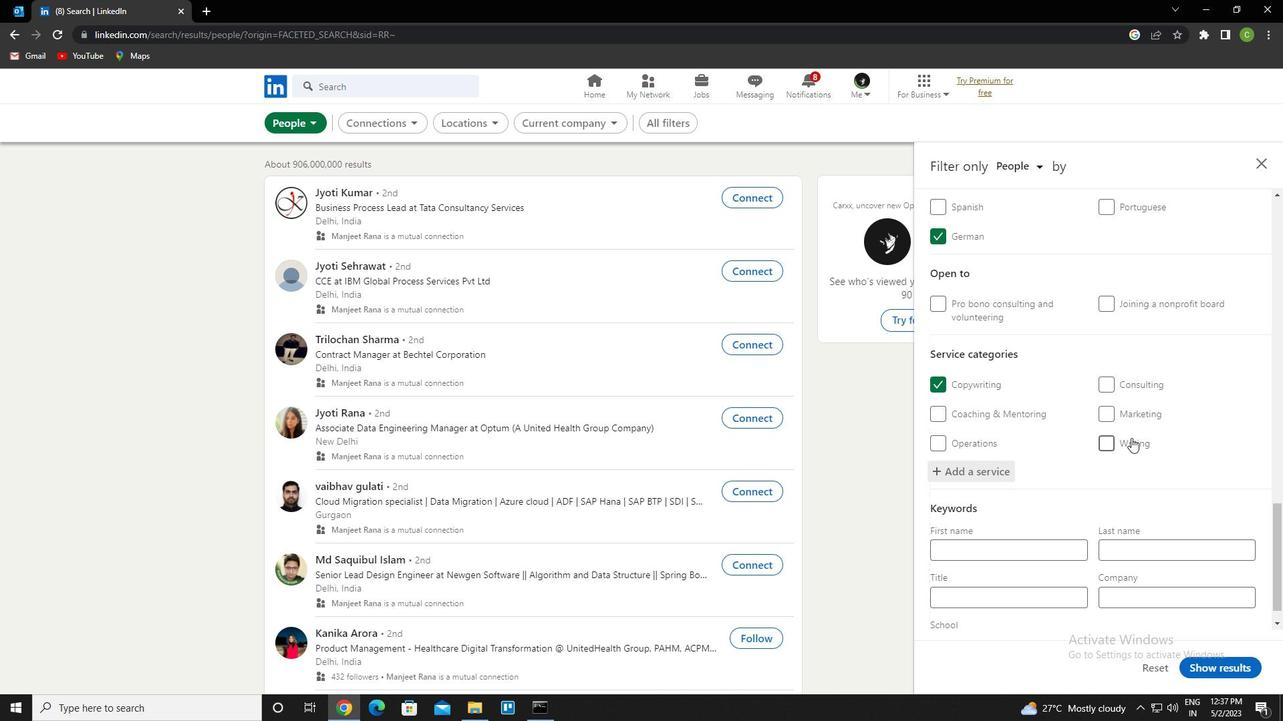 
Action: Mouse scrolled (1131, 437) with delta (0, 0)
Screenshot: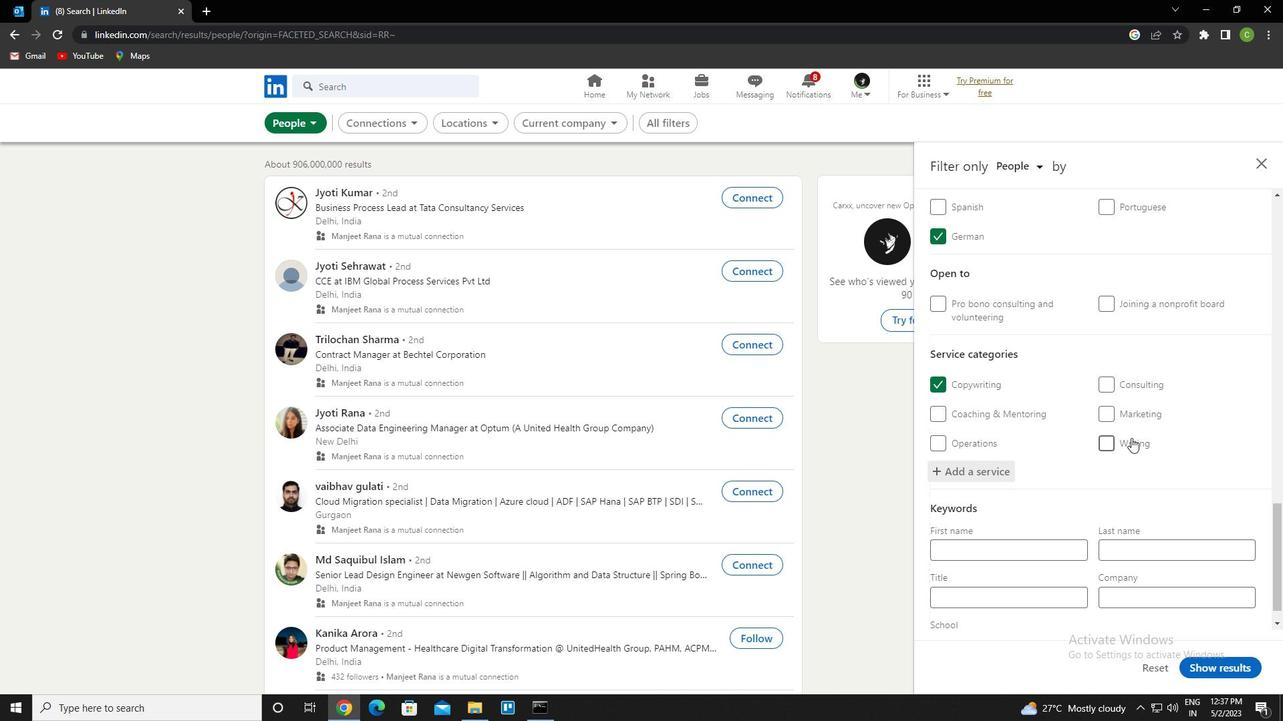 
Action: Mouse scrolled (1131, 437) with delta (0, 0)
Screenshot: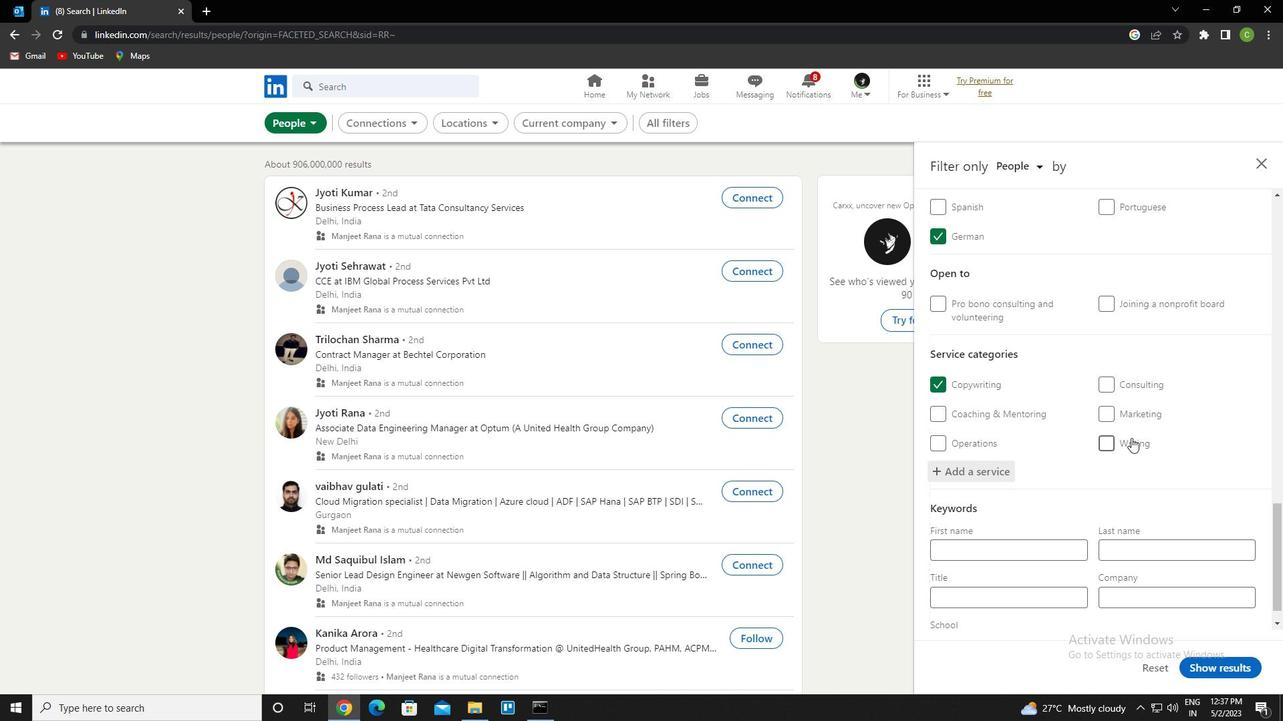 
Action: Mouse scrolled (1131, 437) with delta (0, 0)
Screenshot: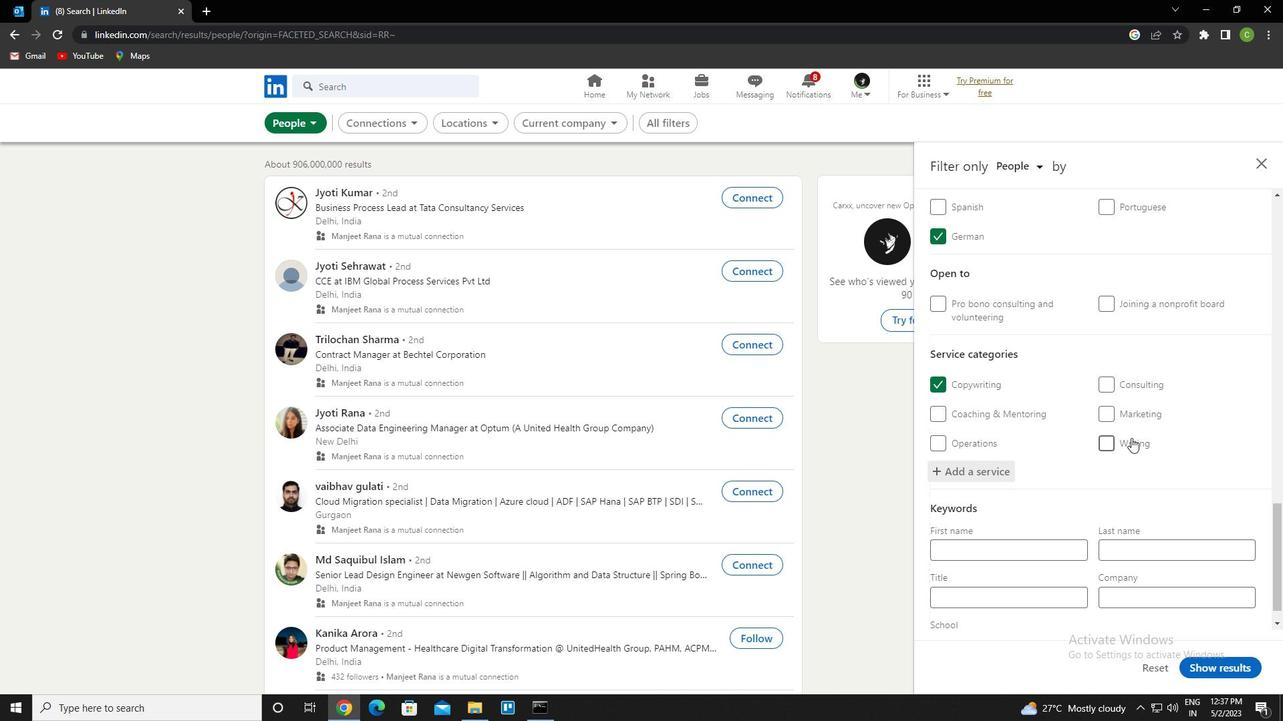 
Action: Mouse scrolled (1131, 437) with delta (0, 0)
Screenshot: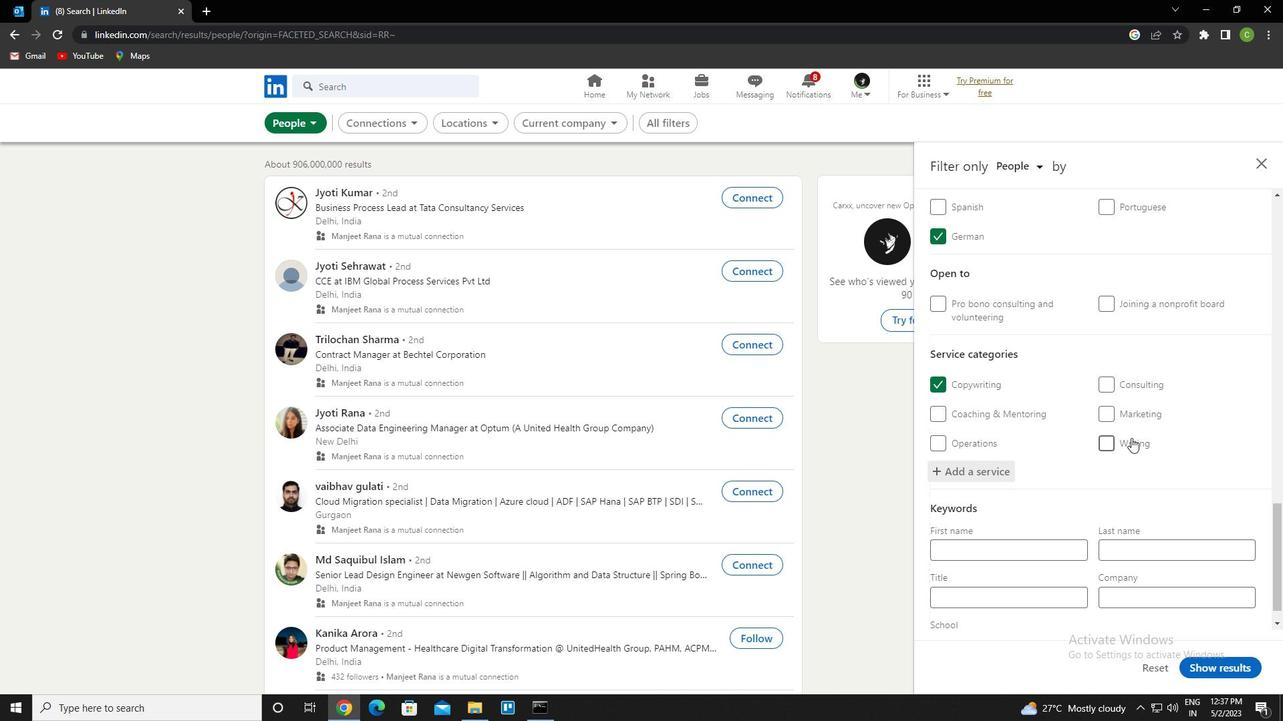 
Action: Mouse scrolled (1131, 437) with delta (0, 0)
Screenshot: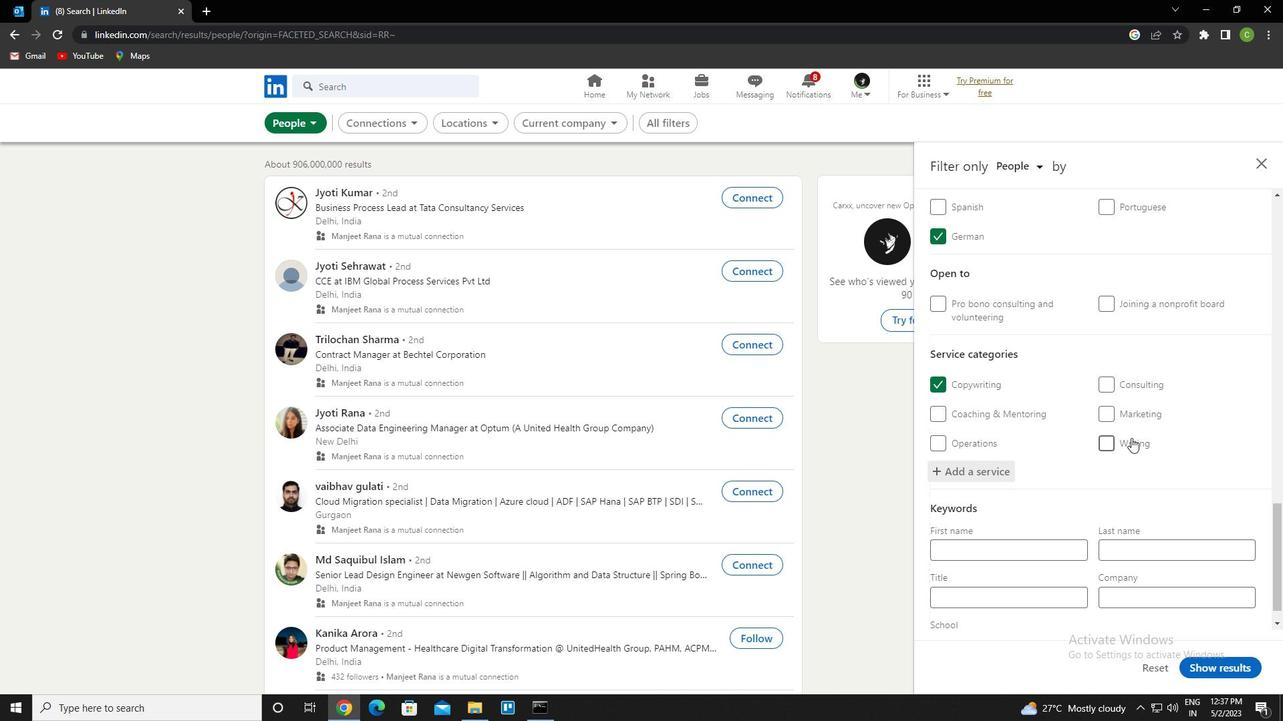 
Action: Mouse moved to (995, 576)
Screenshot: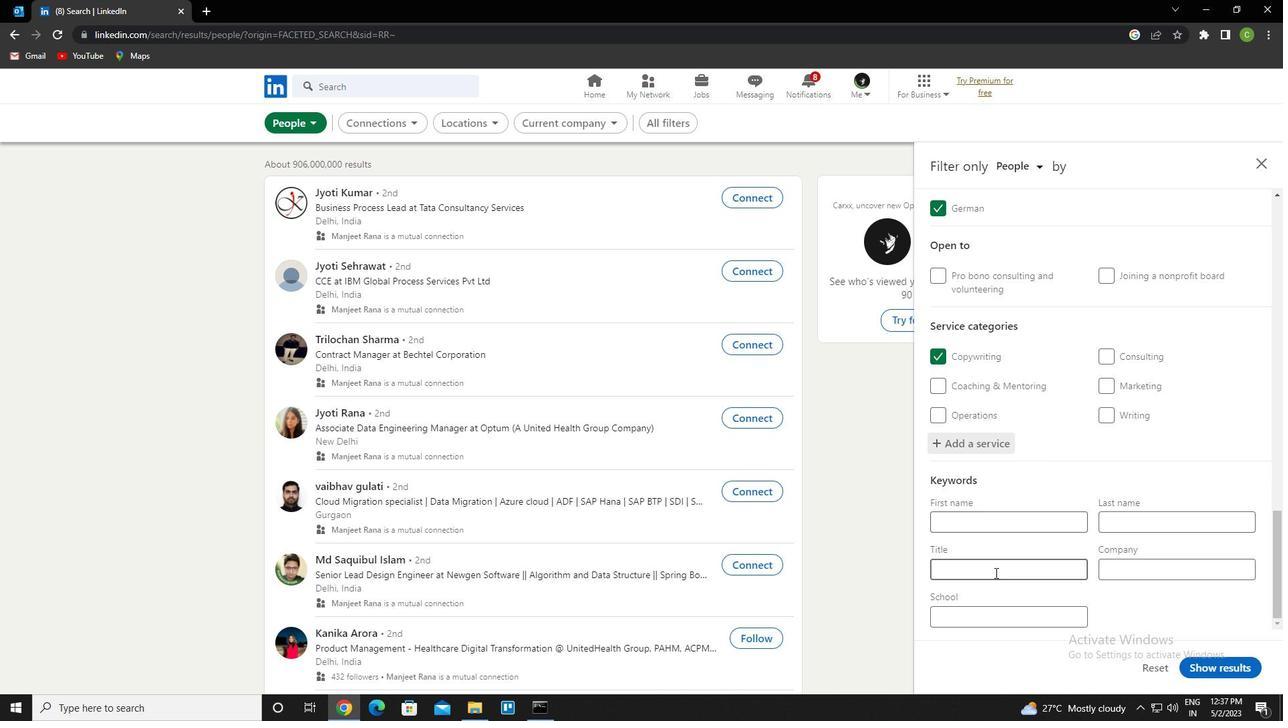 
Action: Mouse pressed left at (995, 576)
Screenshot: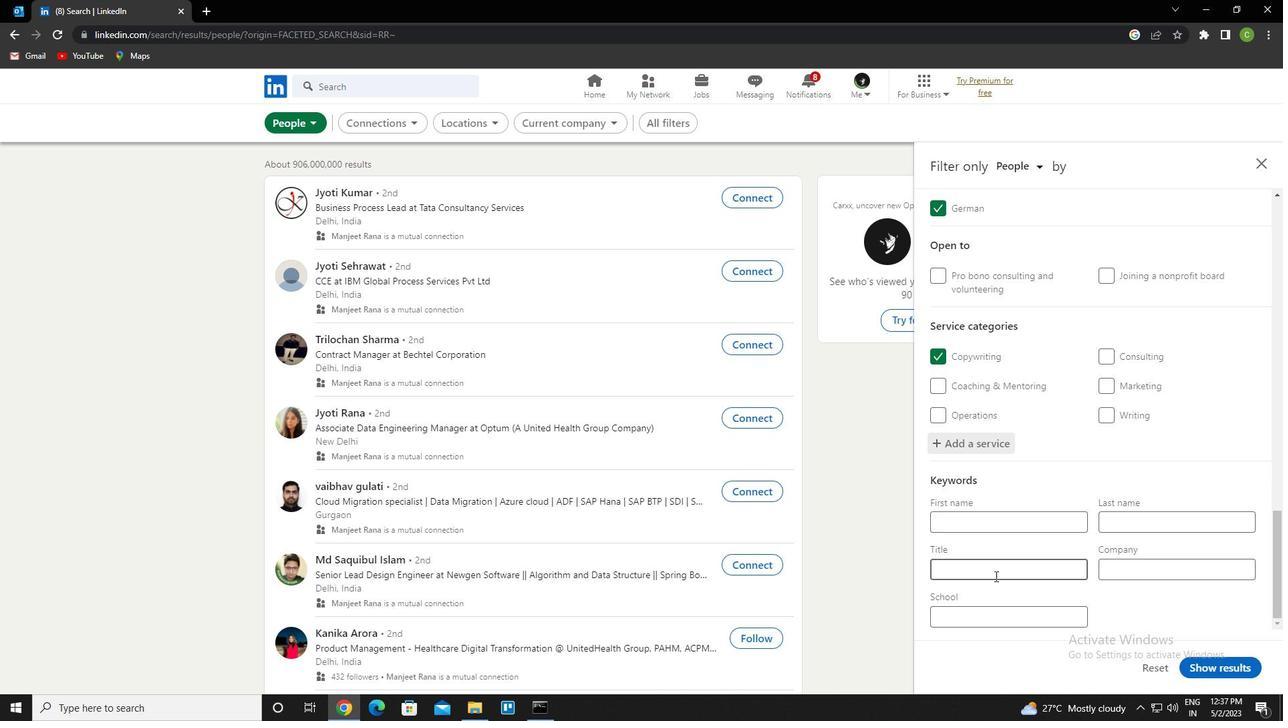 
Action: Key pressed <Key.caps_lock>d<Key.caps_lock>irector<Key.space>of<Key.space><Key.caps_lock>s<Key.caps_lock>torytelling
Screenshot: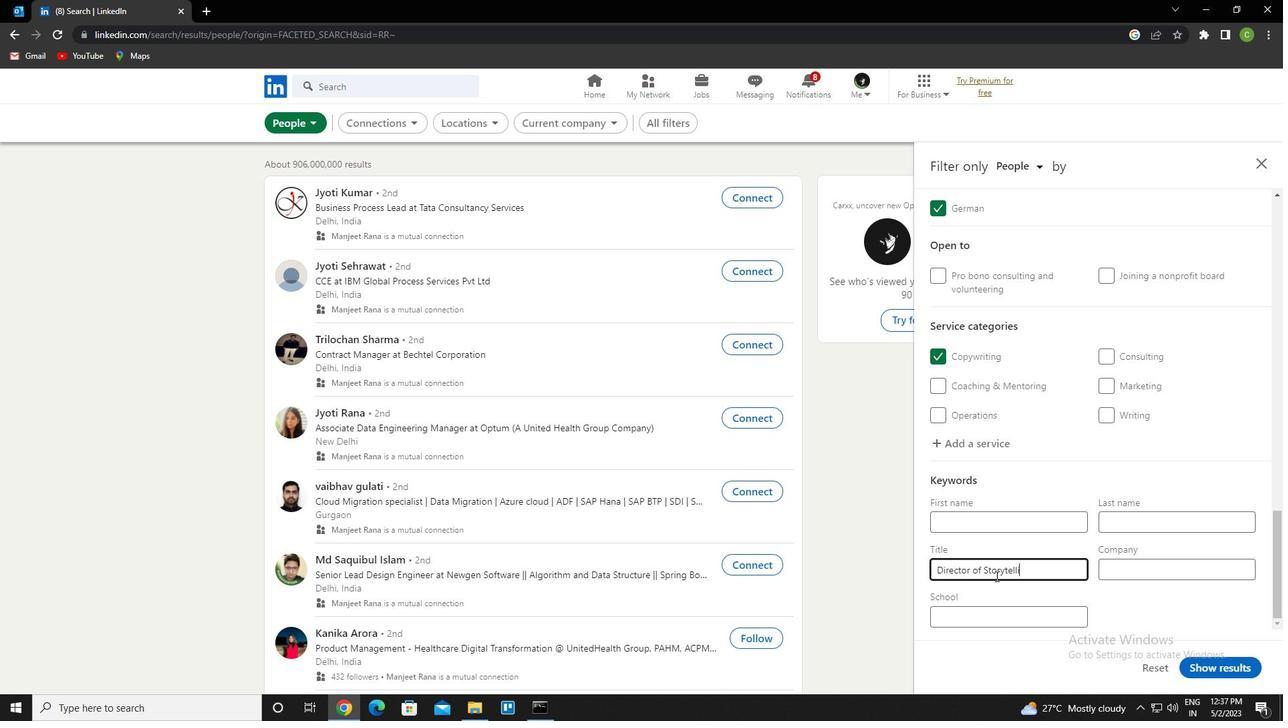 
Action: Mouse moved to (1216, 669)
Screenshot: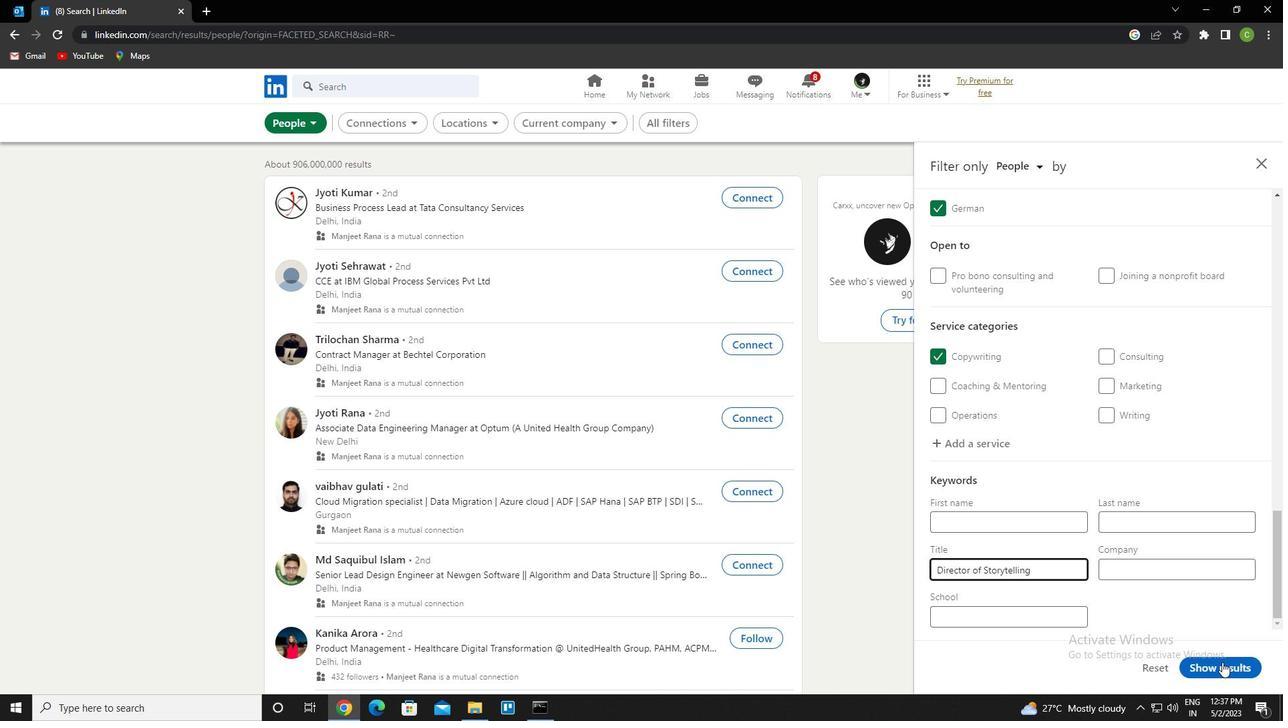 
Action: Mouse pressed left at (1216, 669)
Screenshot: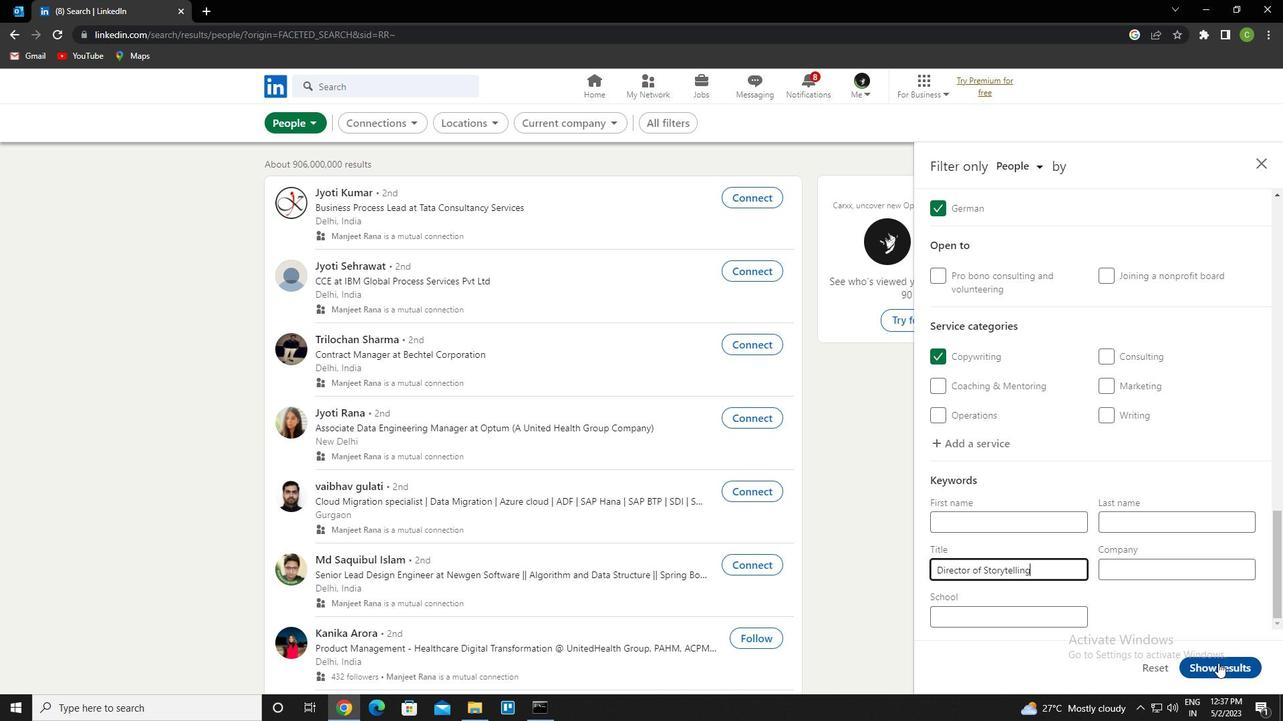 
Action: Mouse moved to (946, 617)
Screenshot: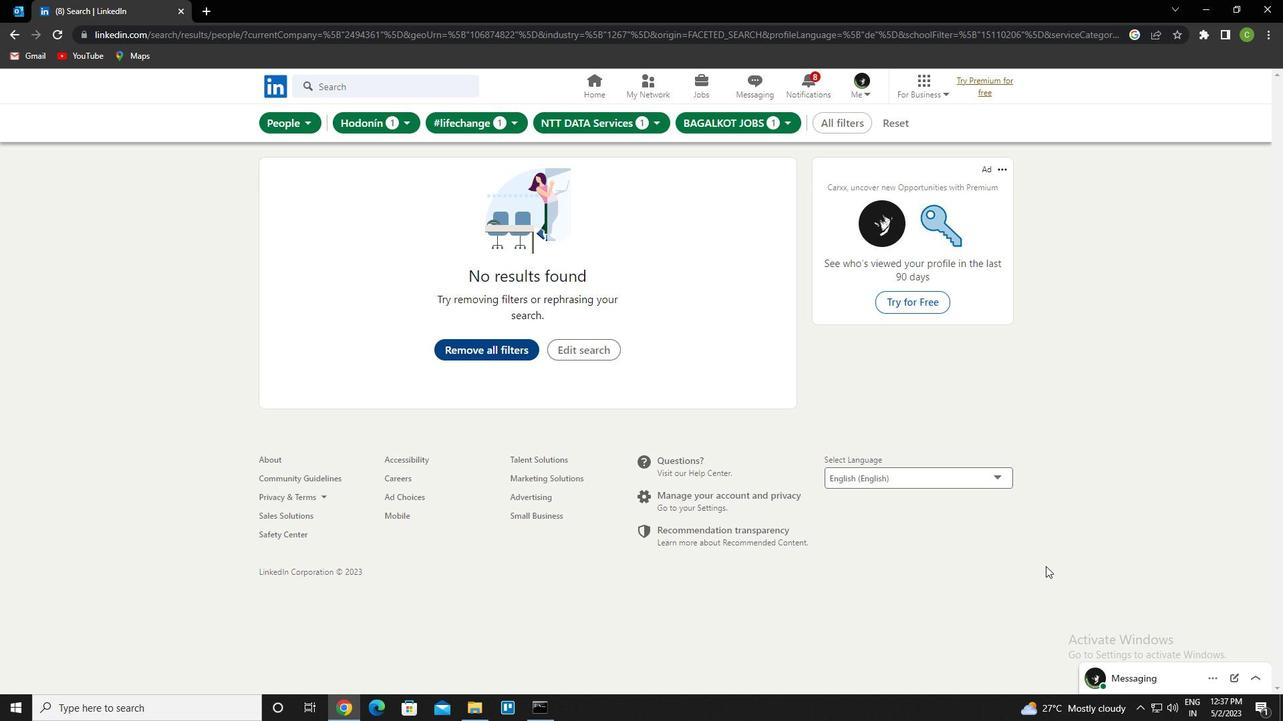 
